 Task: Add a signature Lydia Campbell containing Best wishes for a happy National Alzheimers Disease Awareness Month, Lydia Campbell to email address softage.9@softage.net and add a folder Mergers and acquisitions
Action: Mouse moved to (1296, 97)
Screenshot: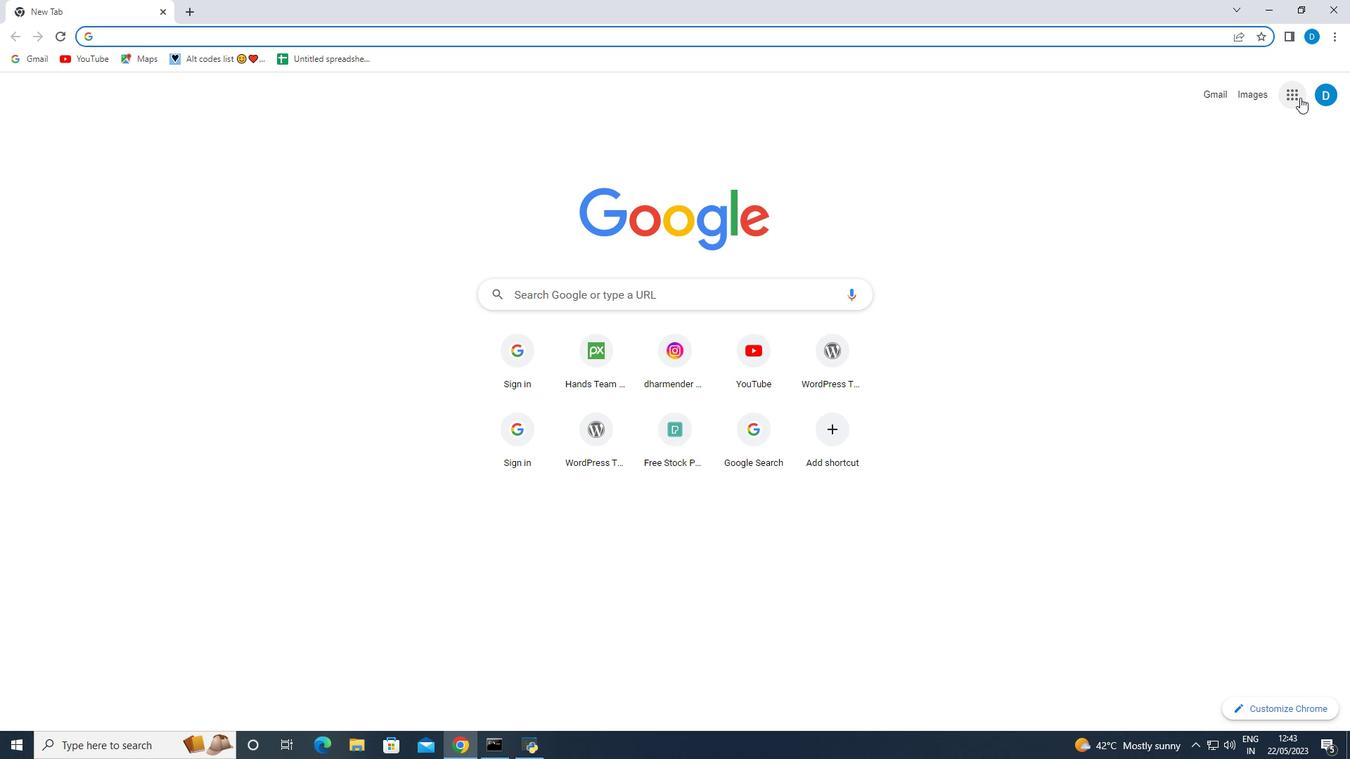
Action: Mouse pressed left at (1296, 97)
Screenshot: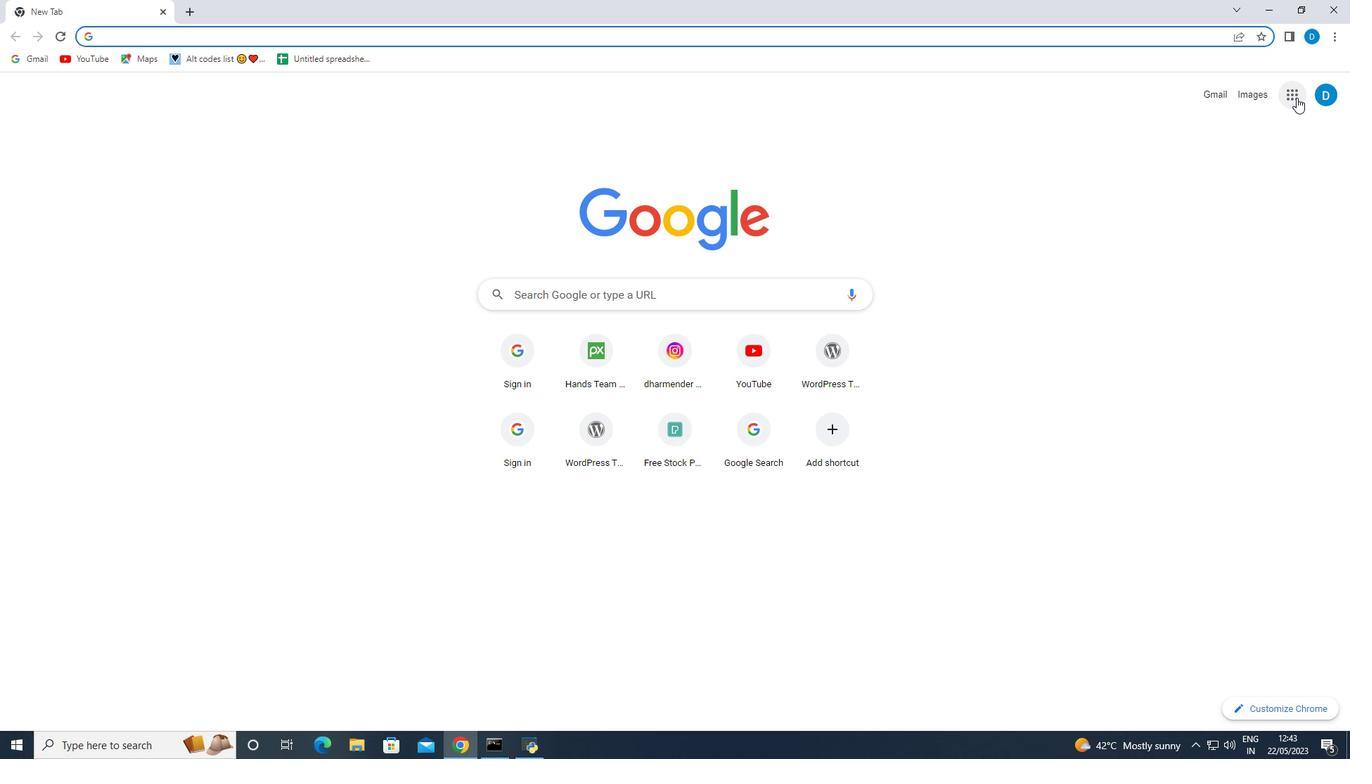 
Action: Mouse moved to (1165, 287)
Screenshot: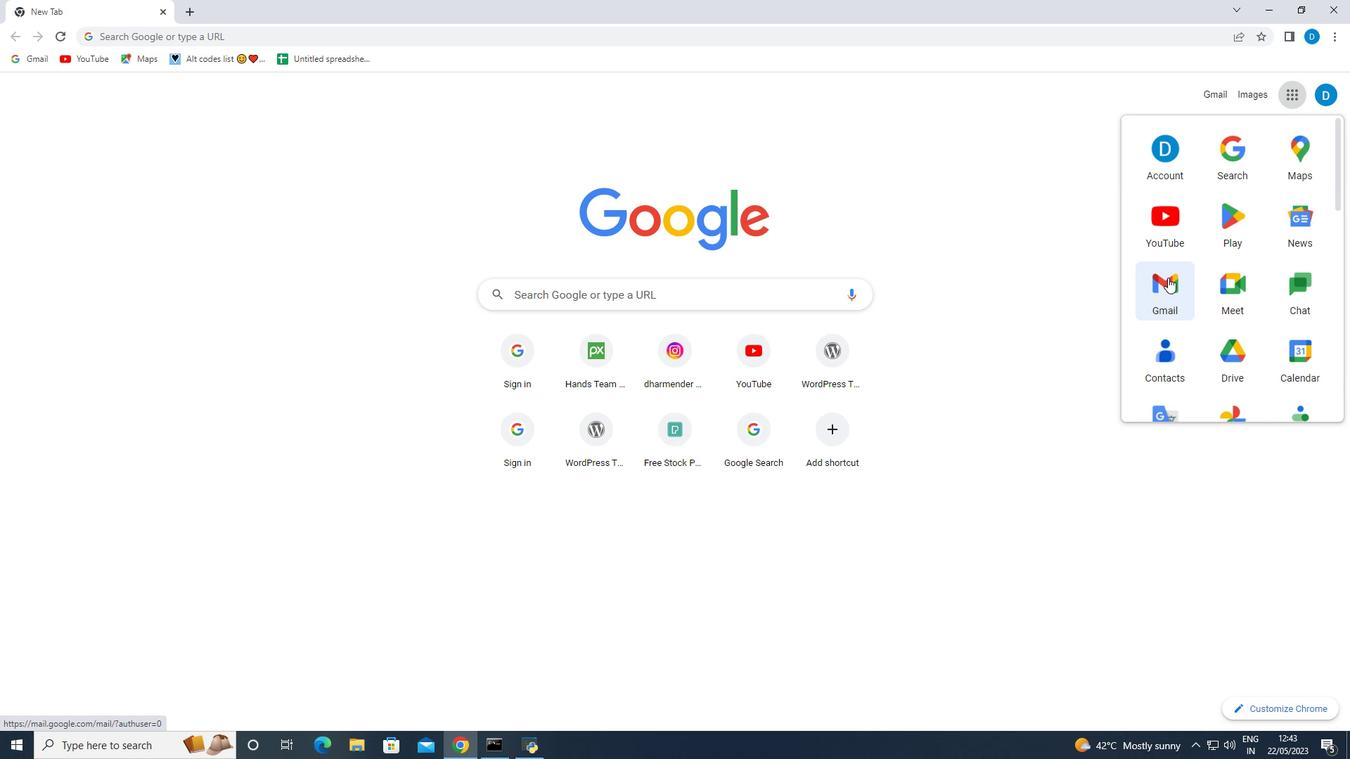 
Action: Mouse pressed left at (1165, 287)
Screenshot: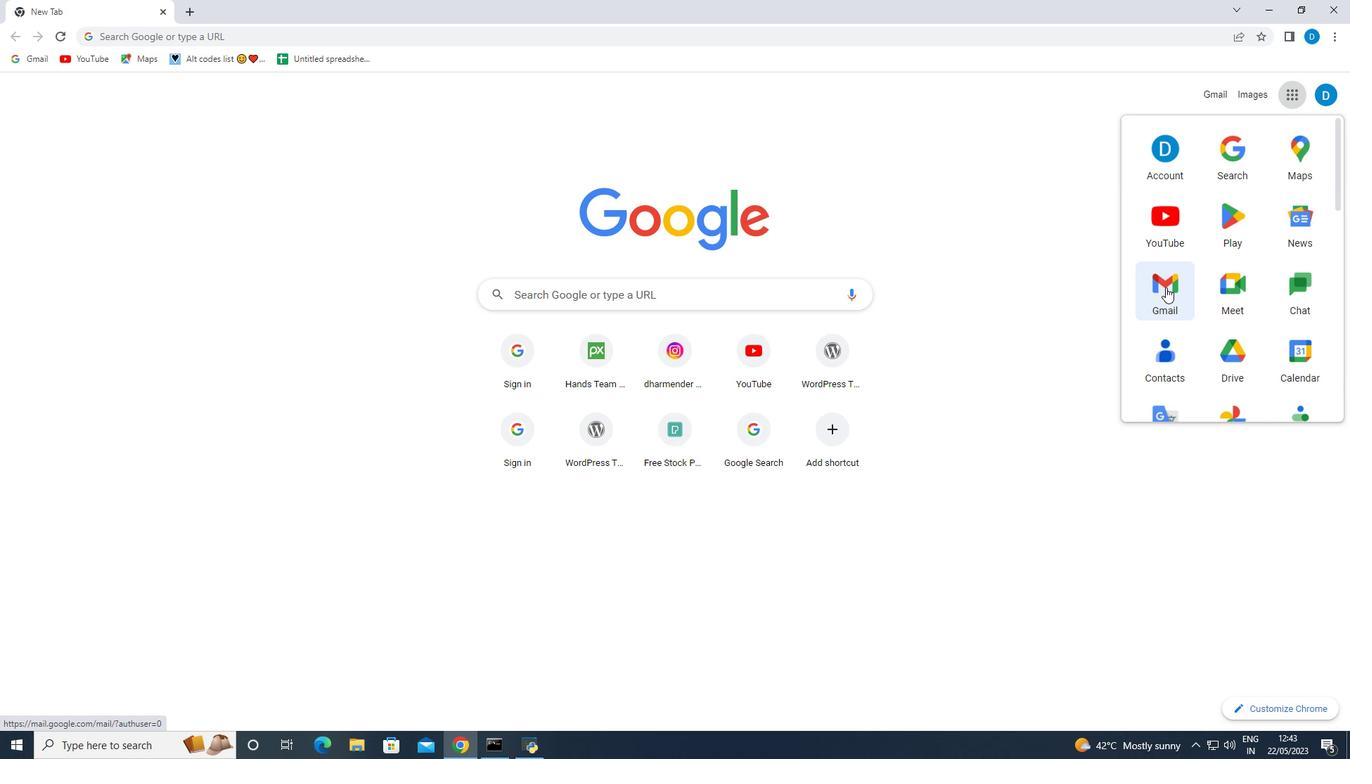 
Action: Mouse moved to (1257, 90)
Screenshot: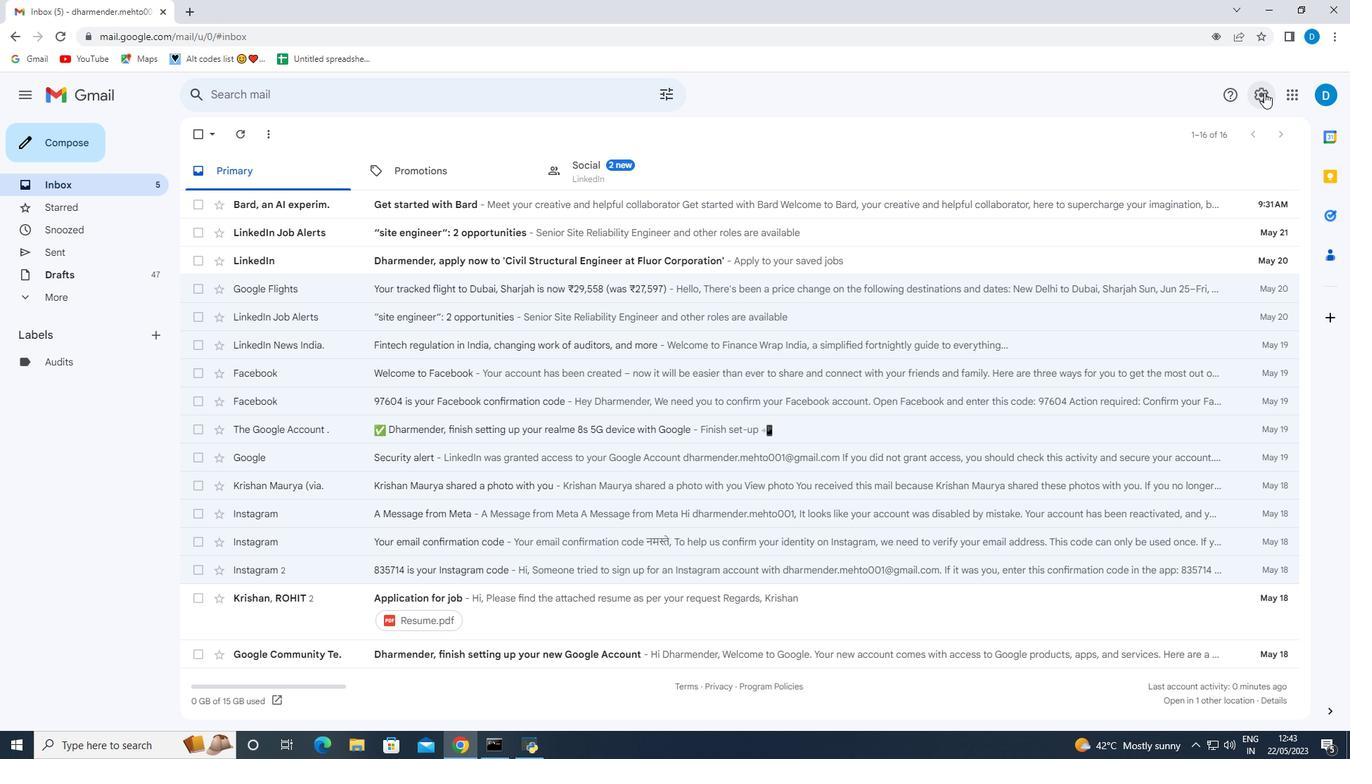 
Action: Mouse pressed left at (1257, 90)
Screenshot: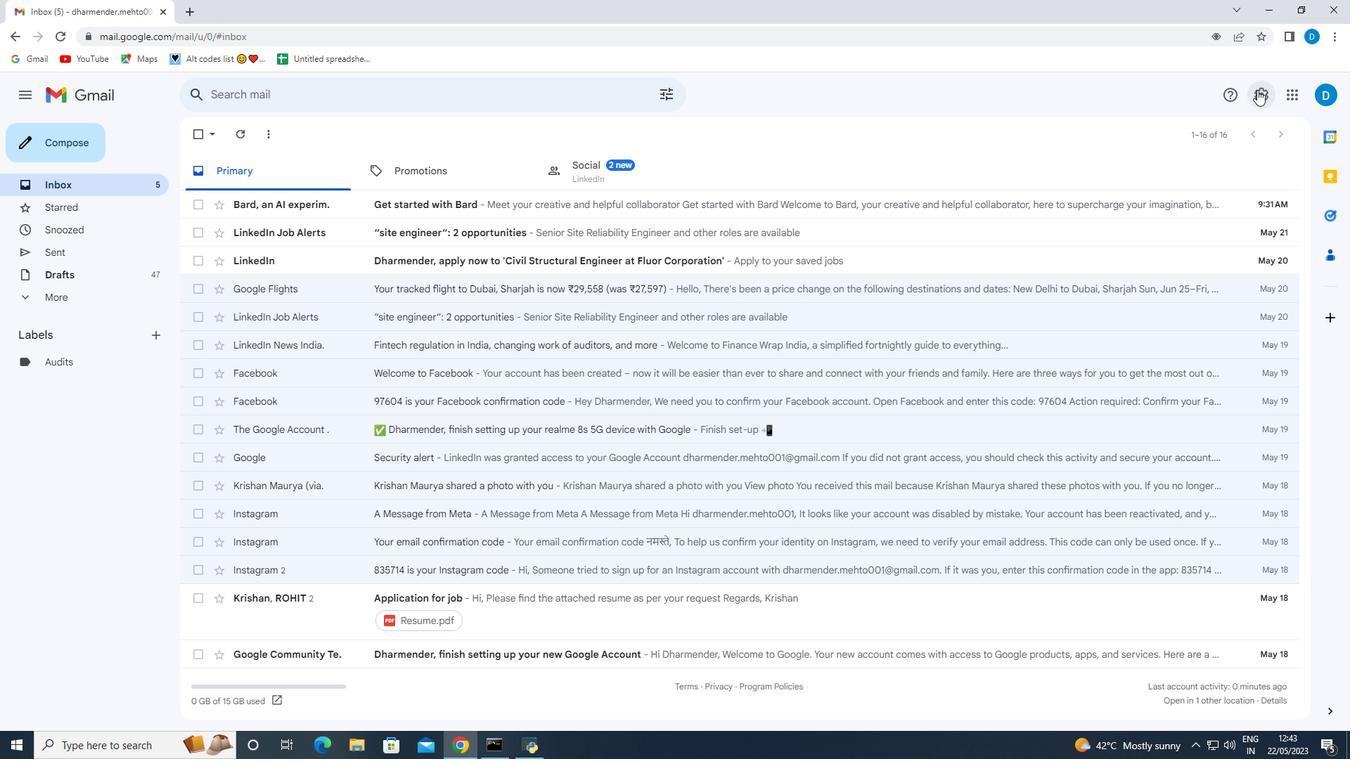 
Action: Mouse moved to (1202, 163)
Screenshot: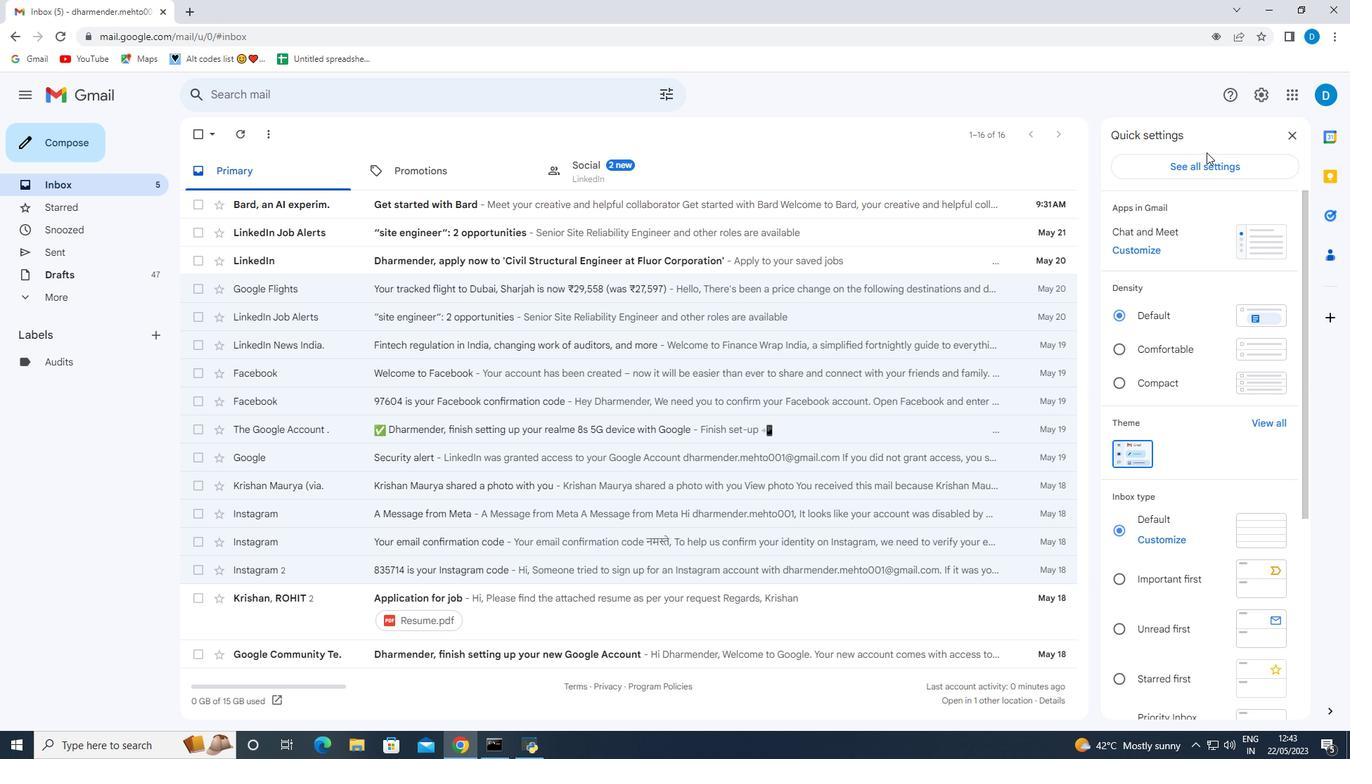 
Action: Mouse pressed left at (1202, 163)
Screenshot: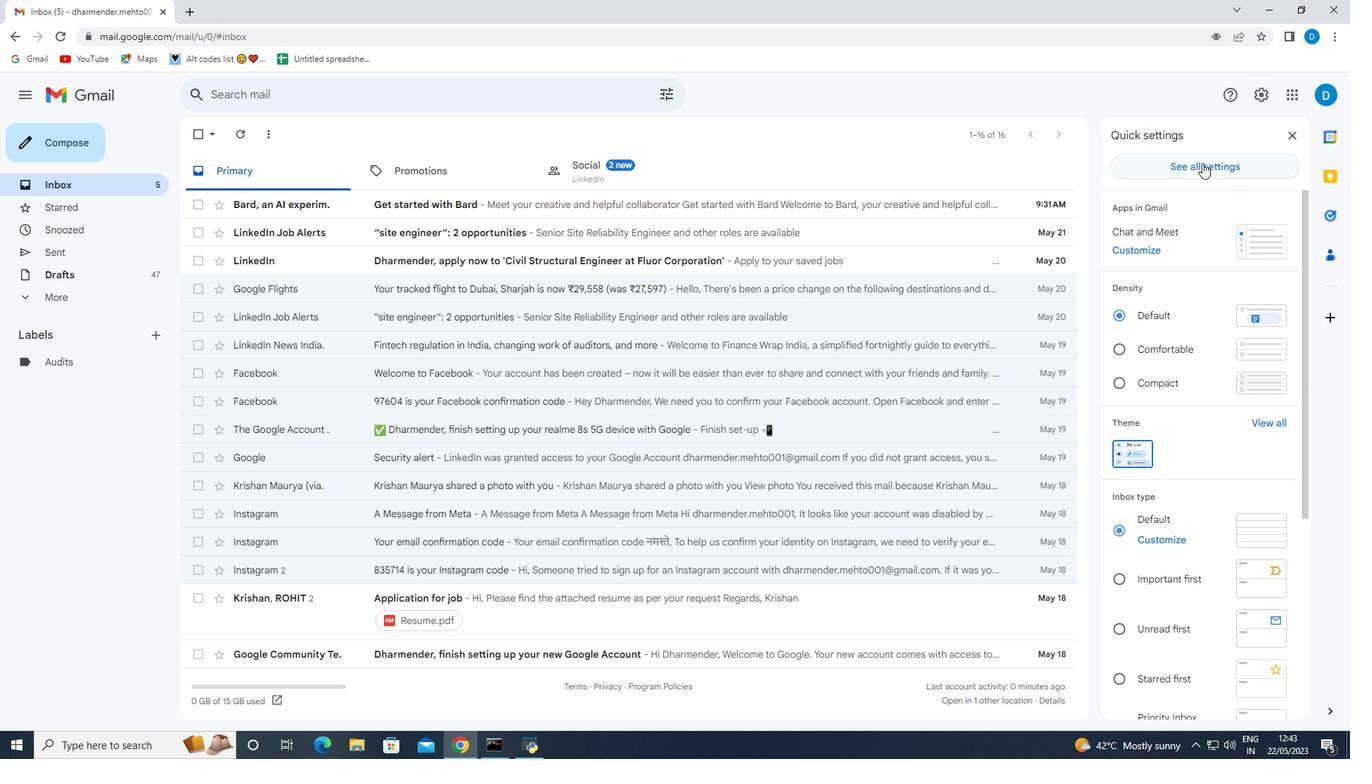 
Action: Mouse moved to (428, 345)
Screenshot: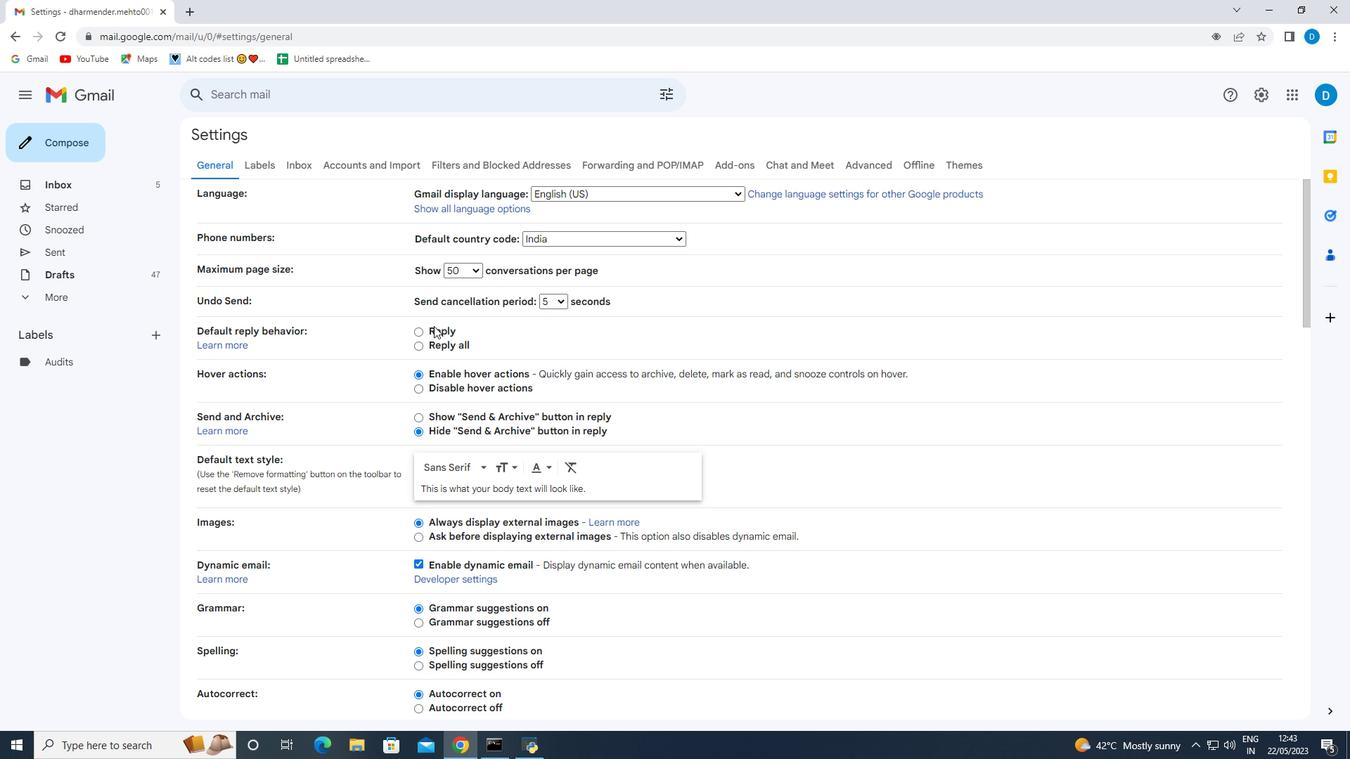 
Action: Mouse scrolled (428, 344) with delta (0, 0)
Screenshot: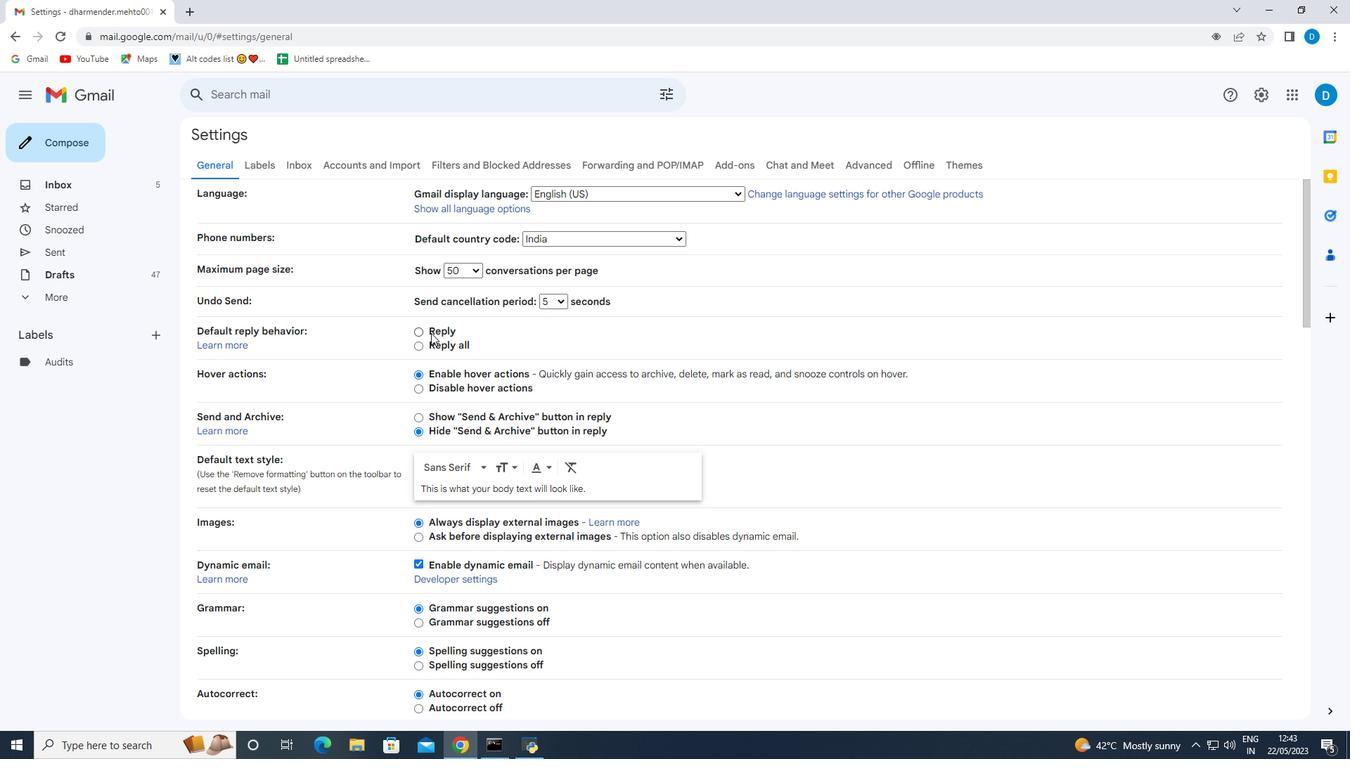 
Action: Mouse scrolled (428, 344) with delta (0, 0)
Screenshot: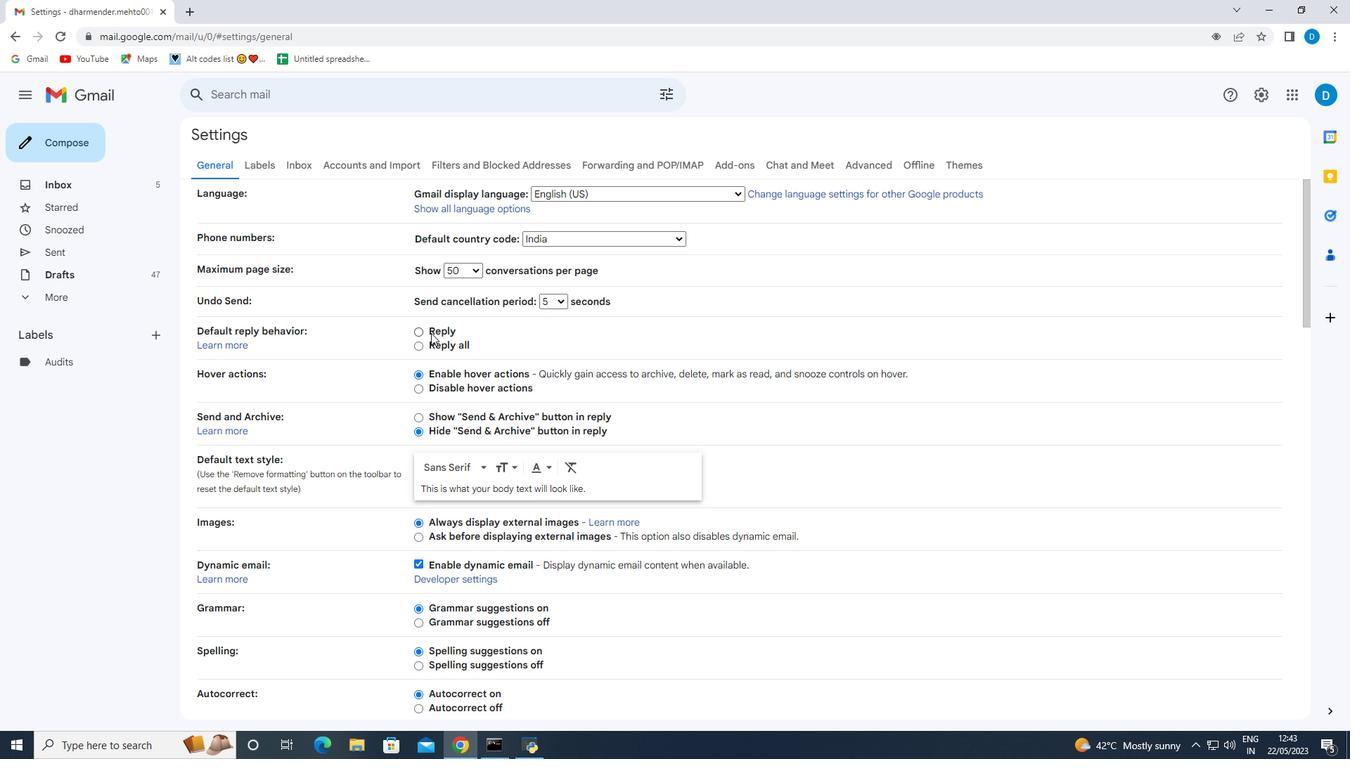 
Action: Mouse scrolled (428, 344) with delta (0, 0)
Screenshot: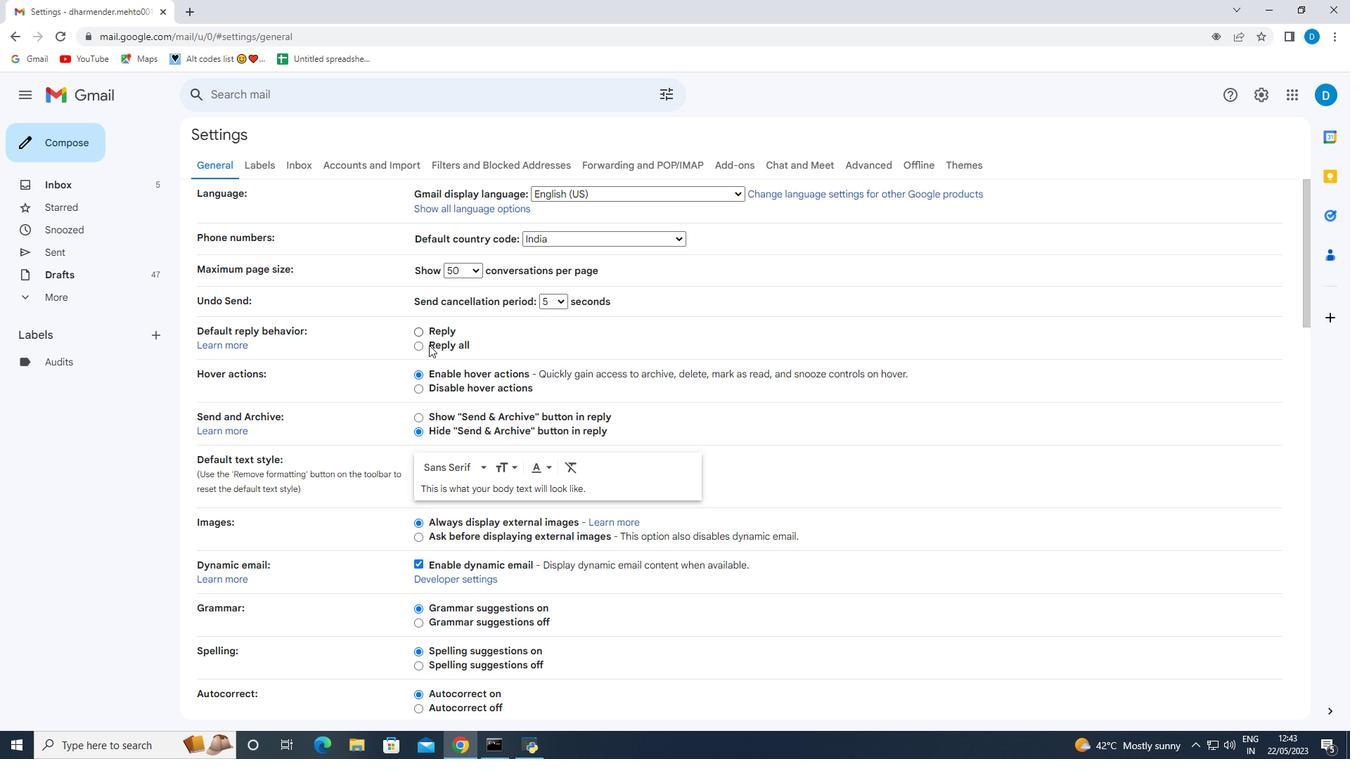 
Action: Mouse scrolled (428, 344) with delta (0, 0)
Screenshot: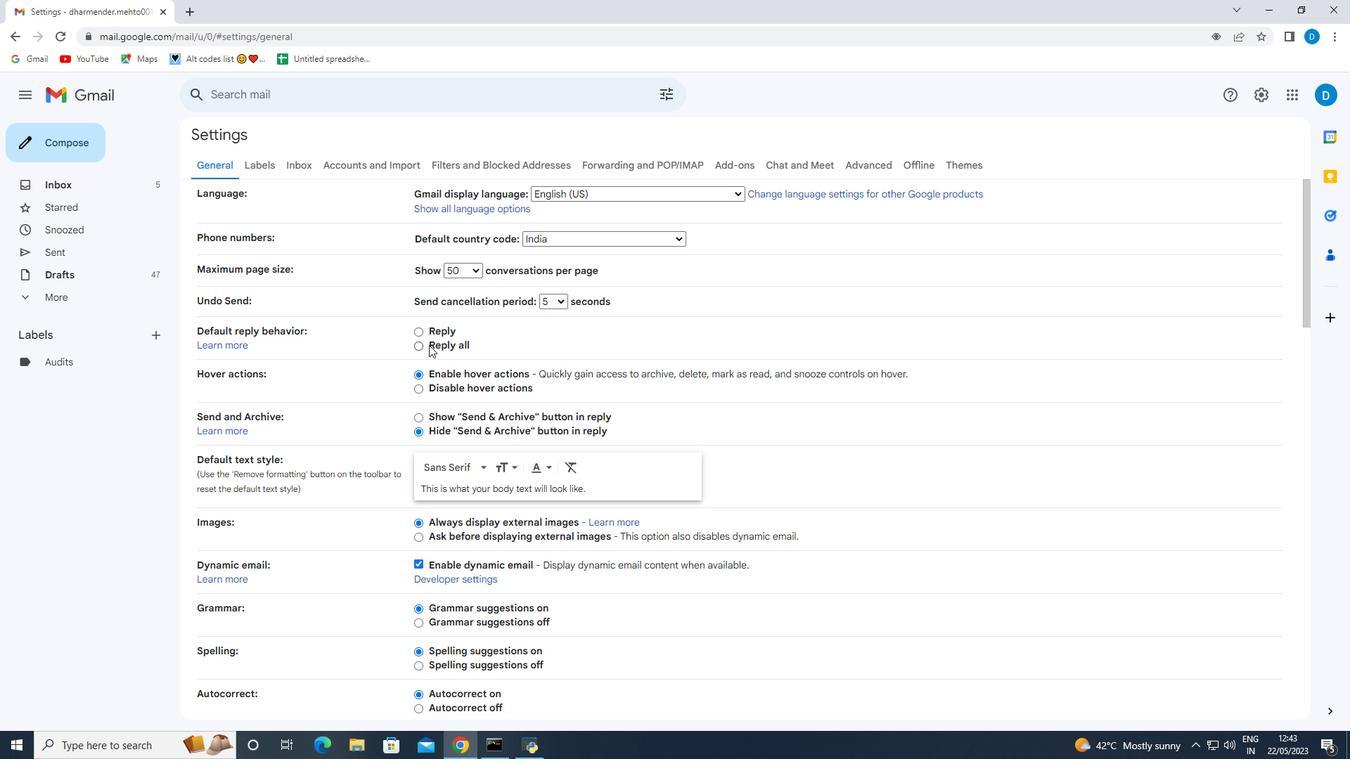 
Action: Mouse scrolled (428, 344) with delta (0, 0)
Screenshot: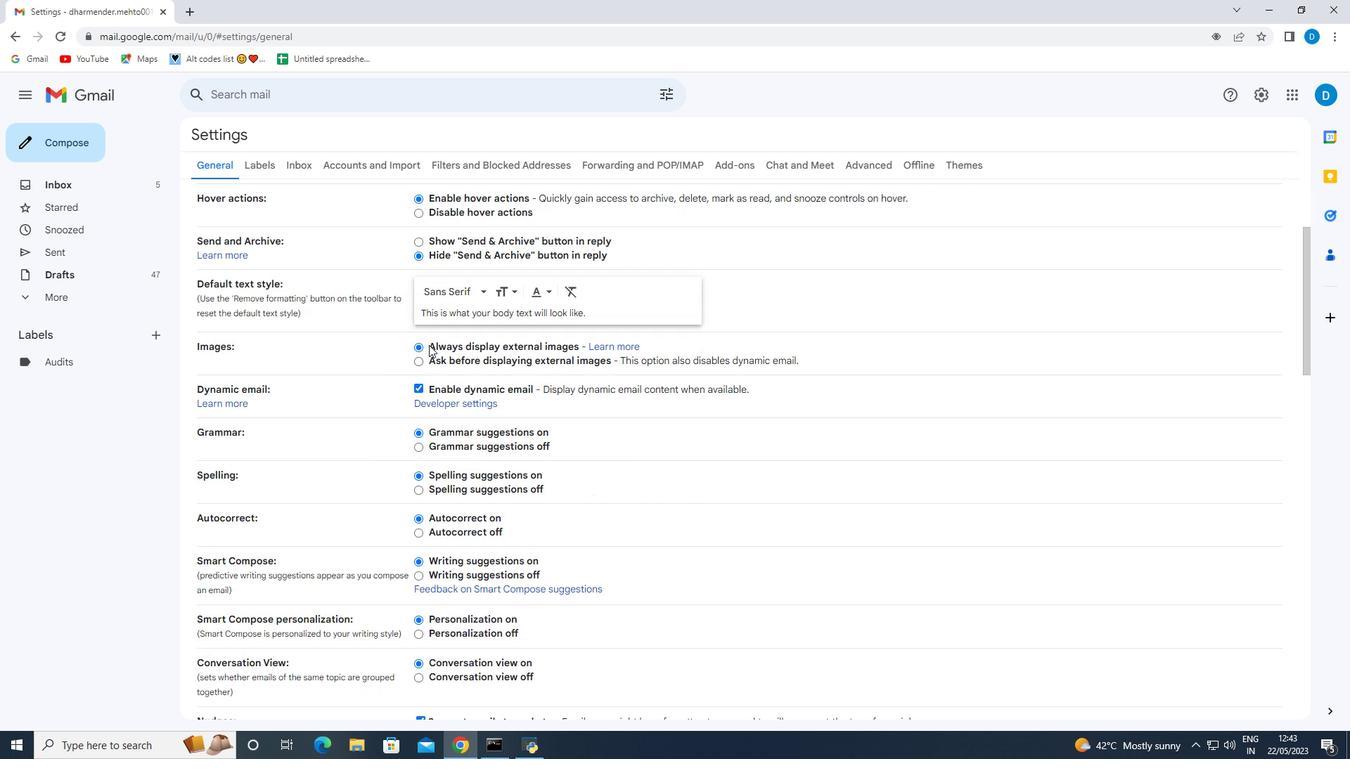 
Action: Mouse scrolled (428, 344) with delta (0, 0)
Screenshot: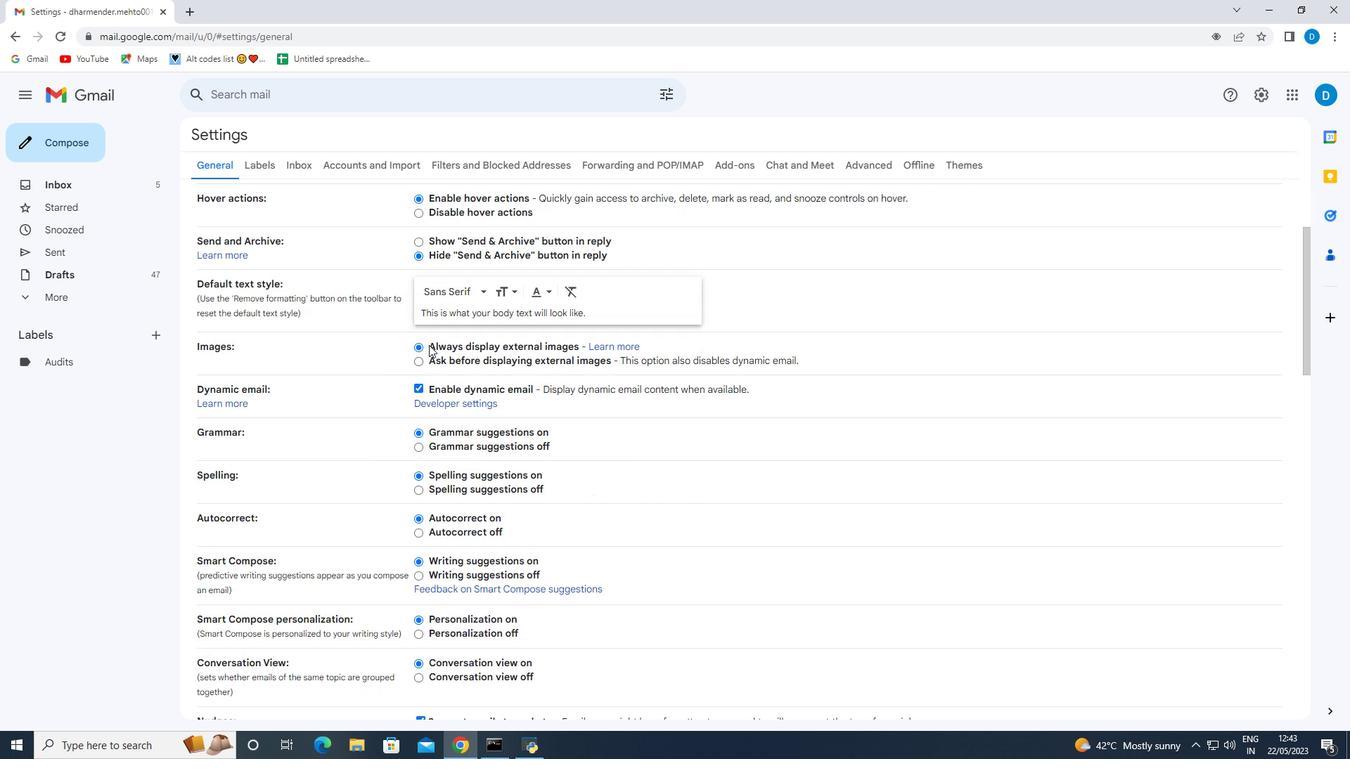 
Action: Mouse scrolled (428, 344) with delta (0, 0)
Screenshot: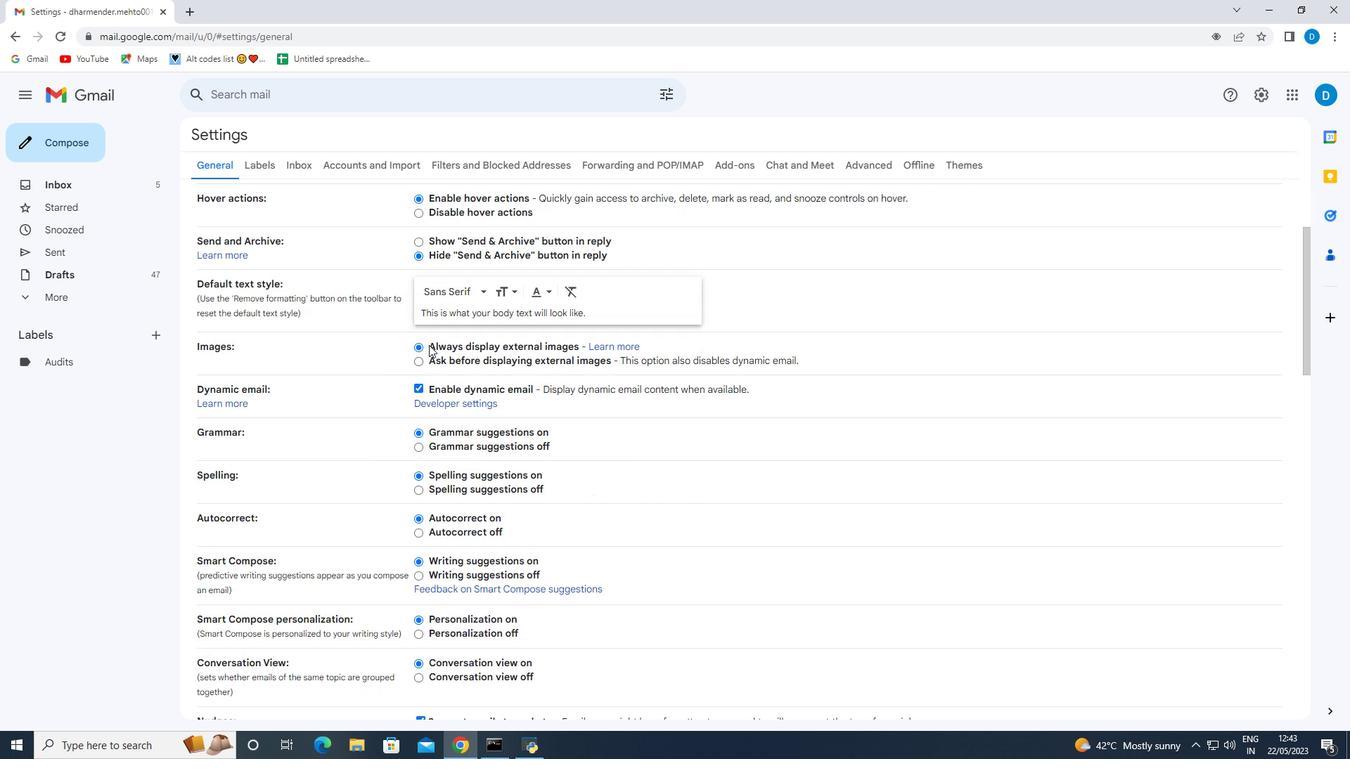 
Action: Mouse scrolled (428, 344) with delta (0, 0)
Screenshot: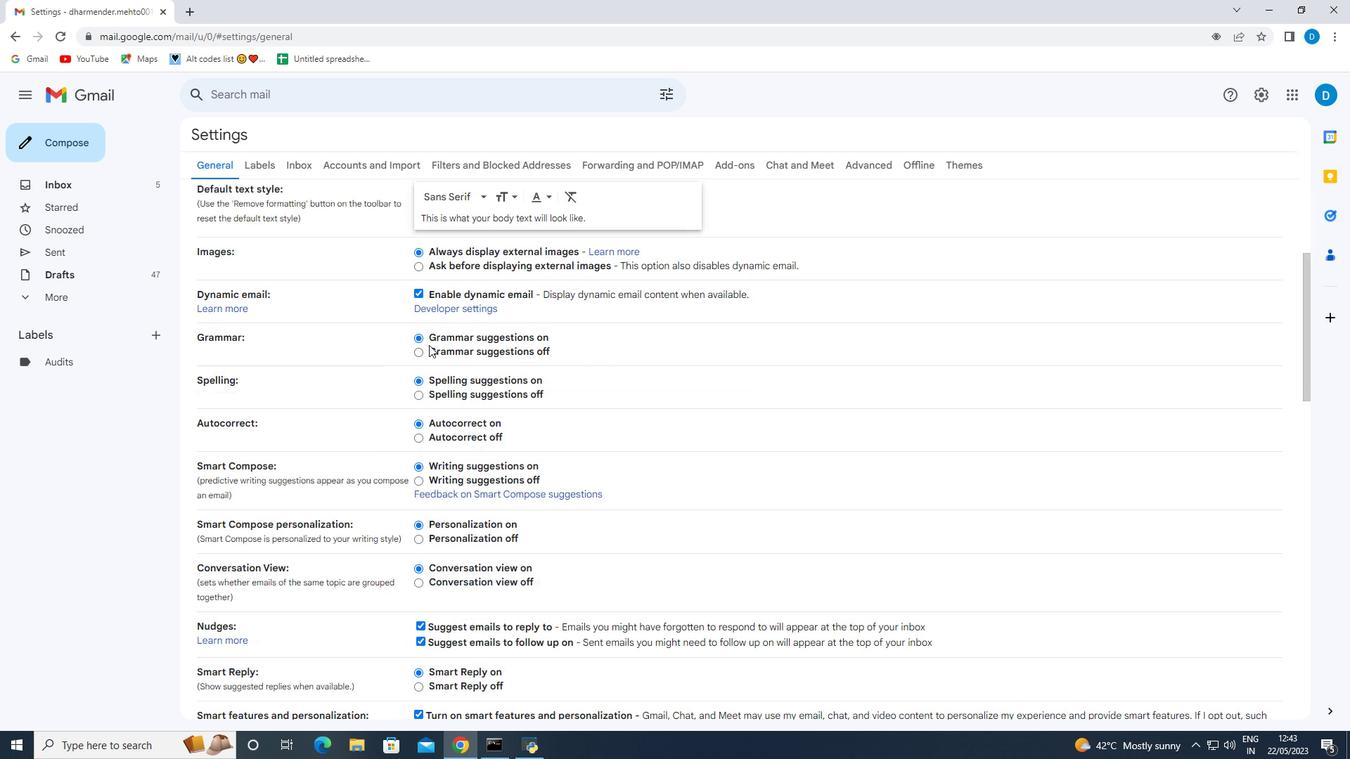 
Action: Mouse scrolled (428, 344) with delta (0, 0)
Screenshot: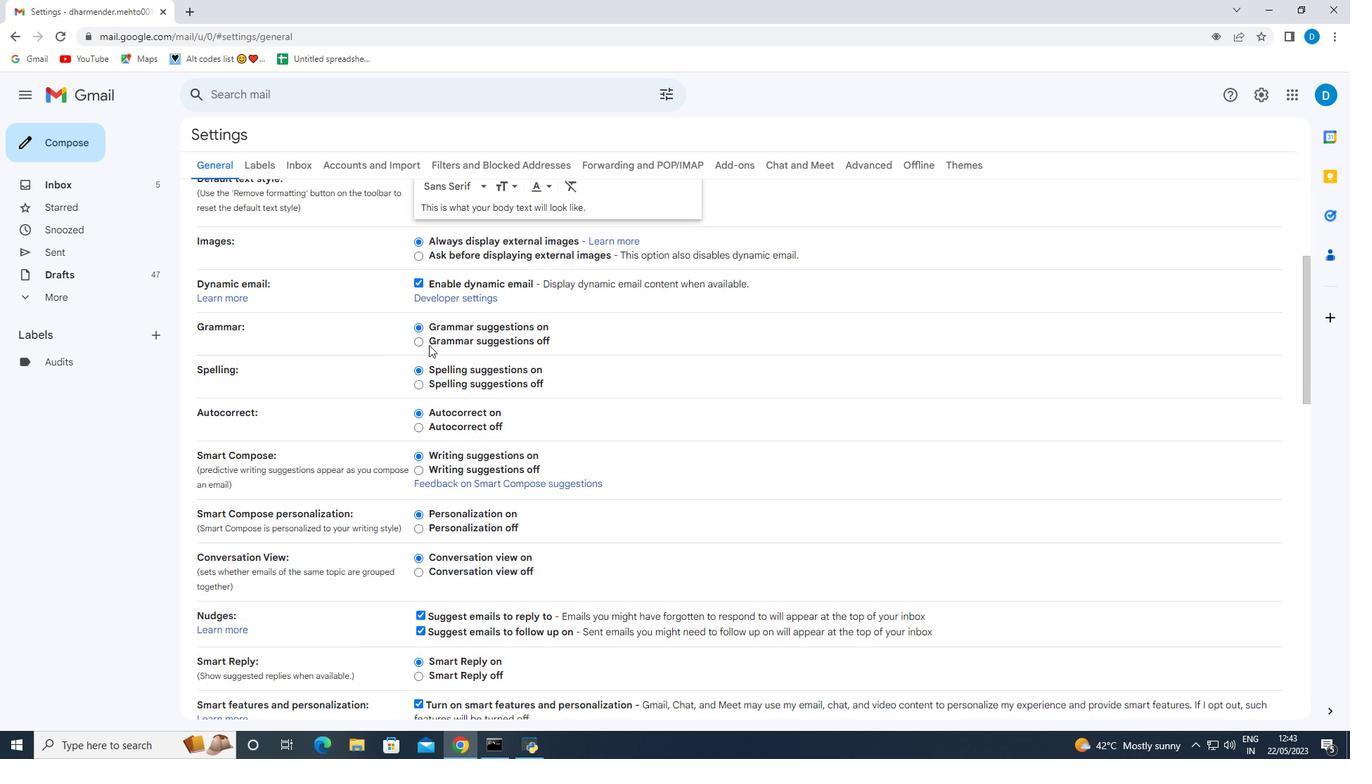 
Action: Mouse scrolled (428, 344) with delta (0, 0)
Screenshot: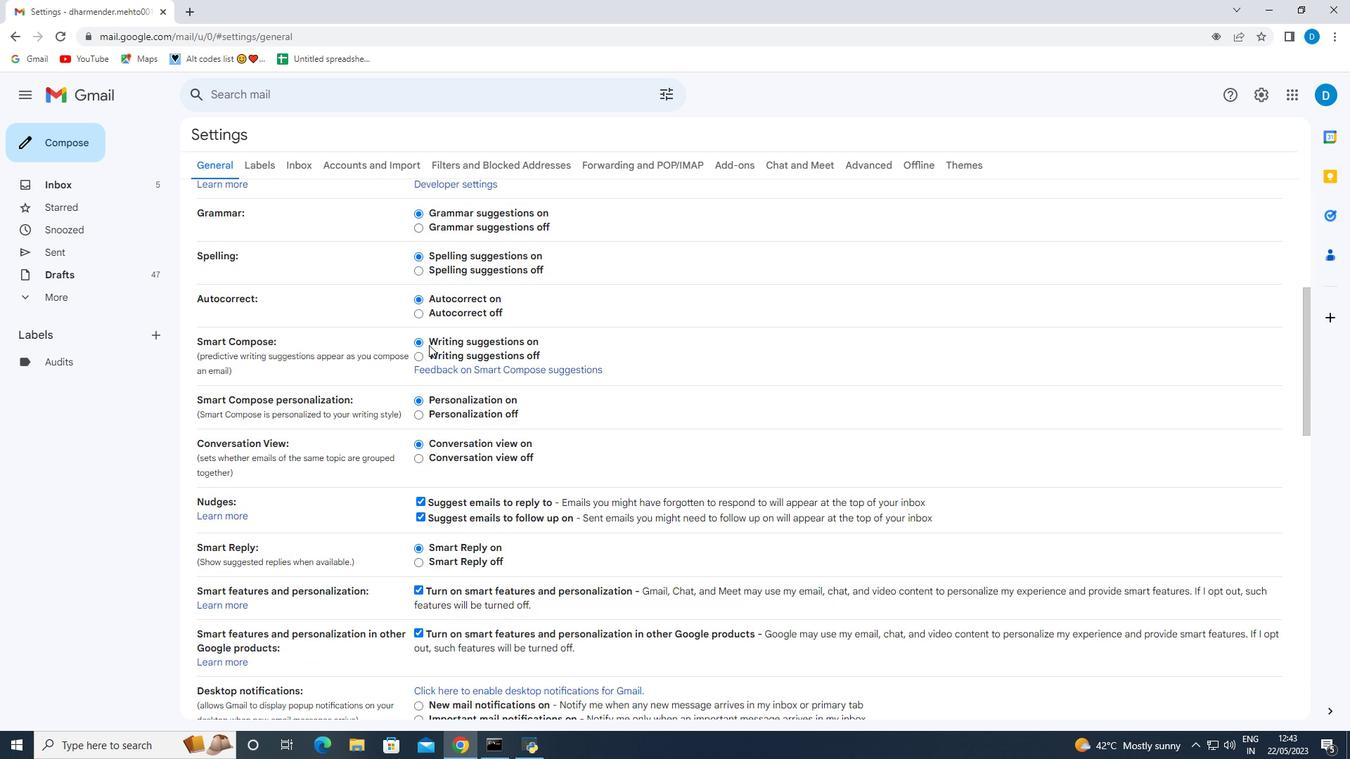 
Action: Mouse scrolled (428, 344) with delta (0, 0)
Screenshot: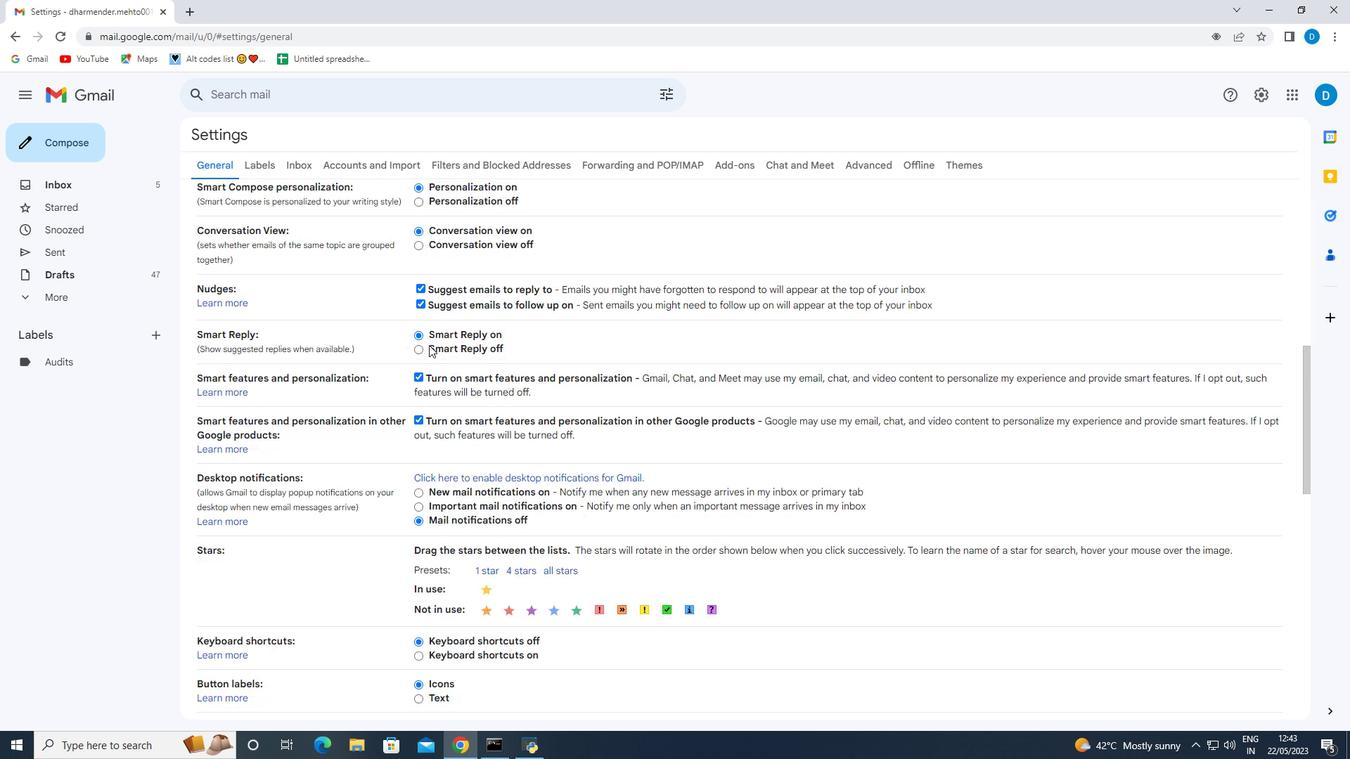 
Action: Mouse scrolled (428, 344) with delta (0, 0)
Screenshot: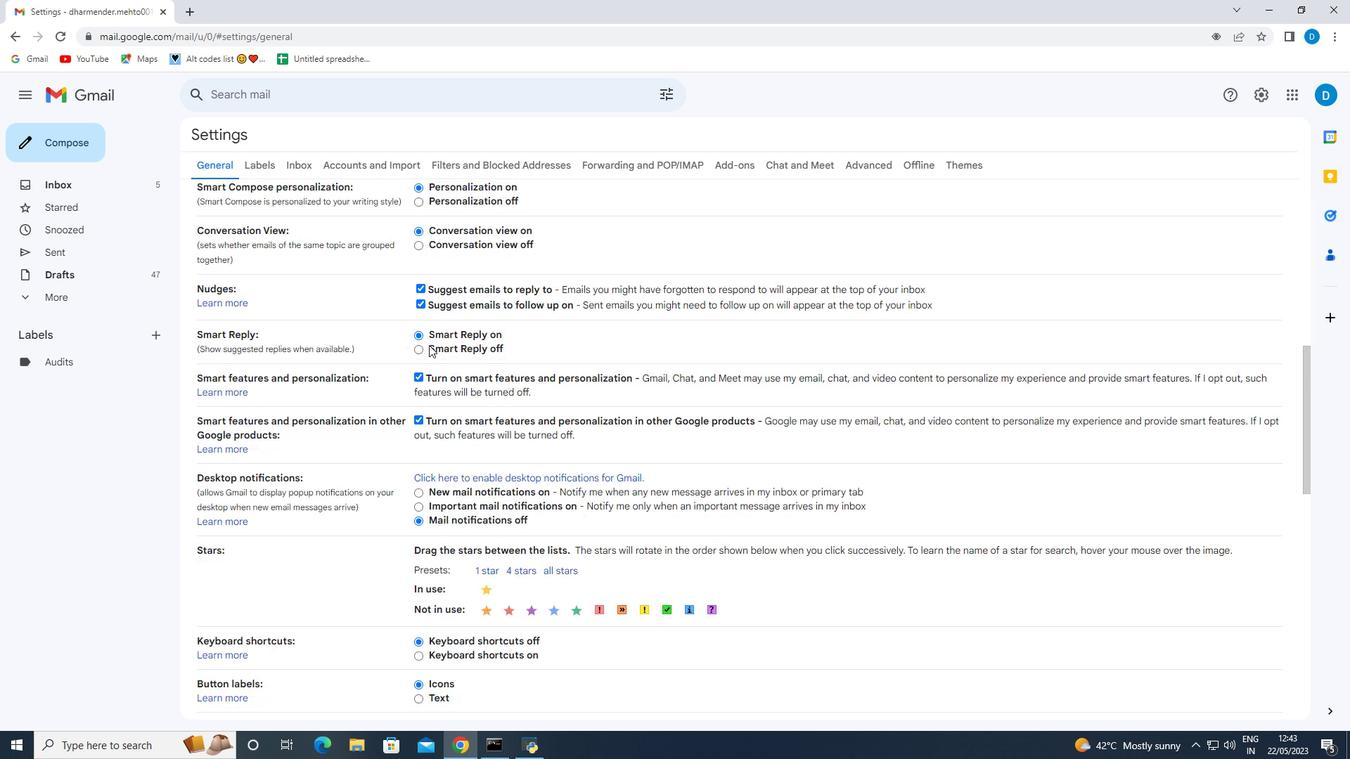 
Action: Mouse scrolled (428, 344) with delta (0, 0)
Screenshot: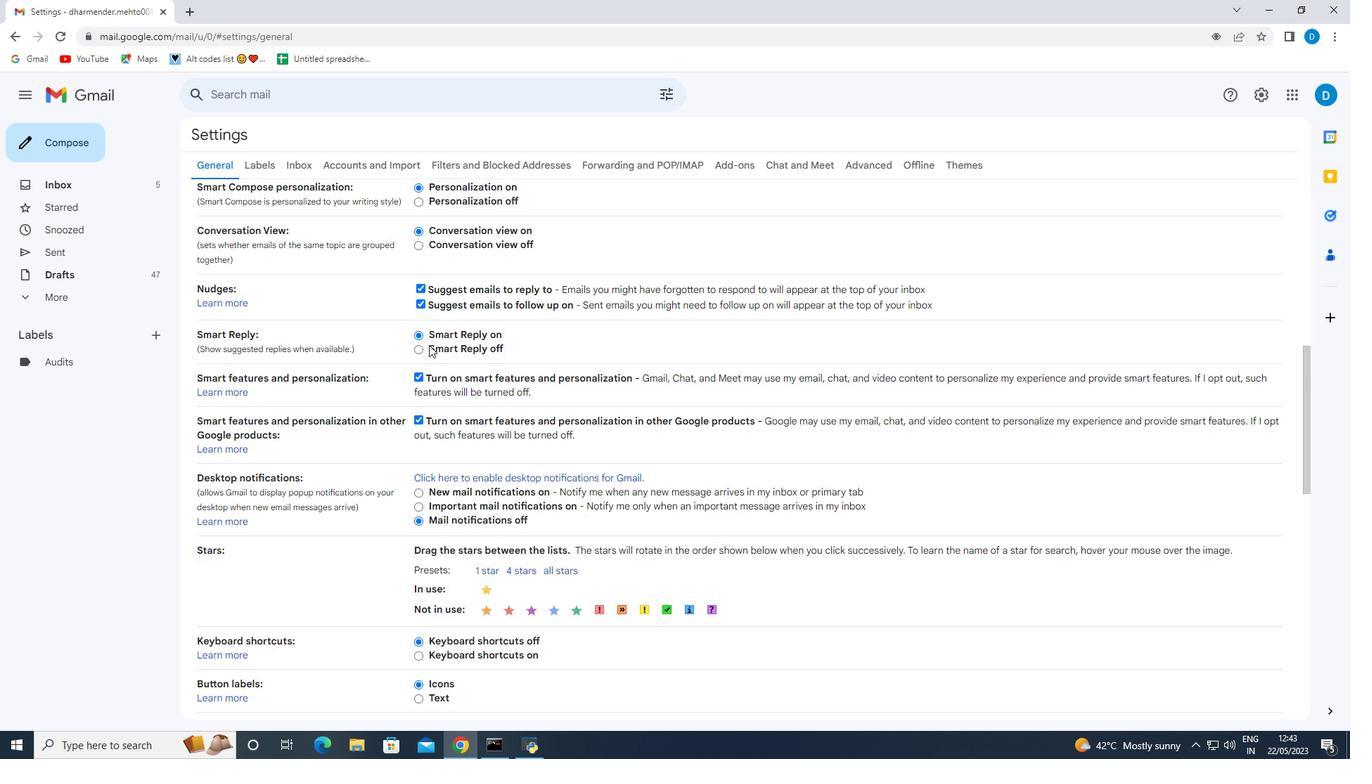 
Action: Mouse scrolled (428, 344) with delta (0, 0)
Screenshot: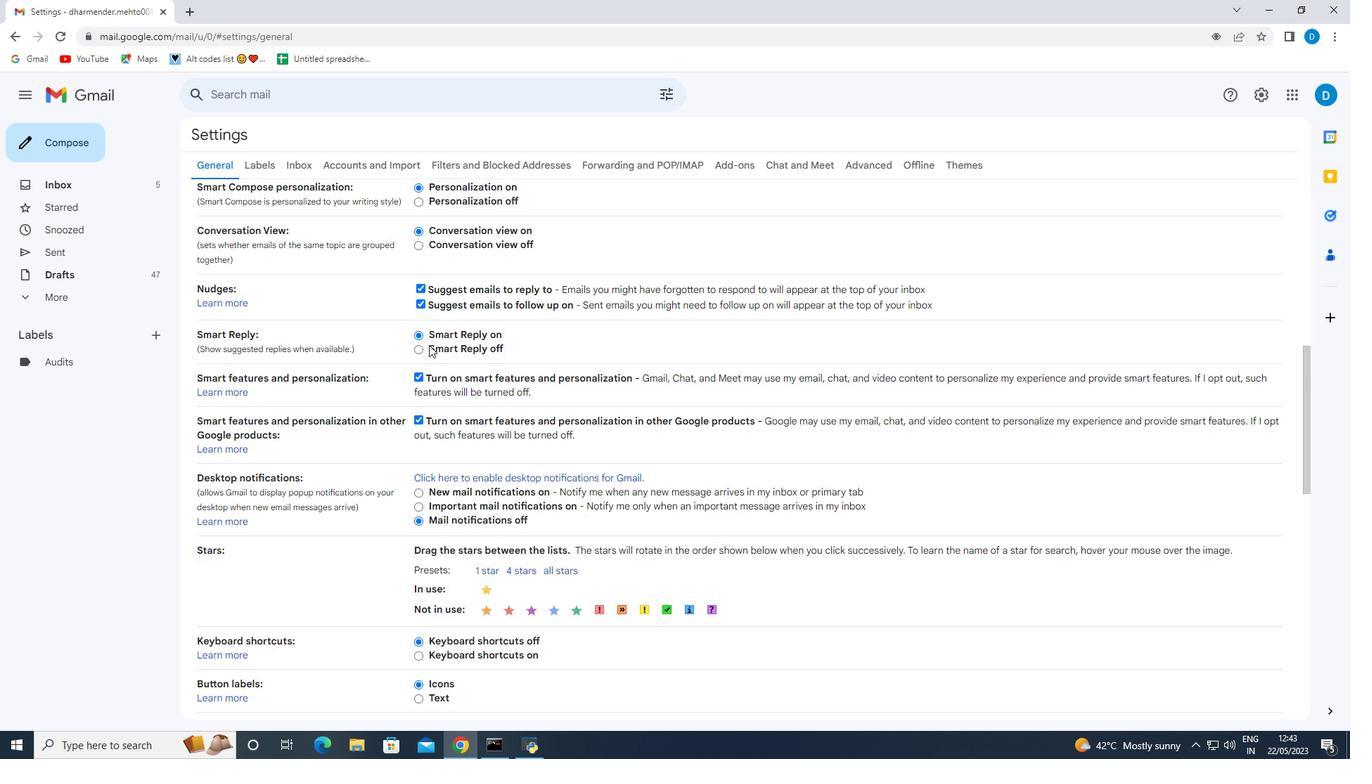 
Action: Mouse moved to (570, 495)
Screenshot: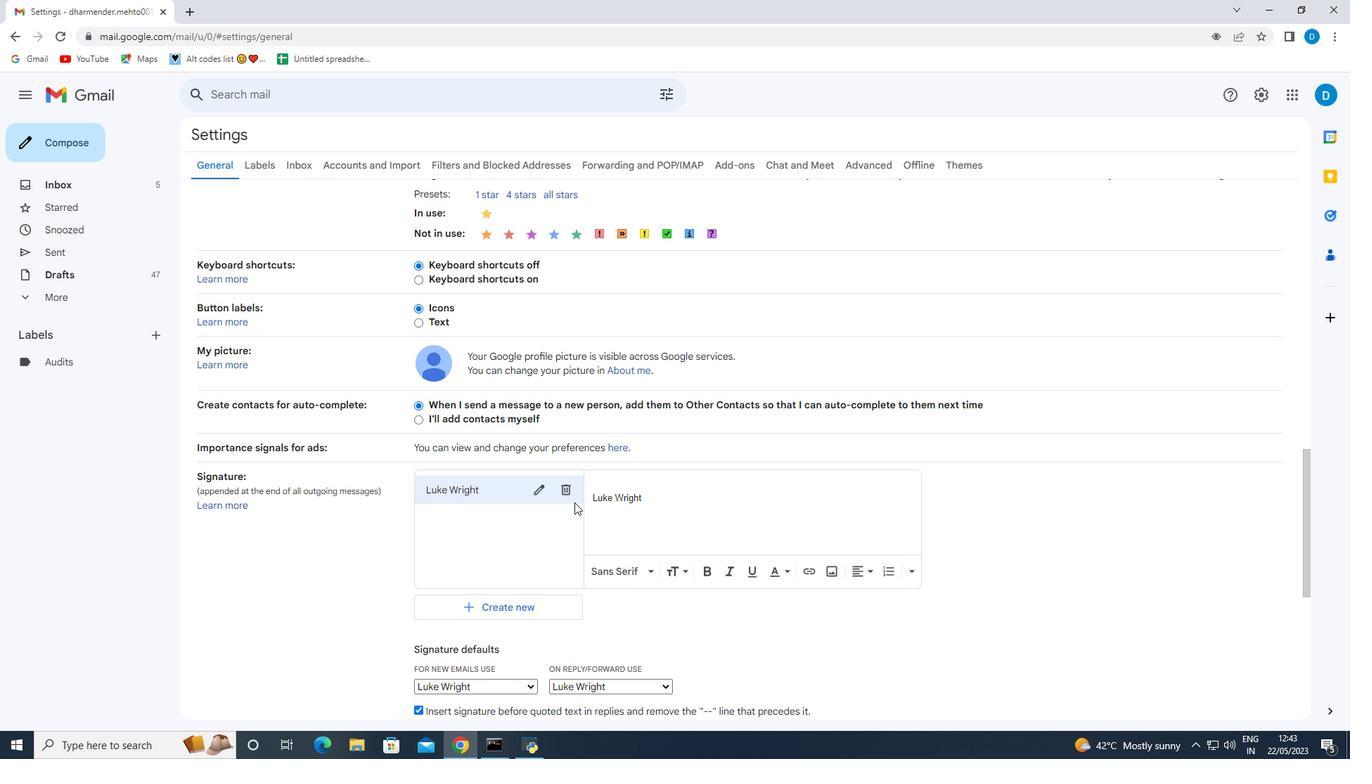 
Action: Mouse pressed left at (570, 495)
Screenshot: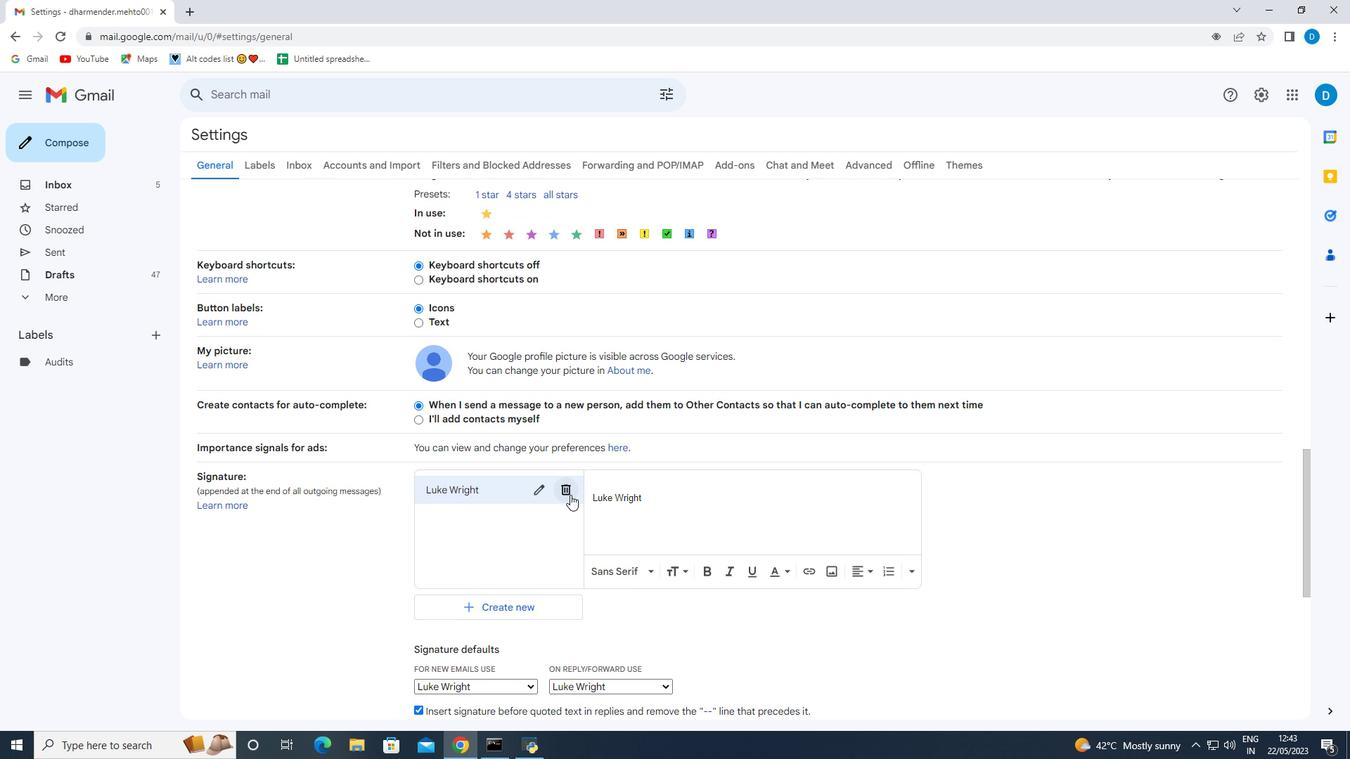 
Action: Mouse moved to (788, 427)
Screenshot: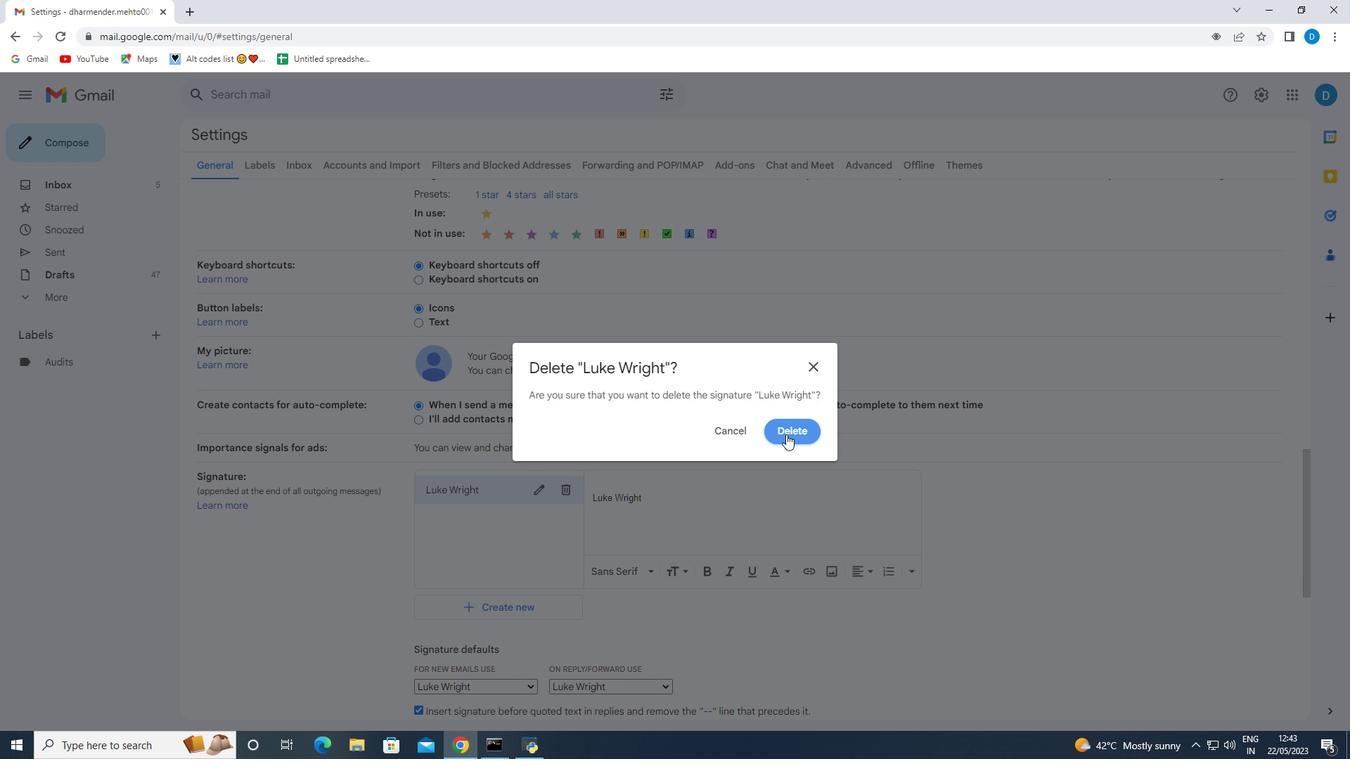 
Action: Mouse pressed left at (788, 427)
Screenshot: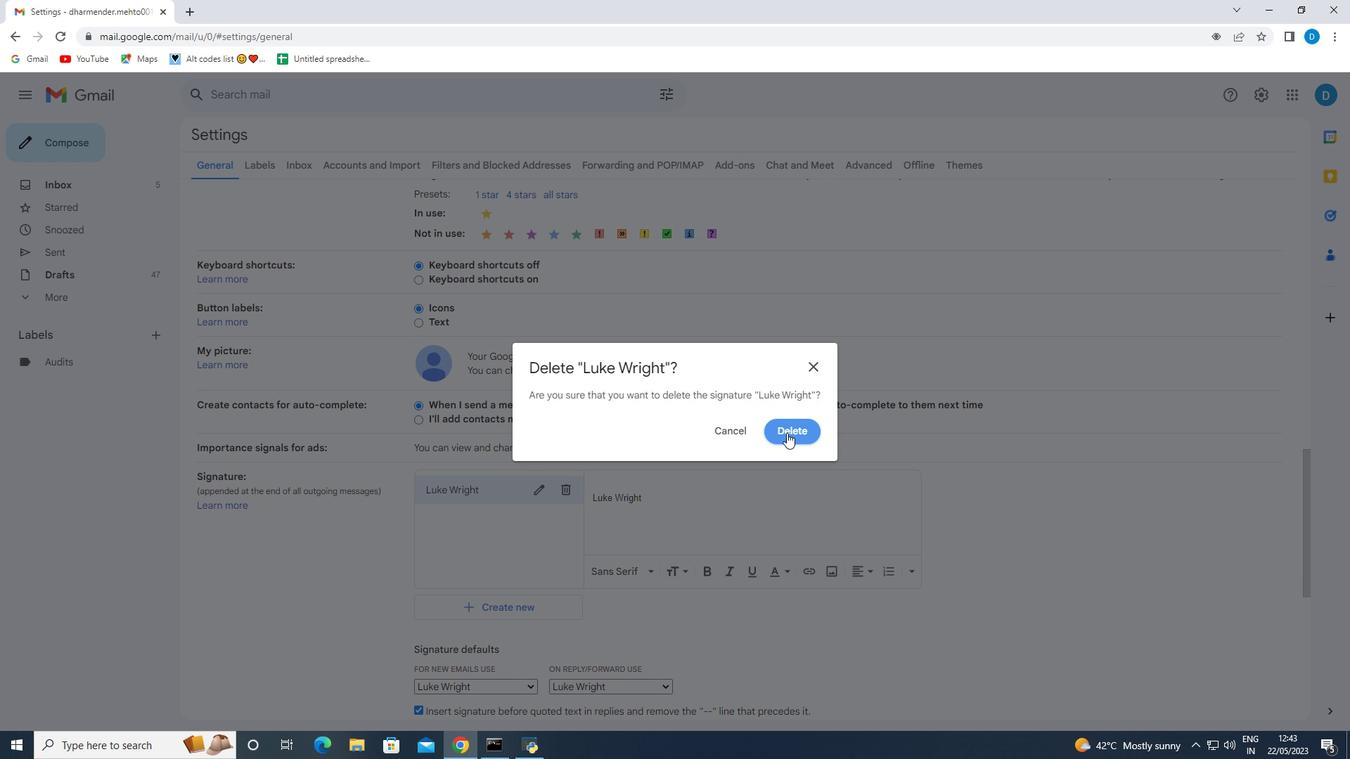 
Action: Mouse moved to (590, 474)
Screenshot: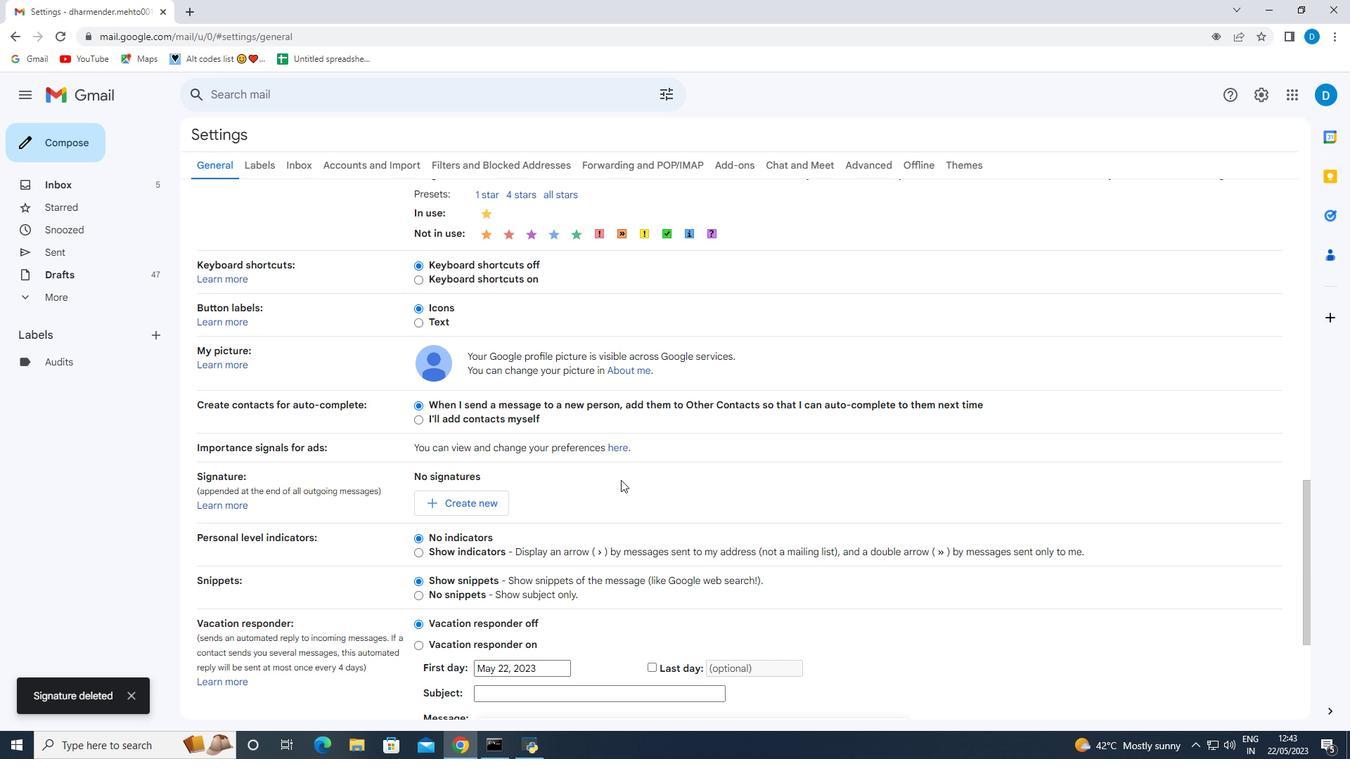 
Action: Mouse scrolled (590, 473) with delta (0, 0)
Screenshot: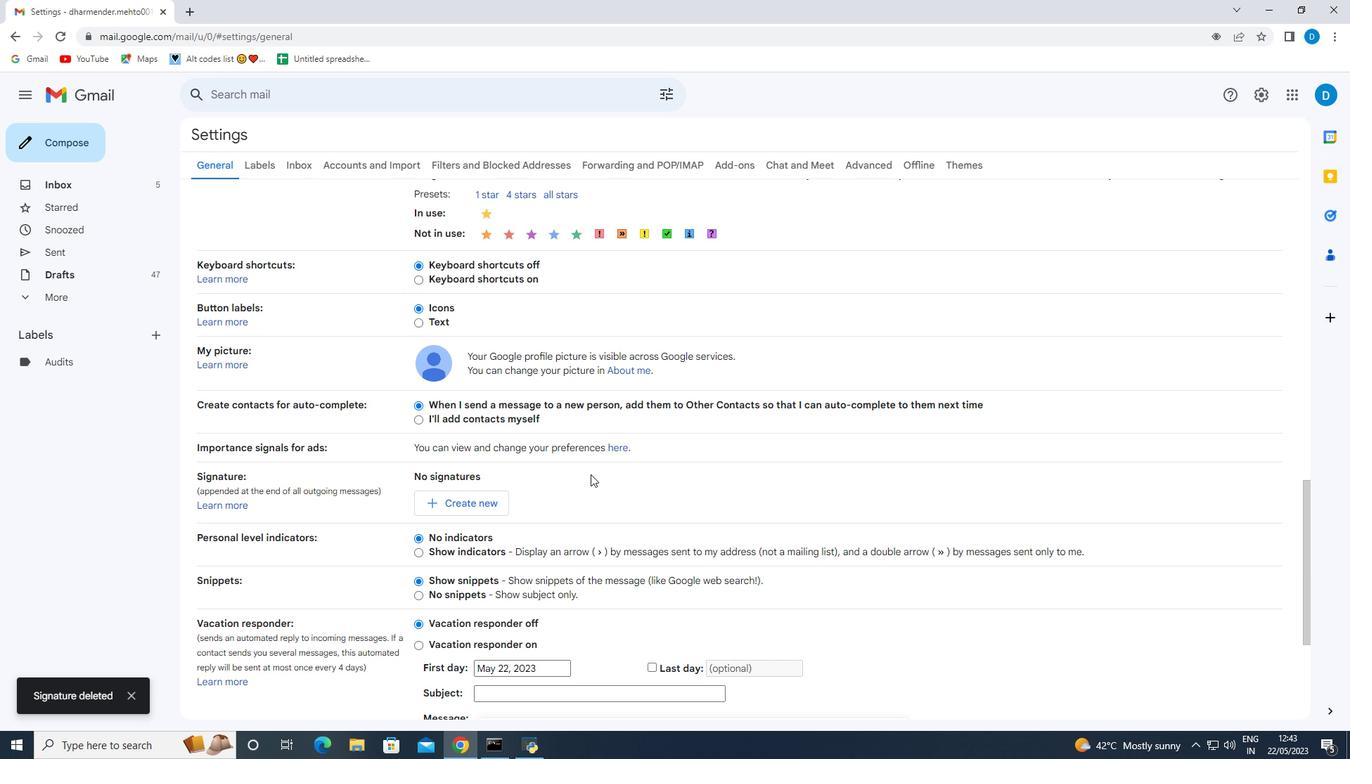 
Action: Mouse scrolled (590, 473) with delta (0, 0)
Screenshot: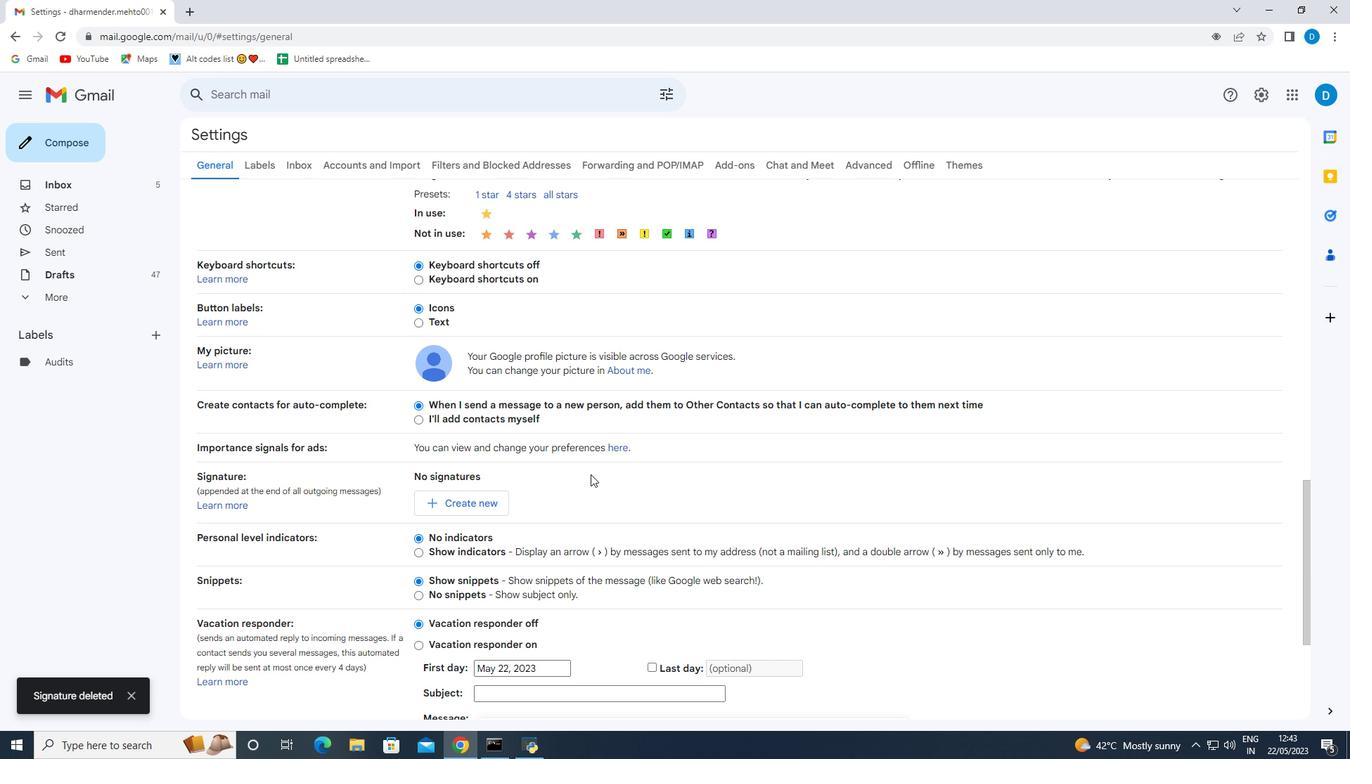 
Action: Mouse moved to (495, 364)
Screenshot: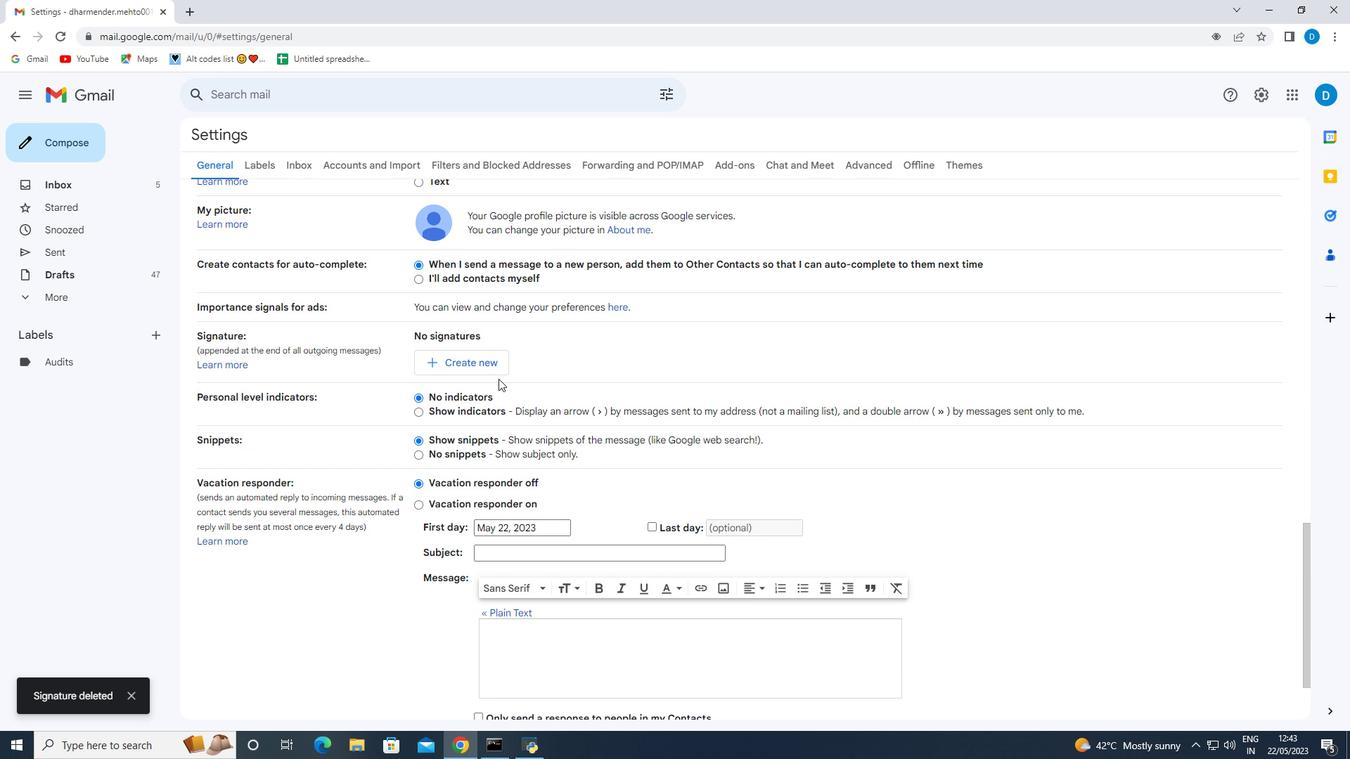 
Action: Mouse pressed left at (495, 364)
Screenshot: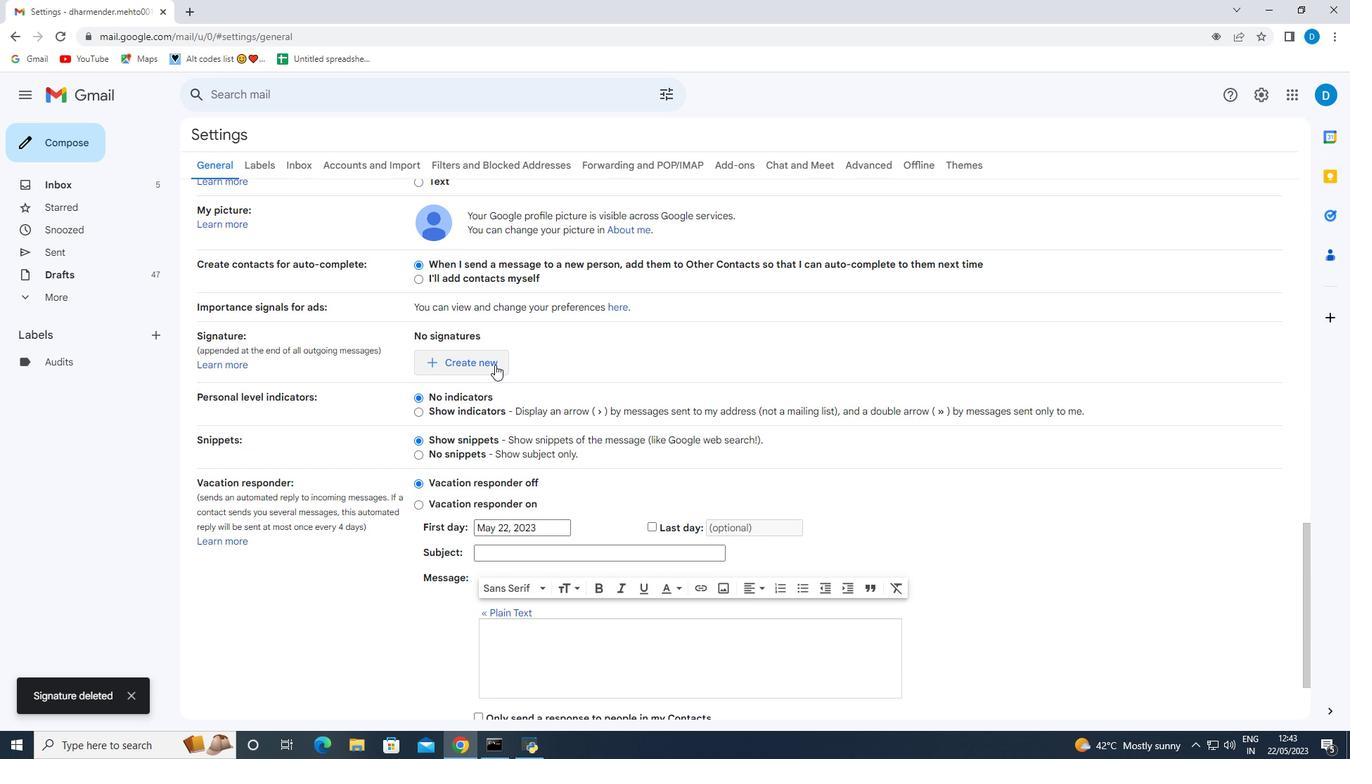 
Action: Mouse moved to (610, 387)
Screenshot: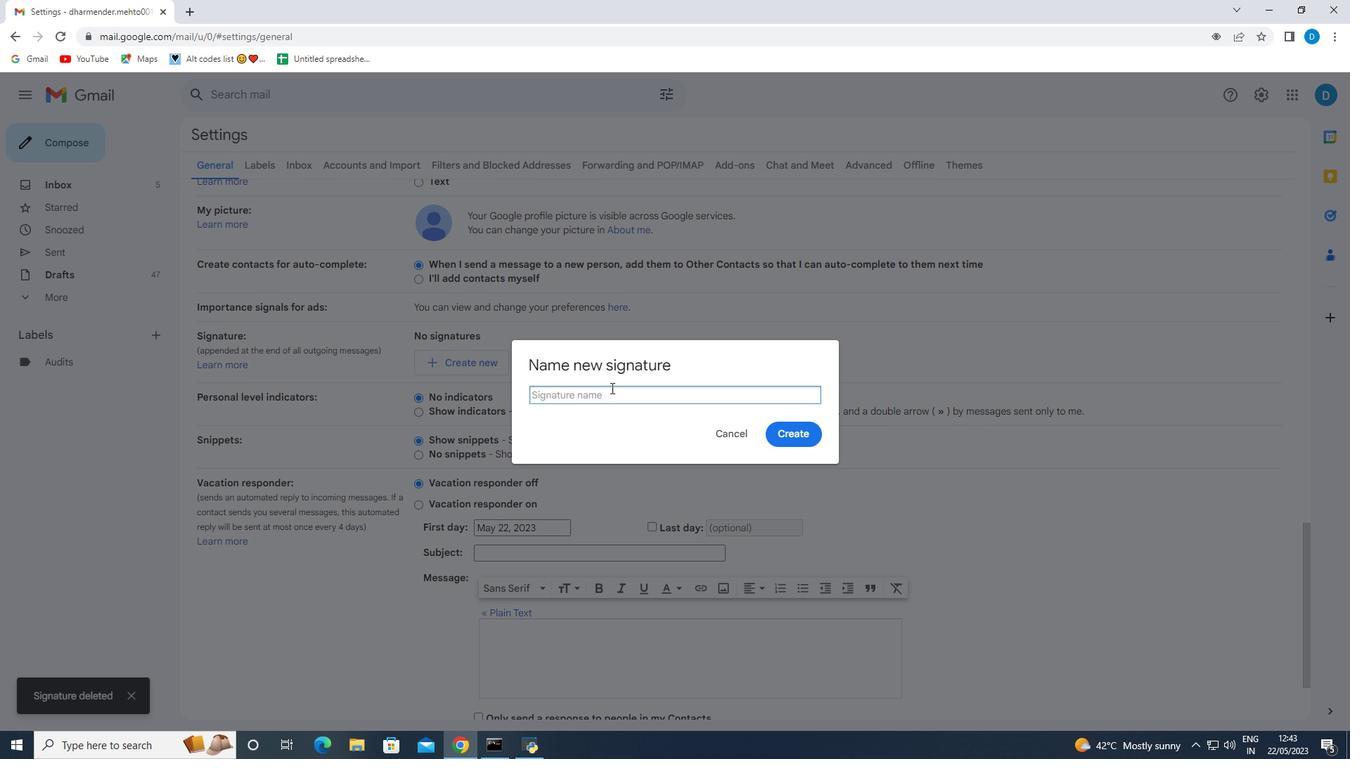 
Action: Mouse pressed left at (610, 387)
Screenshot: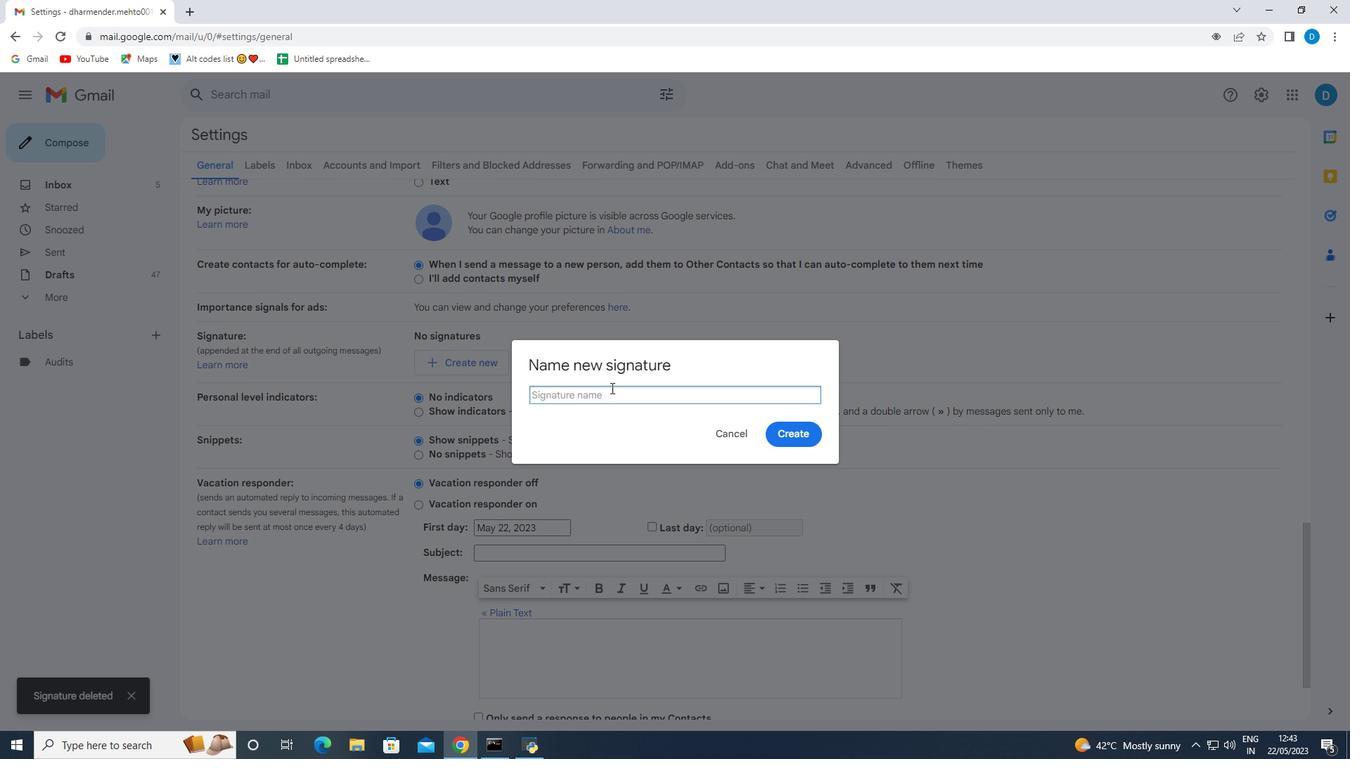 
Action: Key pressed <Key.shift>Lydia<Key.space><Key.shift>Campbell<Key.space><Key.backspace>
Screenshot: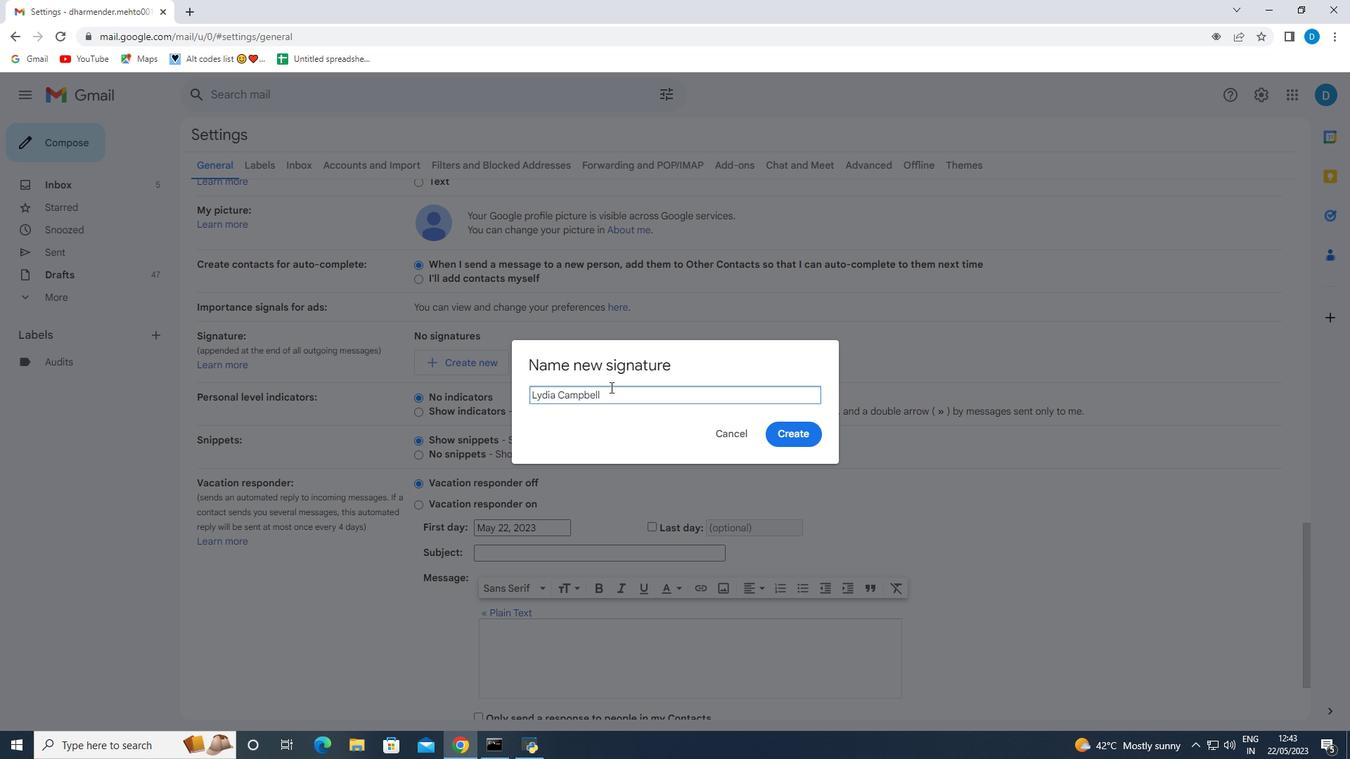 
Action: Mouse moved to (789, 428)
Screenshot: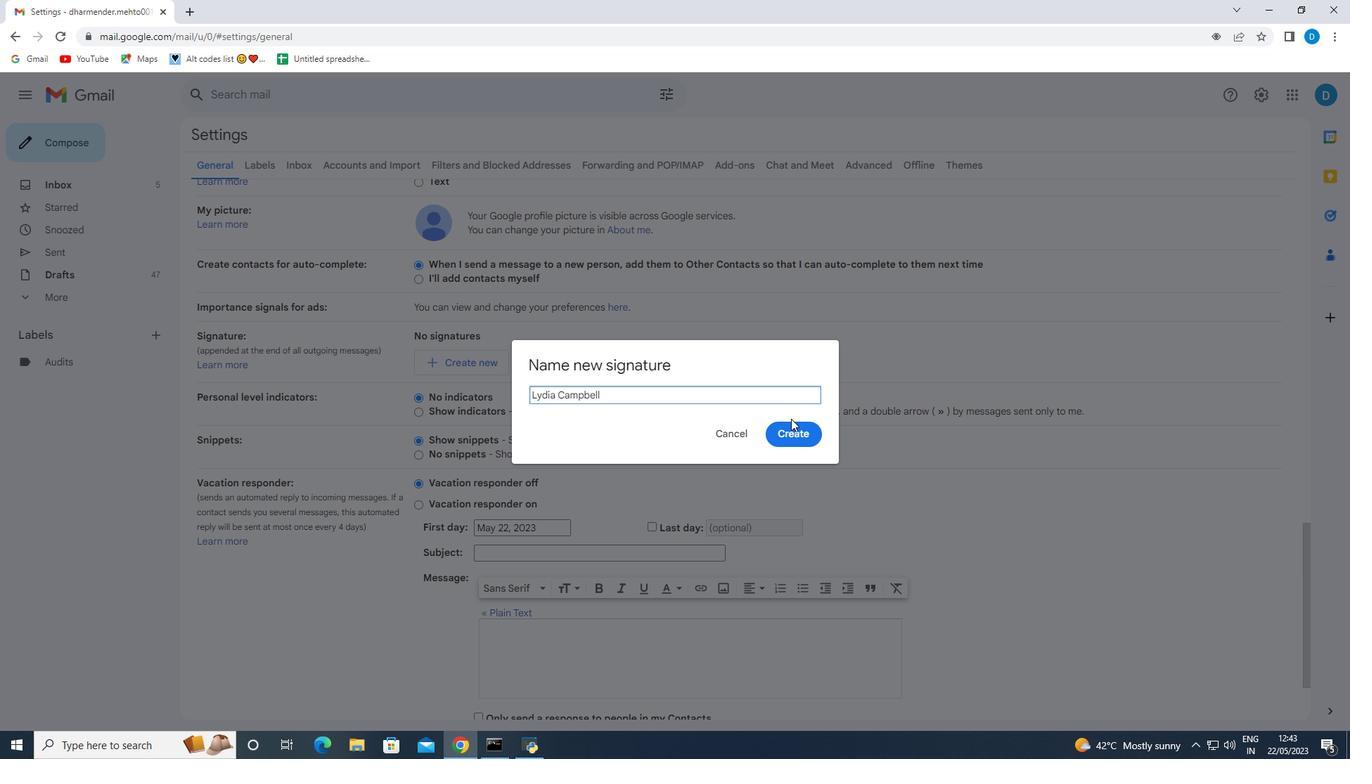 
Action: Mouse pressed left at (789, 428)
Screenshot: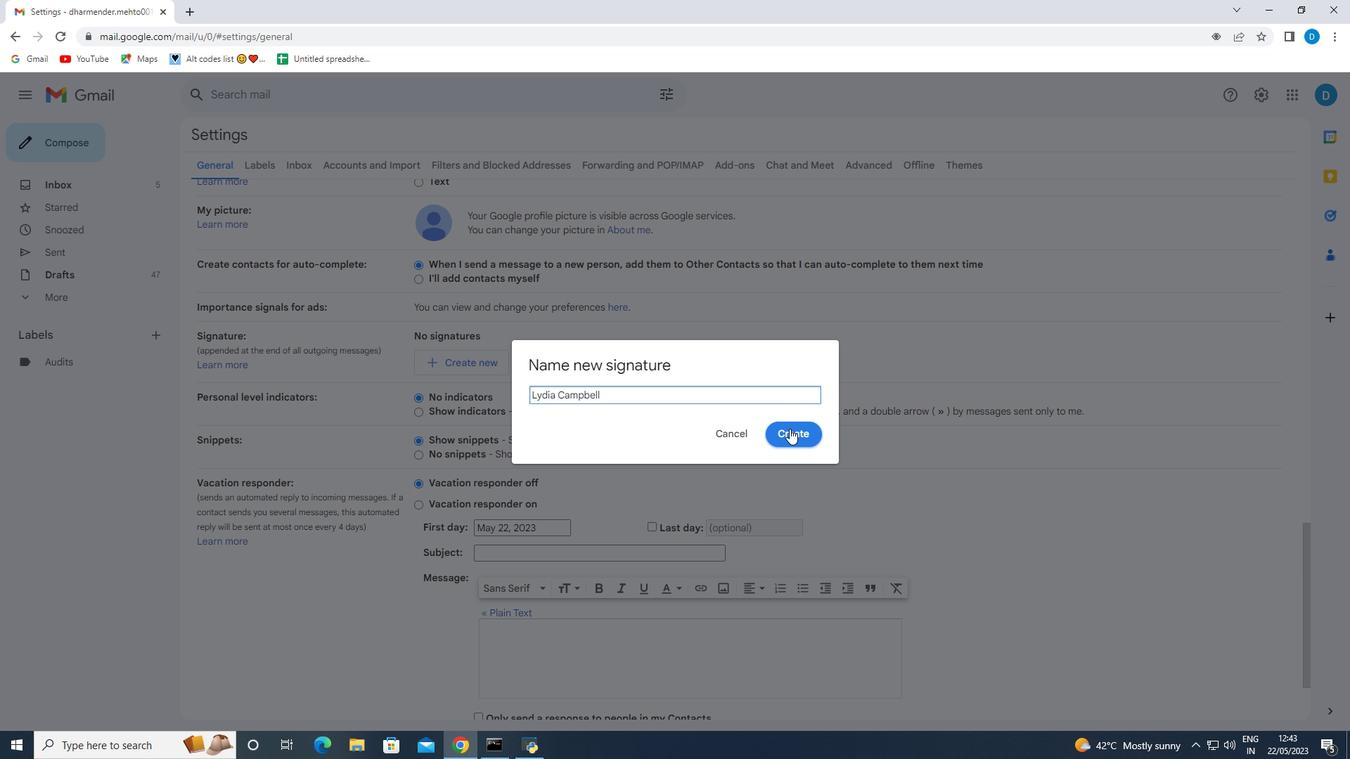 
Action: Mouse moved to (610, 376)
Screenshot: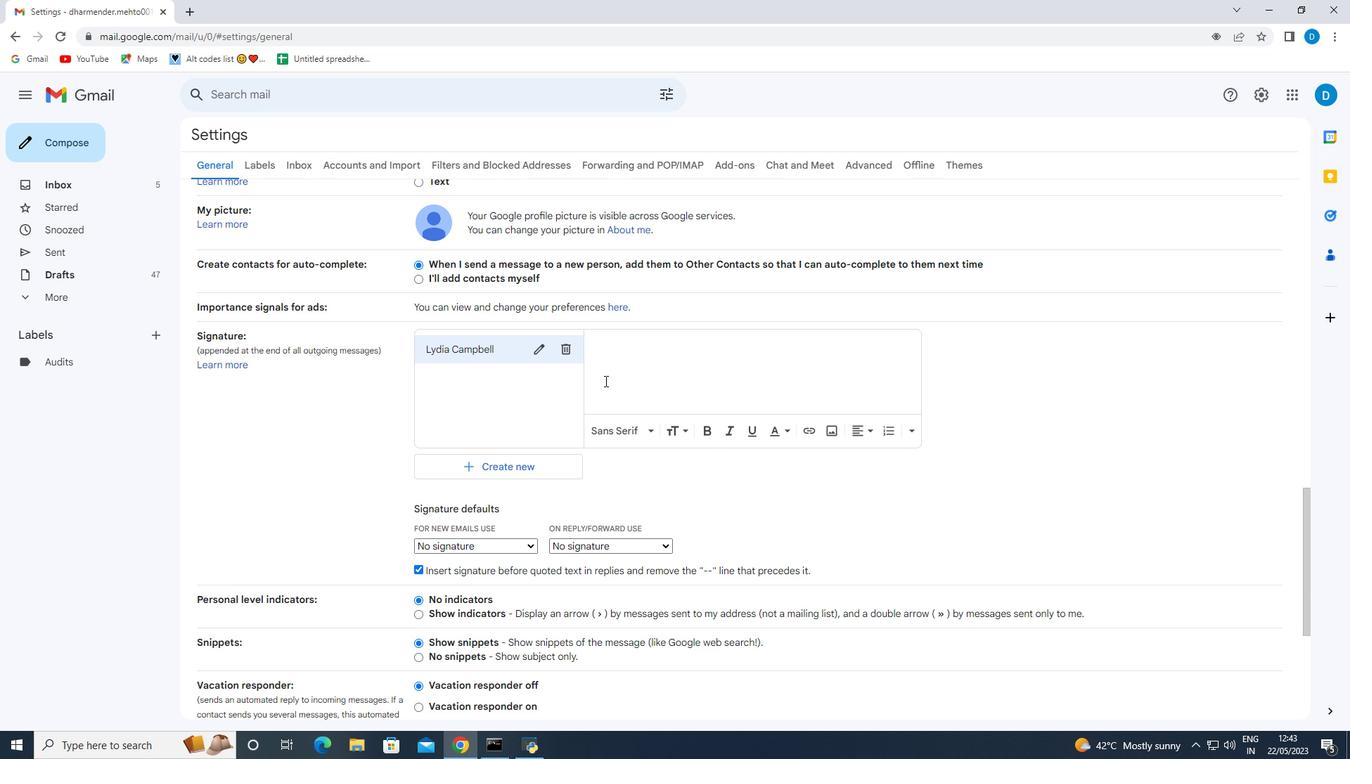 
Action: Mouse pressed left at (610, 376)
Screenshot: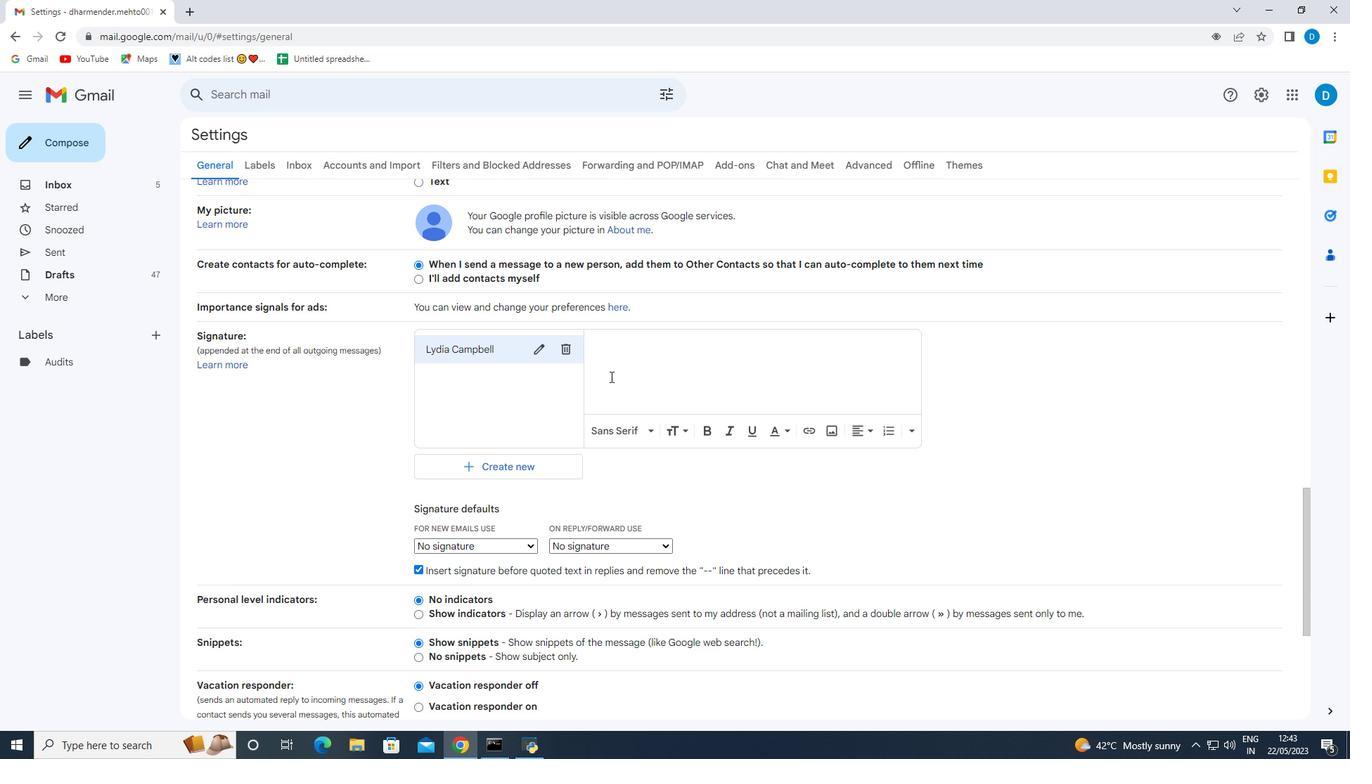 
Action: Key pressed <Key.shift><Key.shift><Key.shift><Key.shift><Key.shift><Key.shift>Lydia<Key.space><Key.shift>Campbell
Screenshot: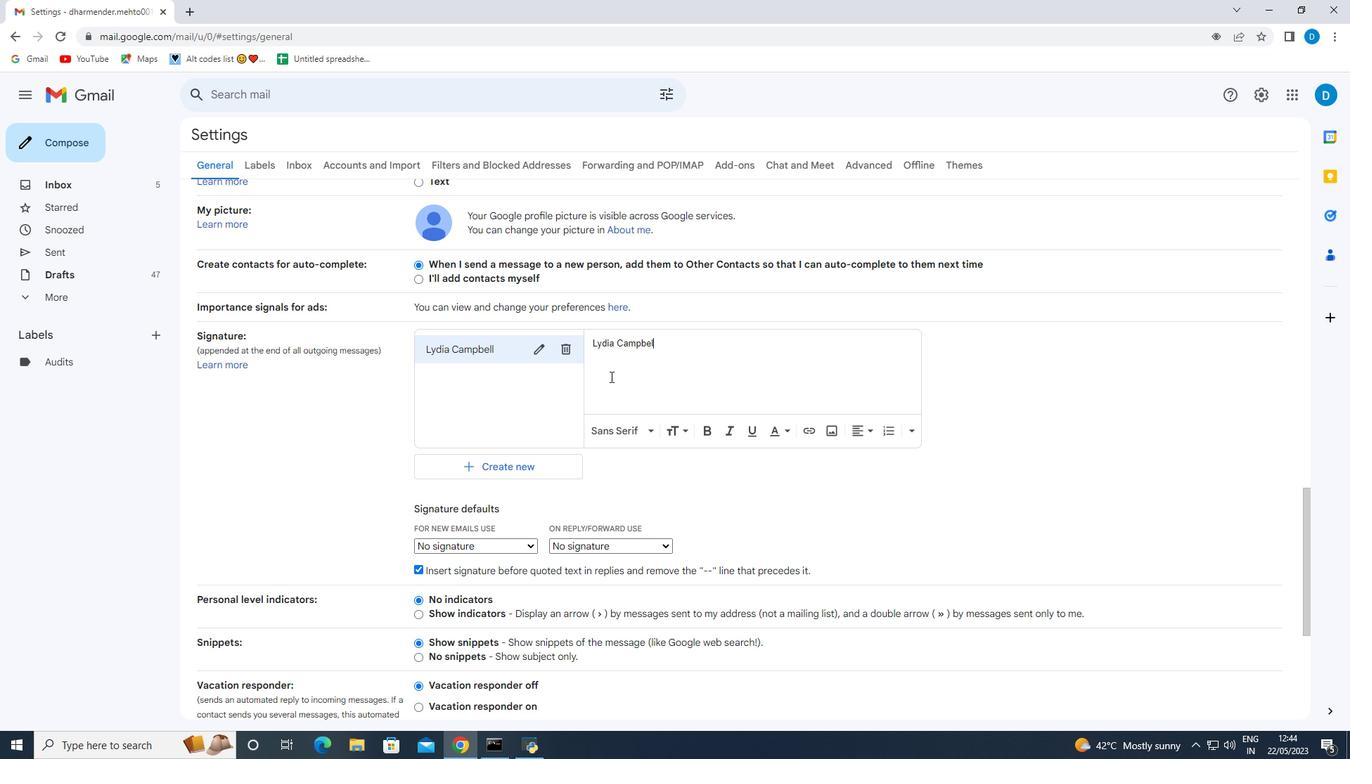 
Action: Mouse moved to (587, 496)
Screenshot: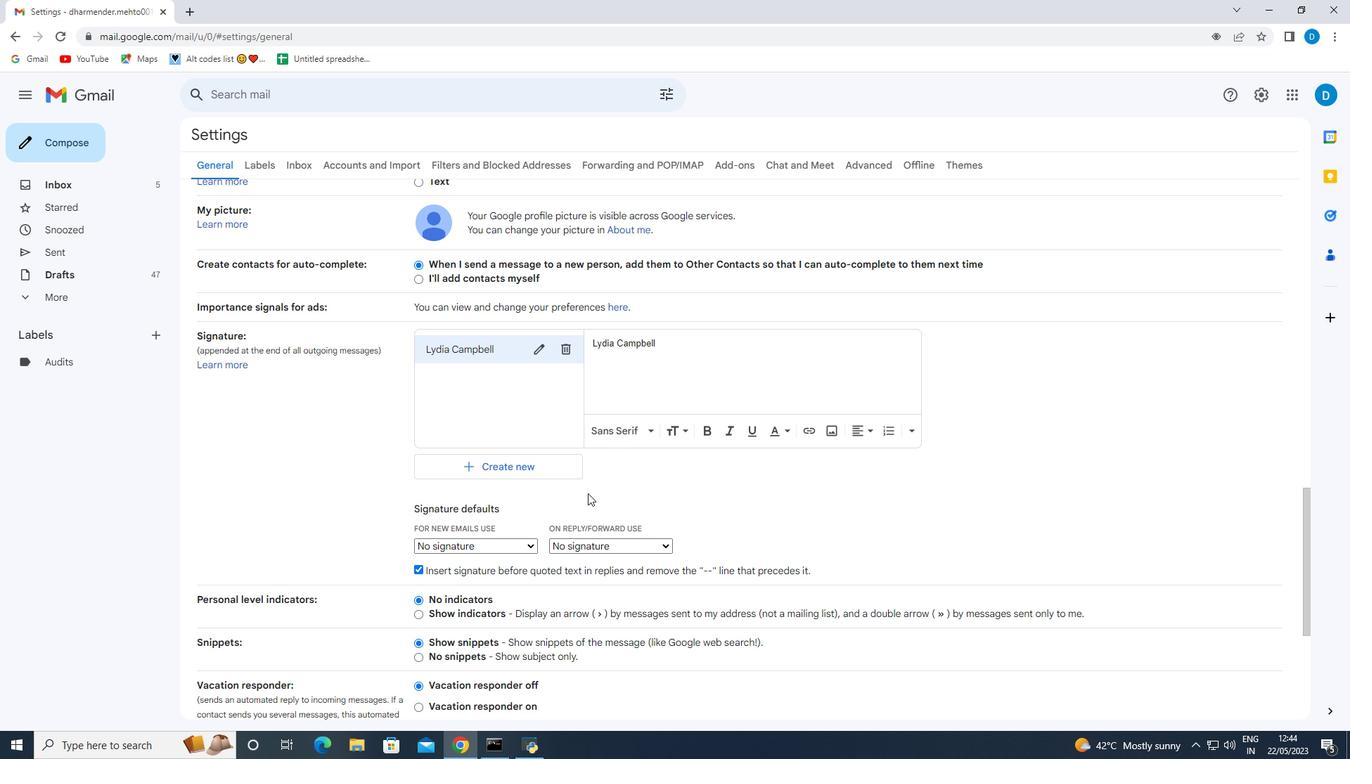 
Action: Mouse scrolled (587, 495) with delta (0, 0)
Screenshot: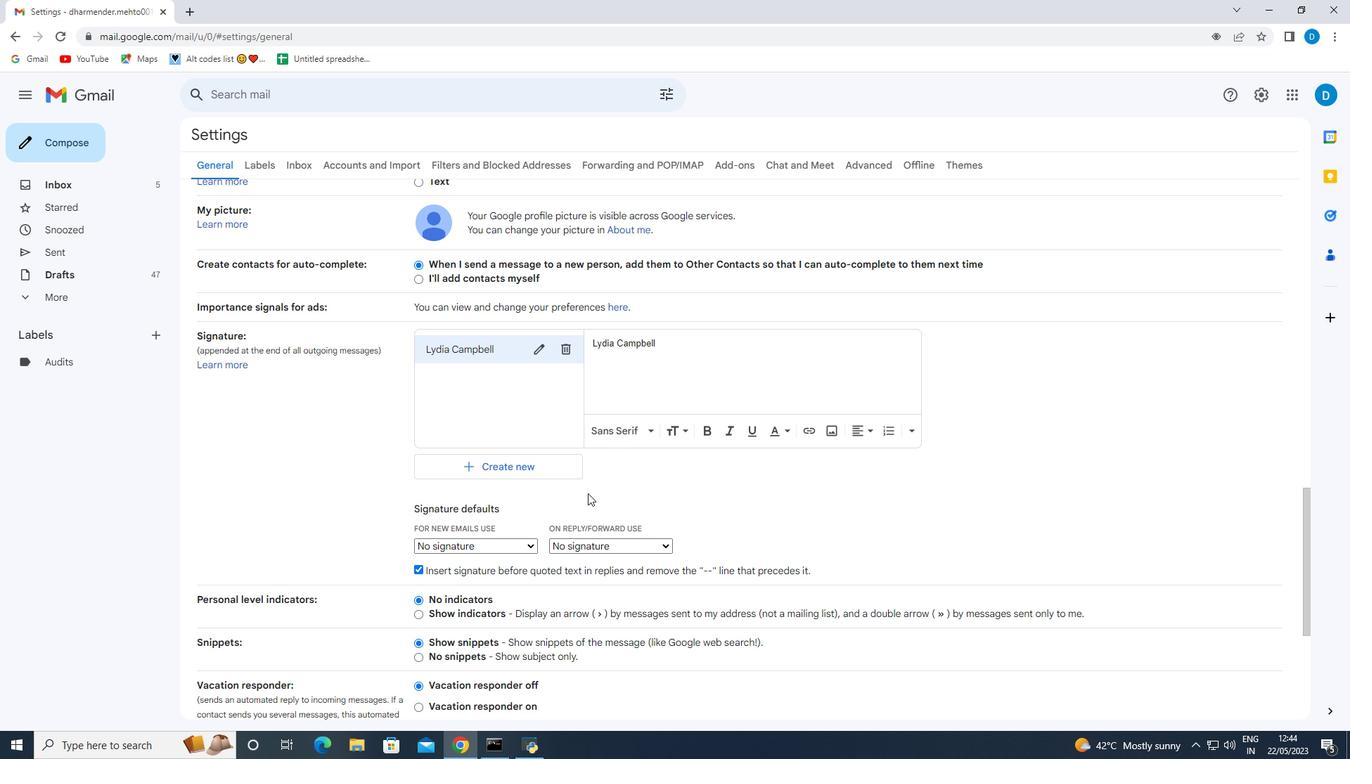 
Action: Mouse moved to (473, 472)
Screenshot: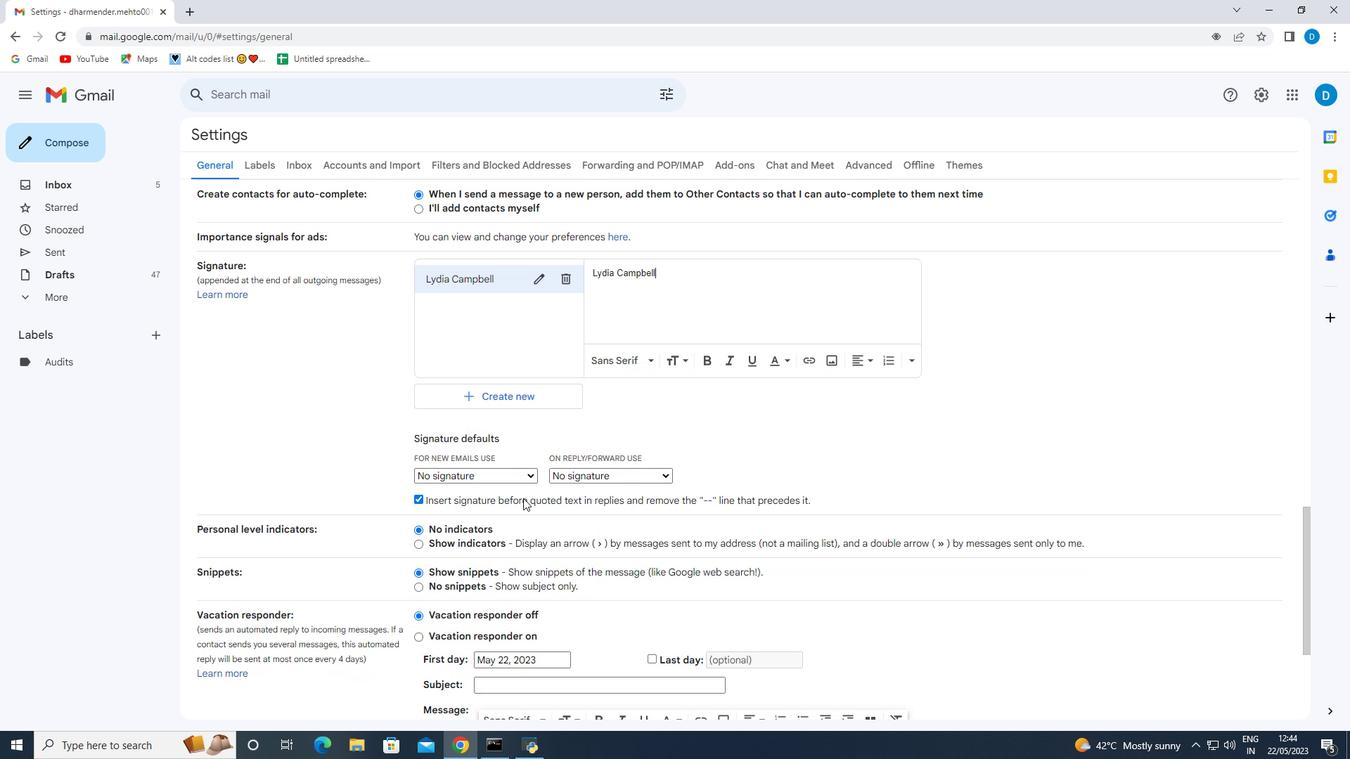
Action: Mouse pressed left at (473, 472)
Screenshot: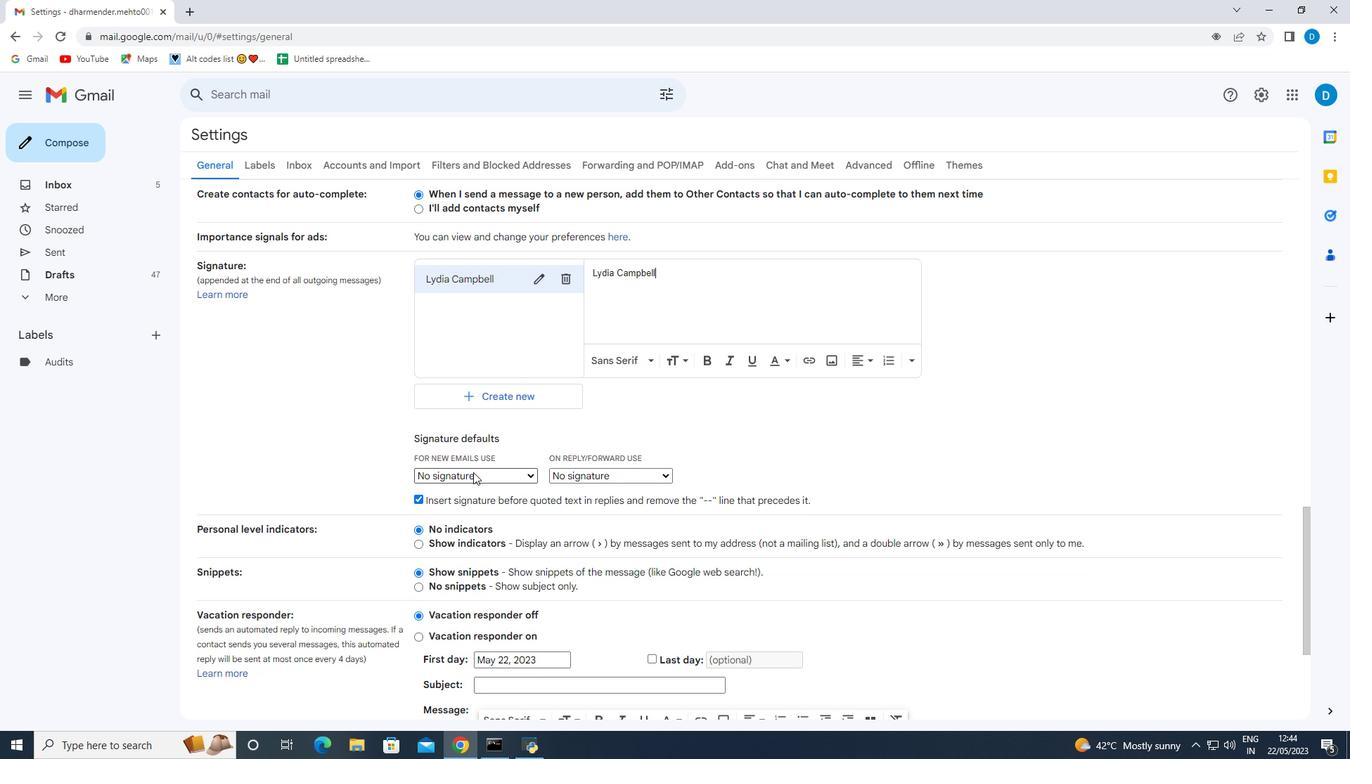 
Action: Mouse moved to (481, 492)
Screenshot: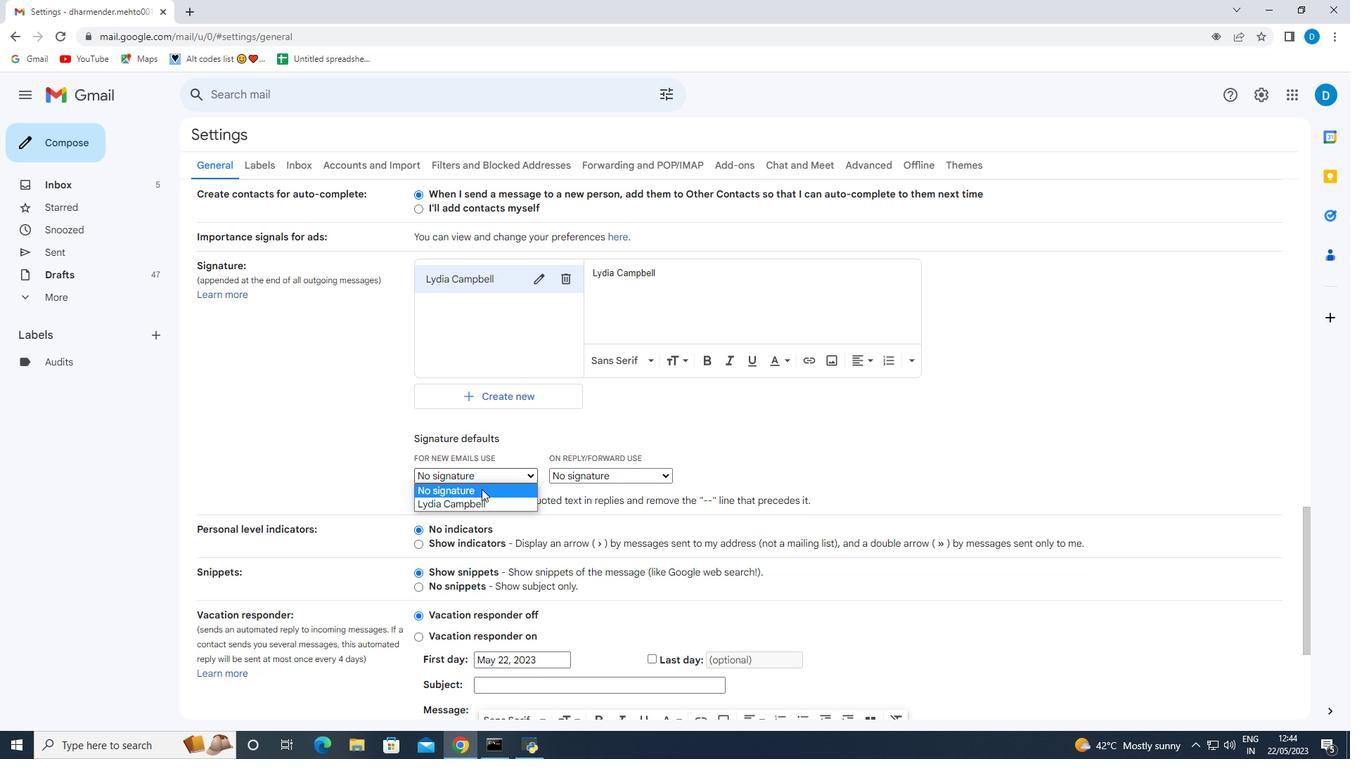
Action: Mouse pressed left at (481, 492)
Screenshot: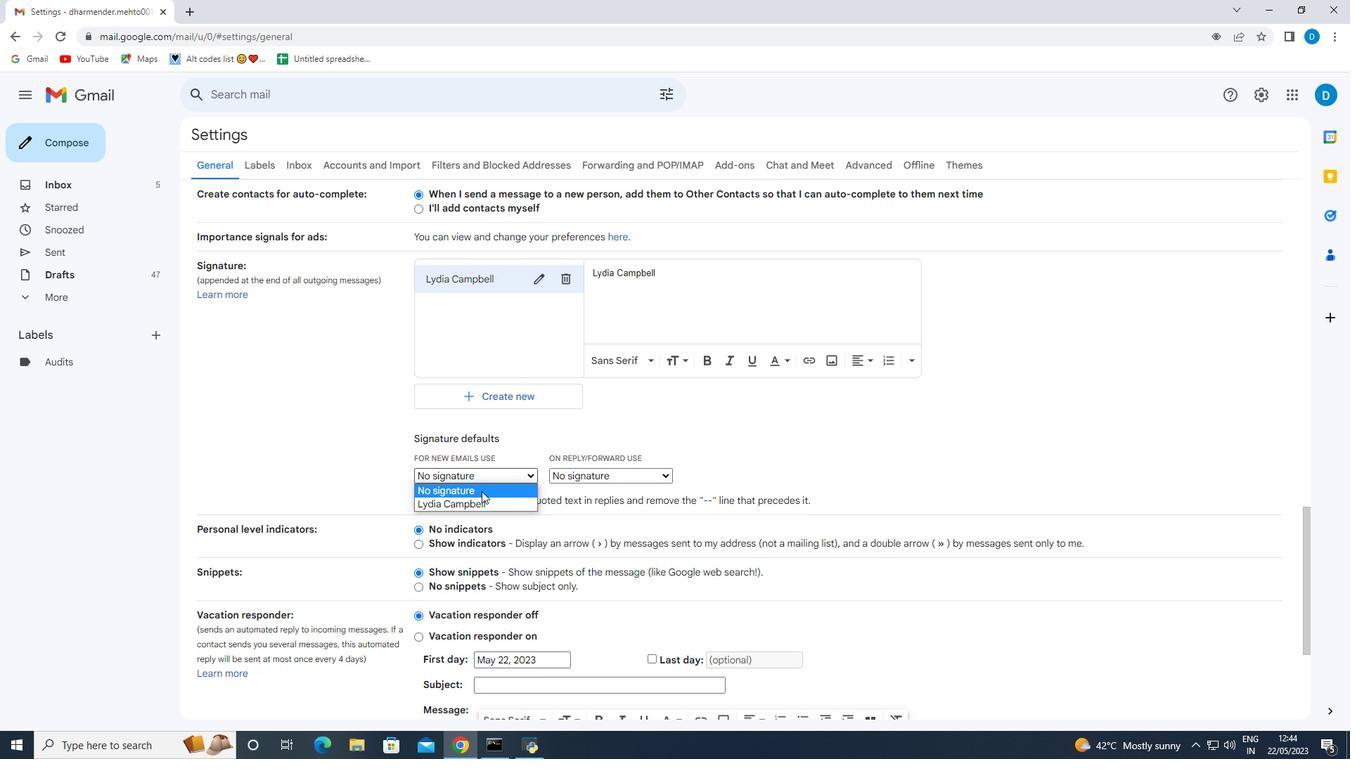 
Action: Mouse moved to (485, 472)
Screenshot: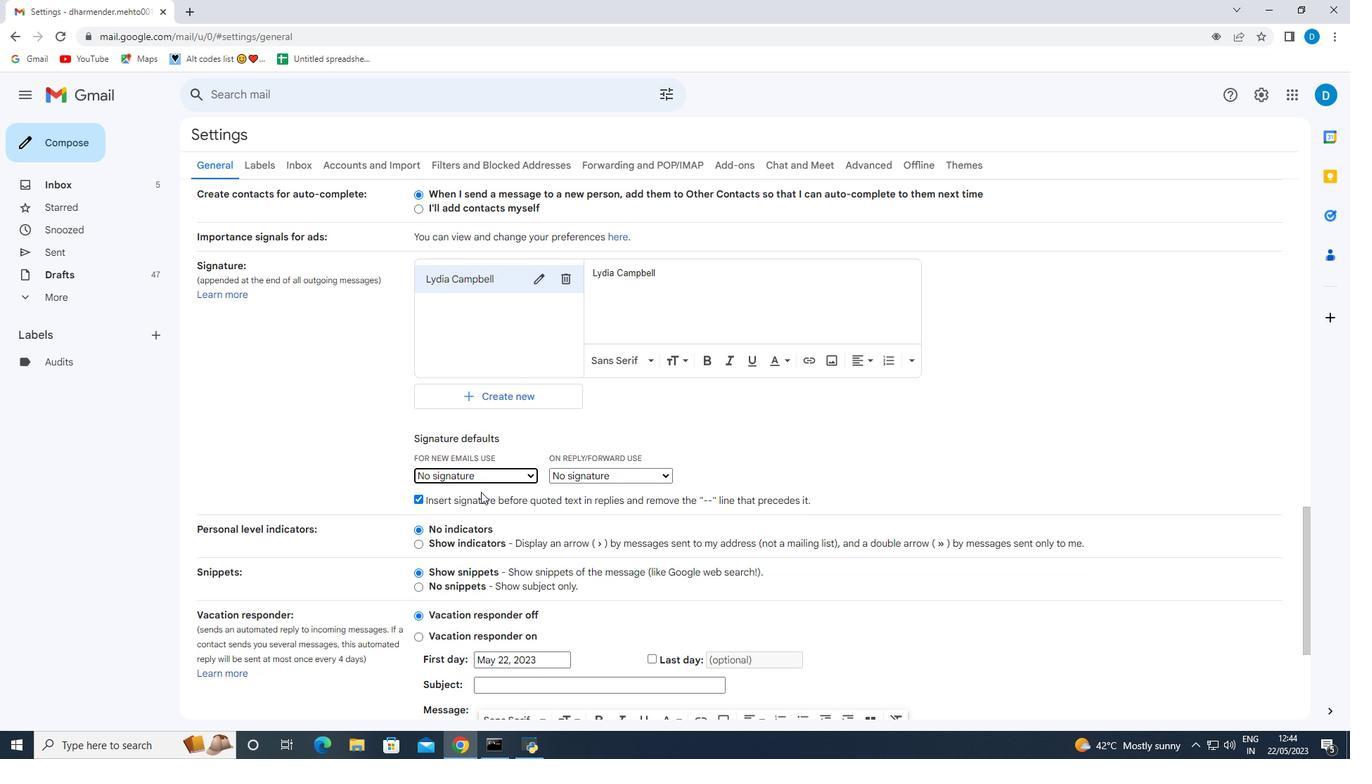 
Action: Mouse pressed left at (485, 472)
Screenshot: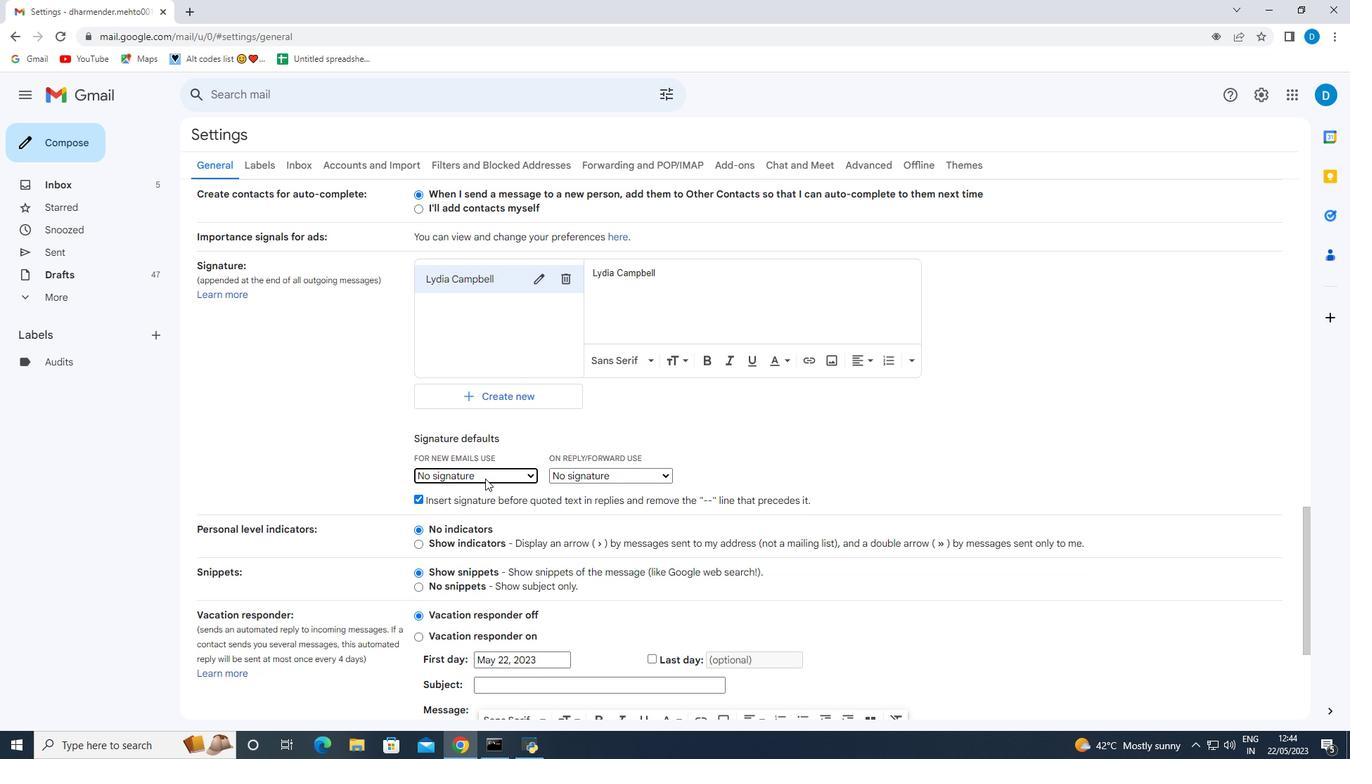 
Action: Mouse moved to (485, 500)
Screenshot: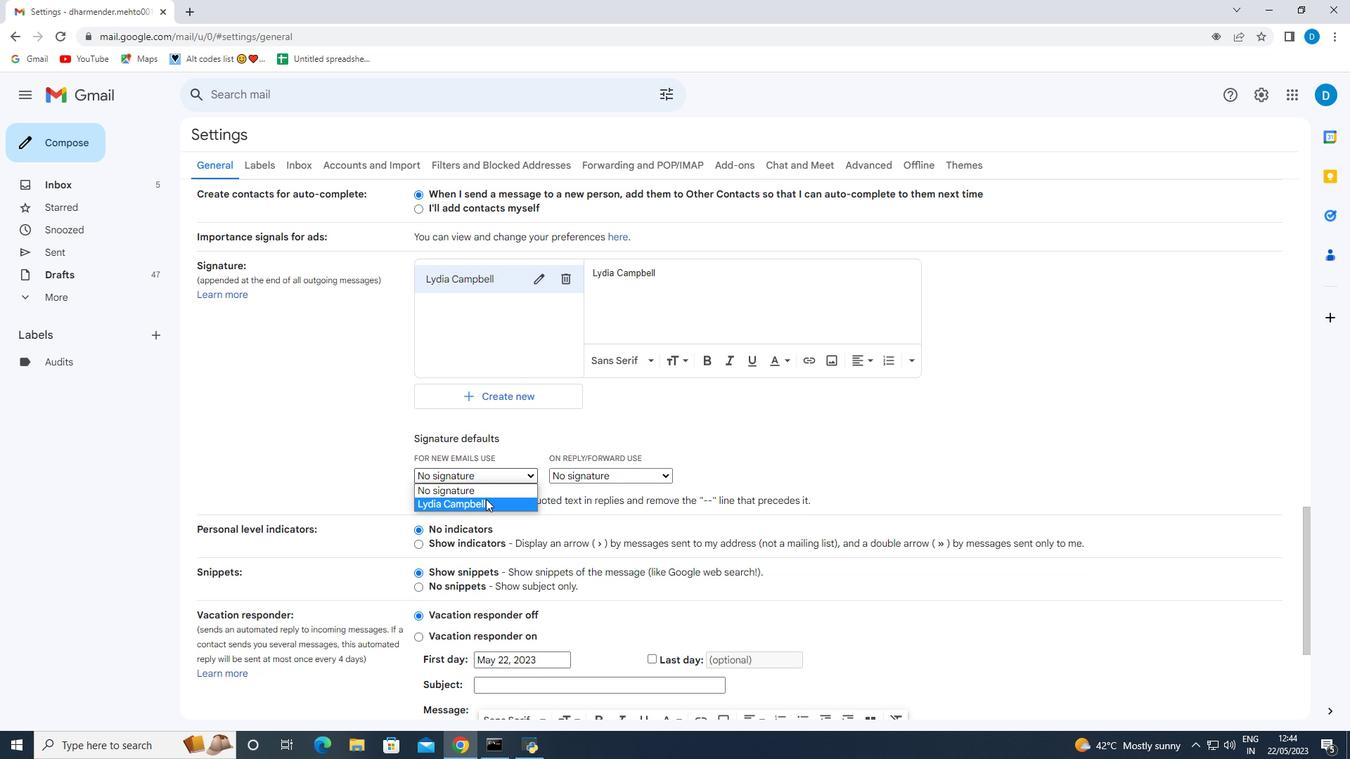 
Action: Mouse pressed left at (485, 500)
Screenshot: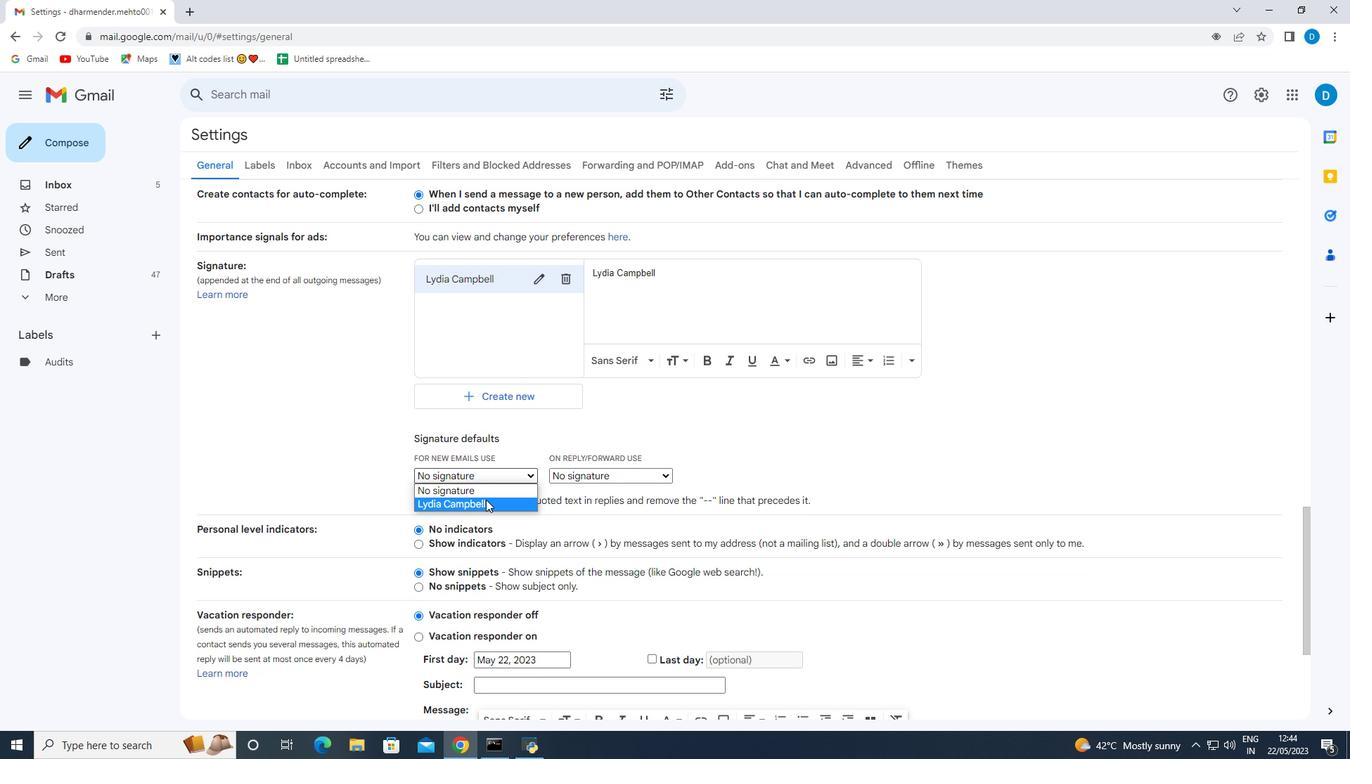 
Action: Mouse moved to (582, 479)
Screenshot: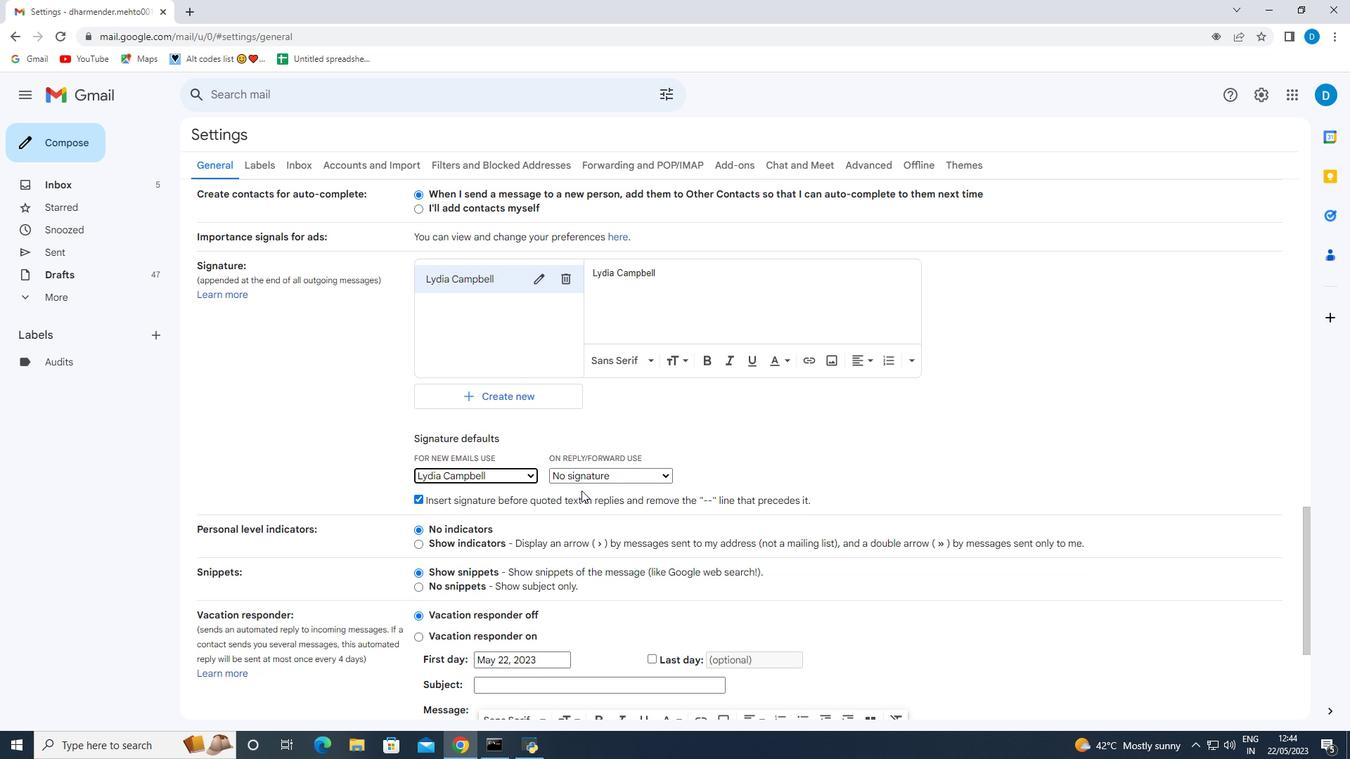 
Action: Mouse pressed left at (582, 479)
Screenshot: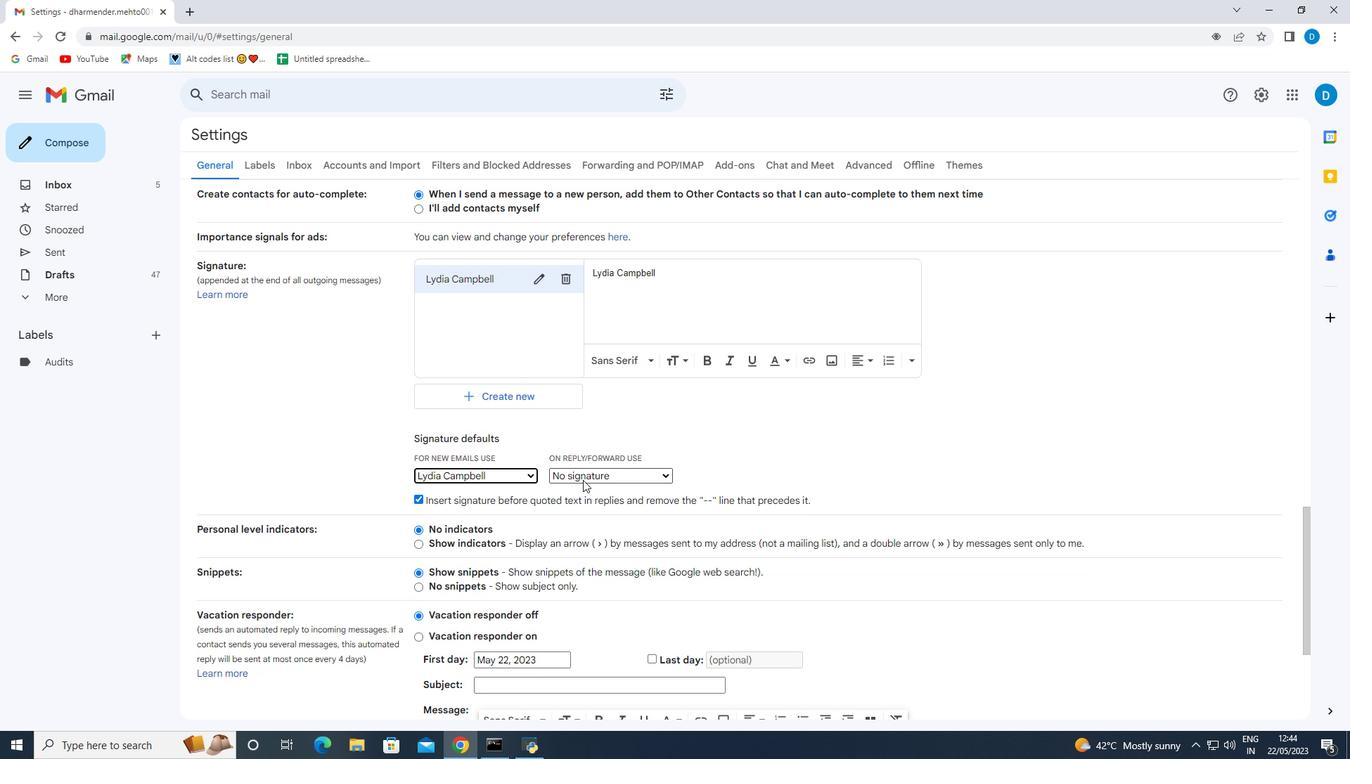 
Action: Mouse moved to (580, 507)
Screenshot: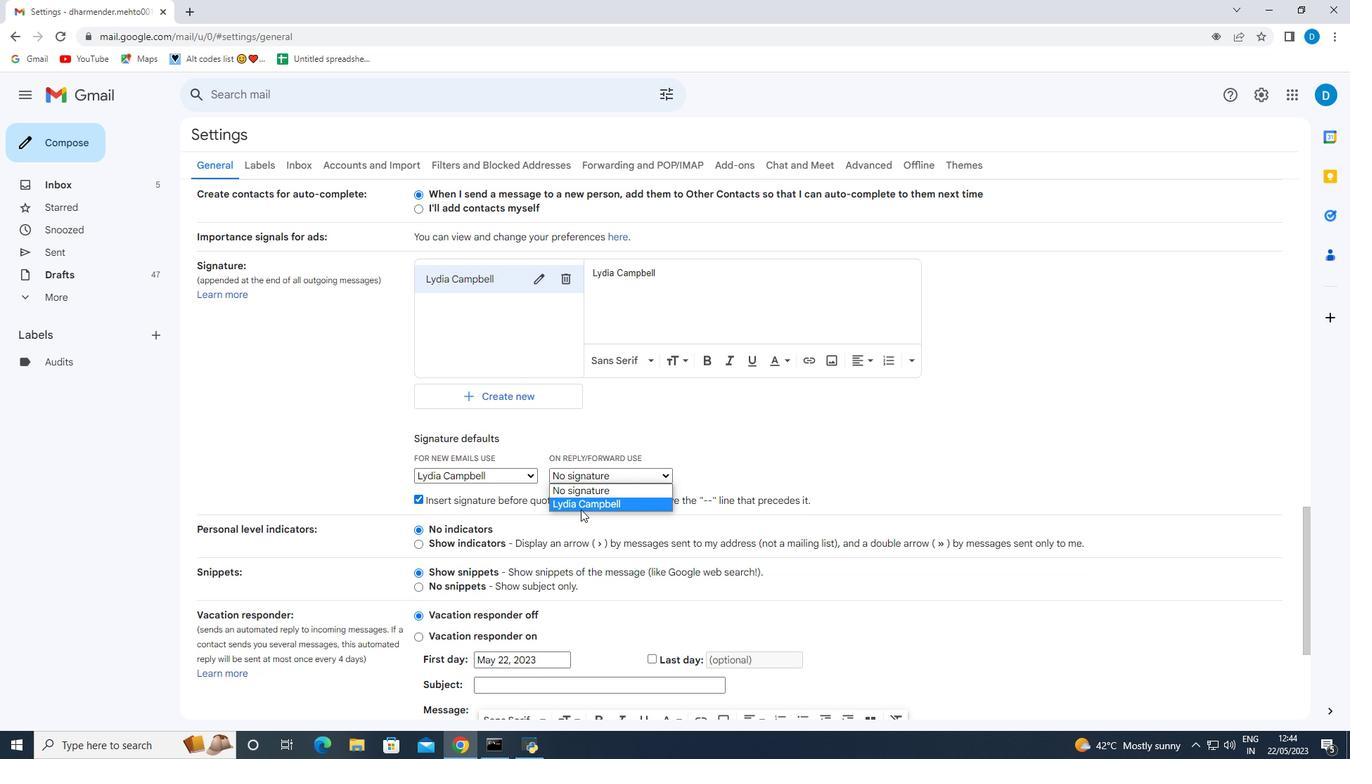
Action: Mouse pressed left at (580, 507)
Screenshot: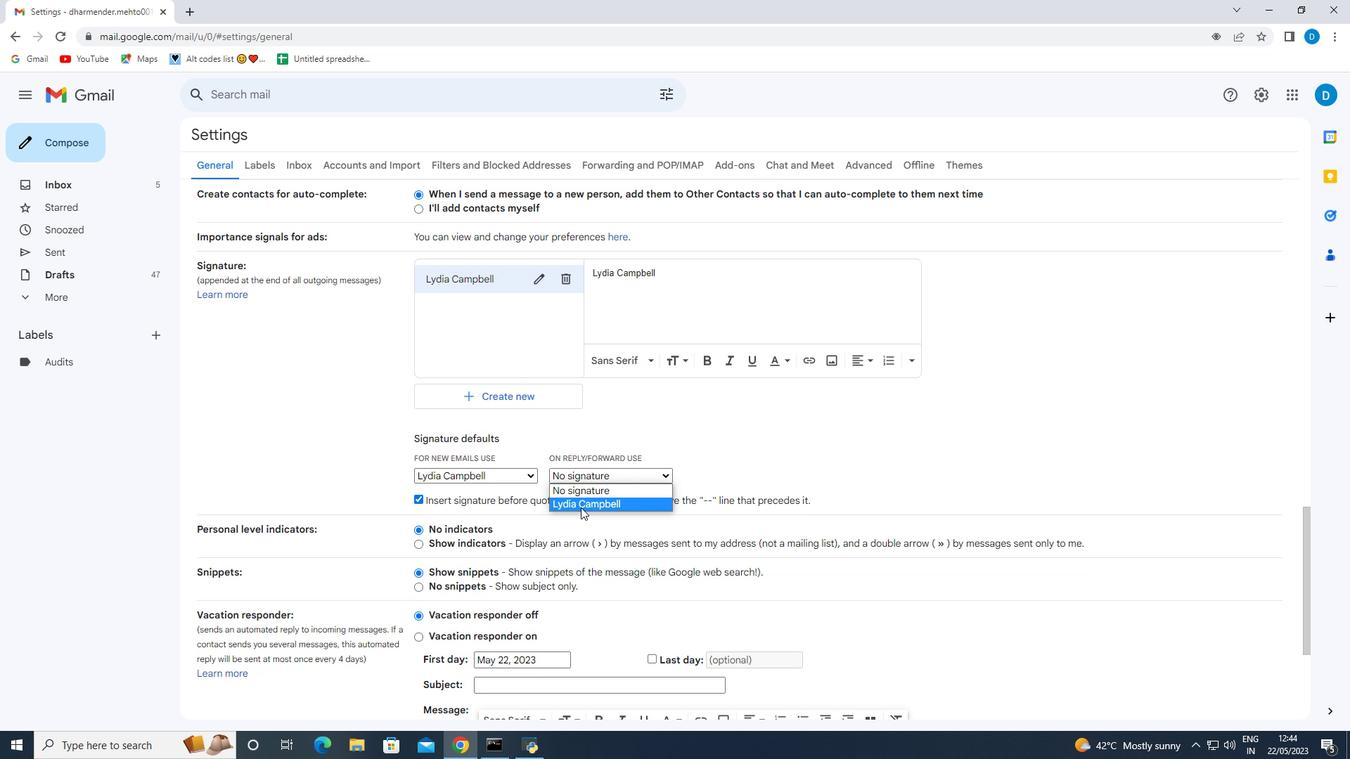 
Action: Mouse moved to (585, 503)
Screenshot: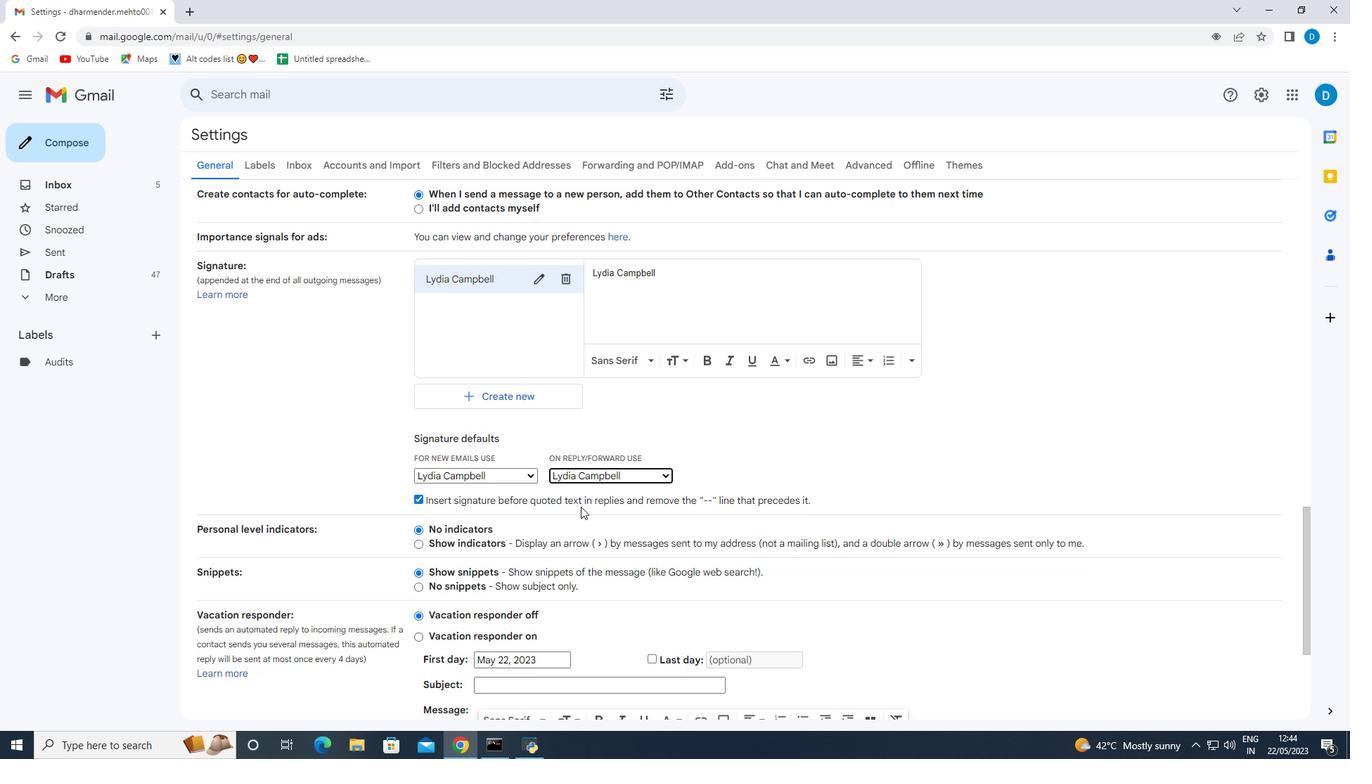 
Action: Mouse scrolled (585, 502) with delta (0, 0)
Screenshot: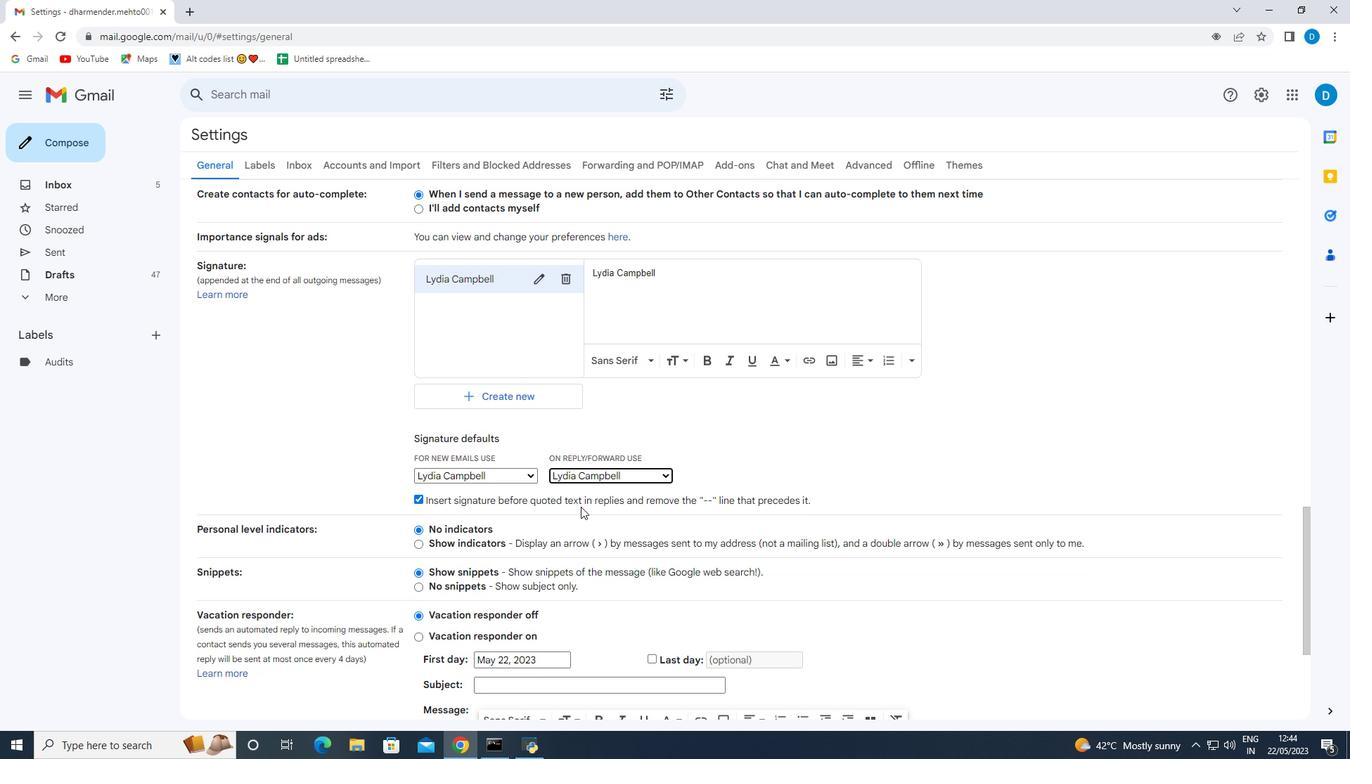 
Action: Mouse scrolled (585, 502) with delta (0, 0)
Screenshot: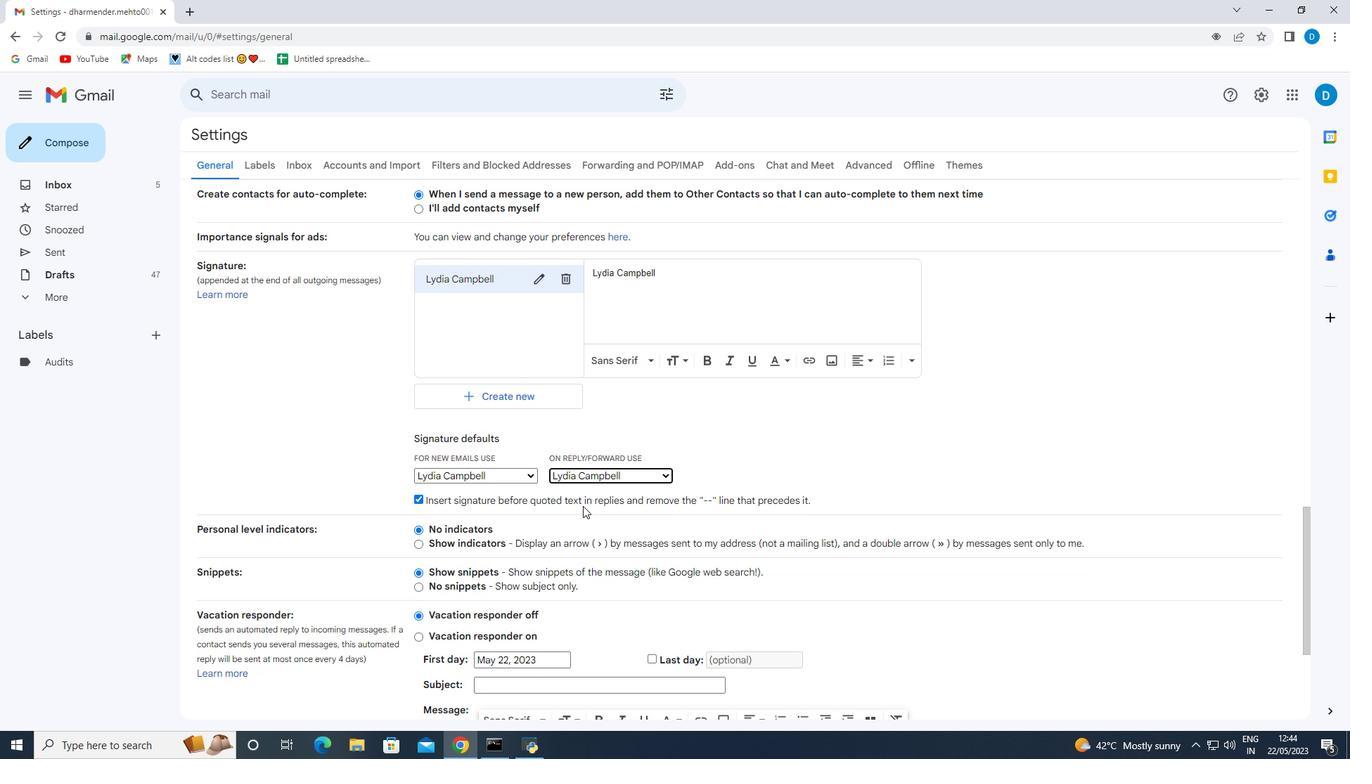 
Action: Mouse scrolled (585, 502) with delta (0, 0)
Screenshot: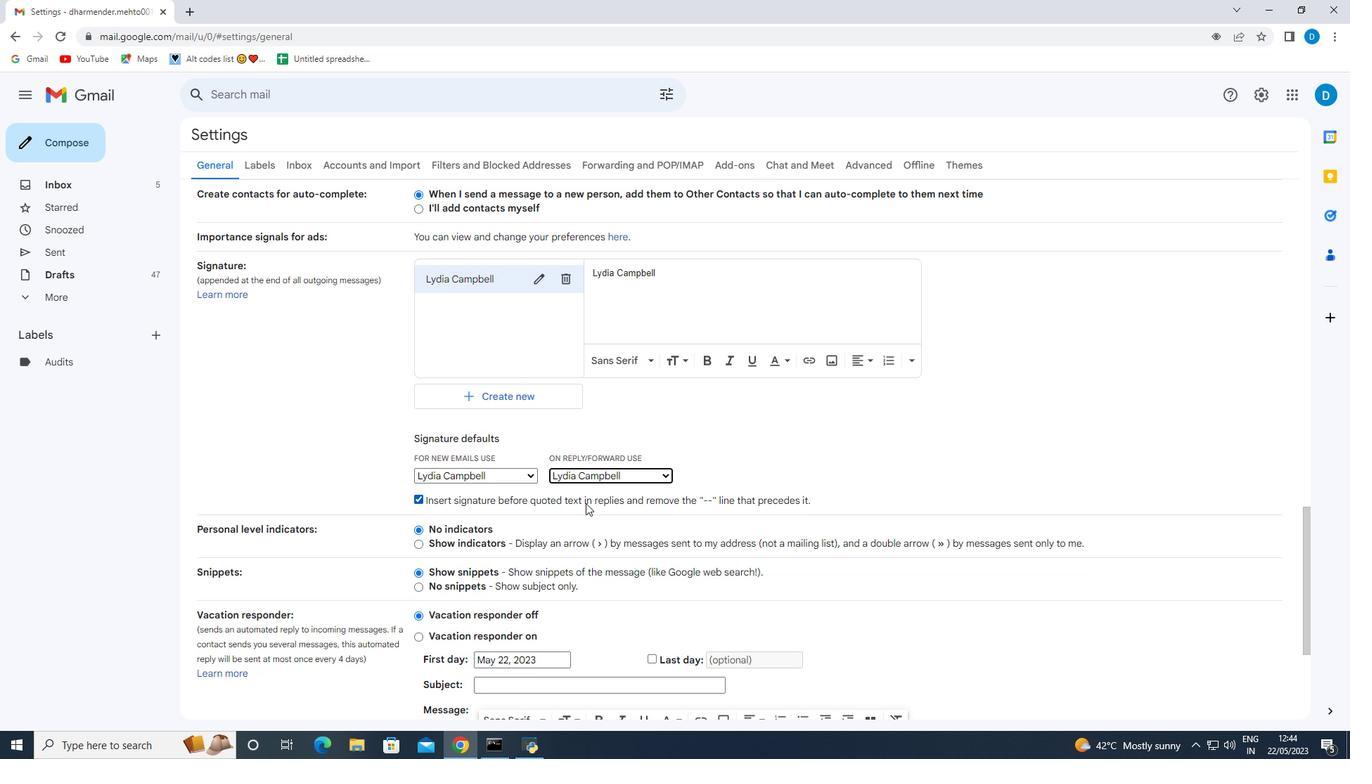 
Action: Mouse scrolled (585, 502) with delta (0, 0)
Screenshot: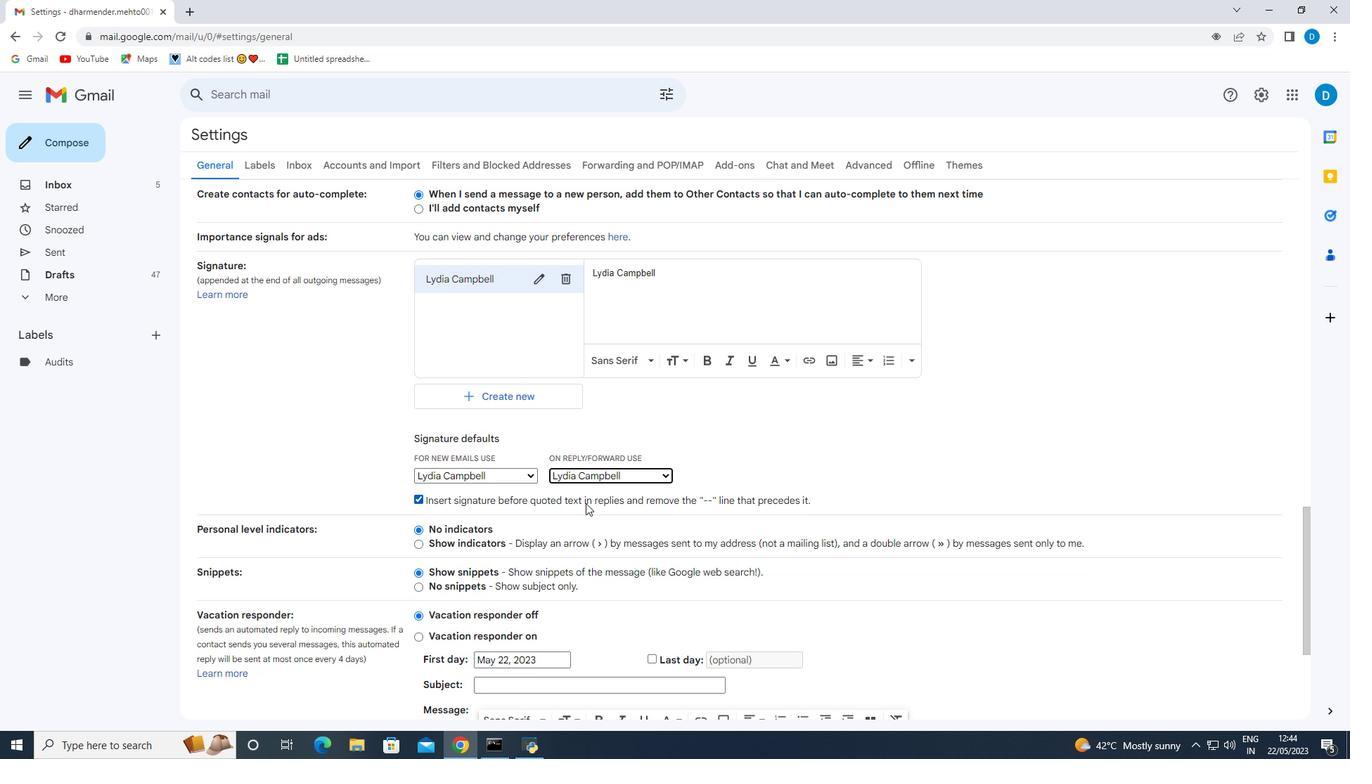 
Action: Mouse scrolled (585, 502) with delta (0, 0)
Screenshot: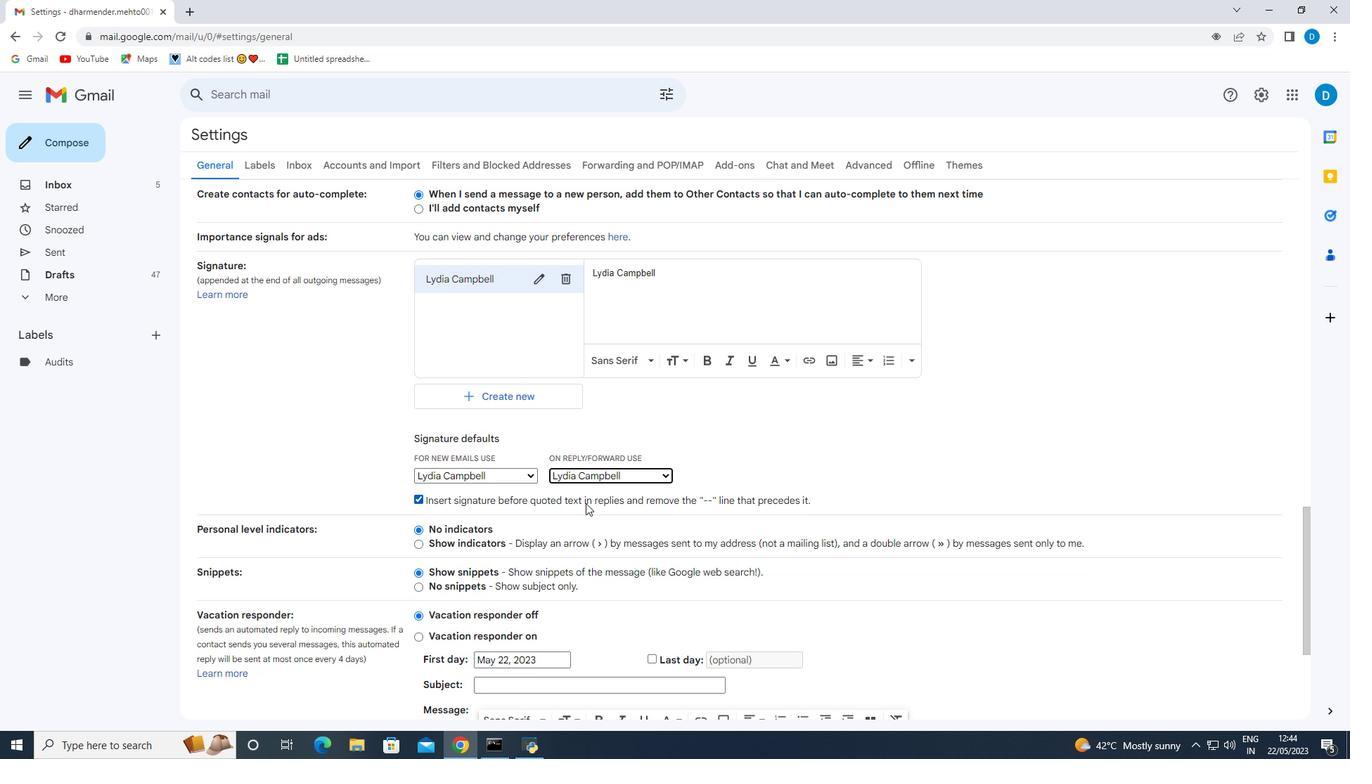 
Action: Mouse scrolled (585, 502) with delta (0, 0)
Screenshot: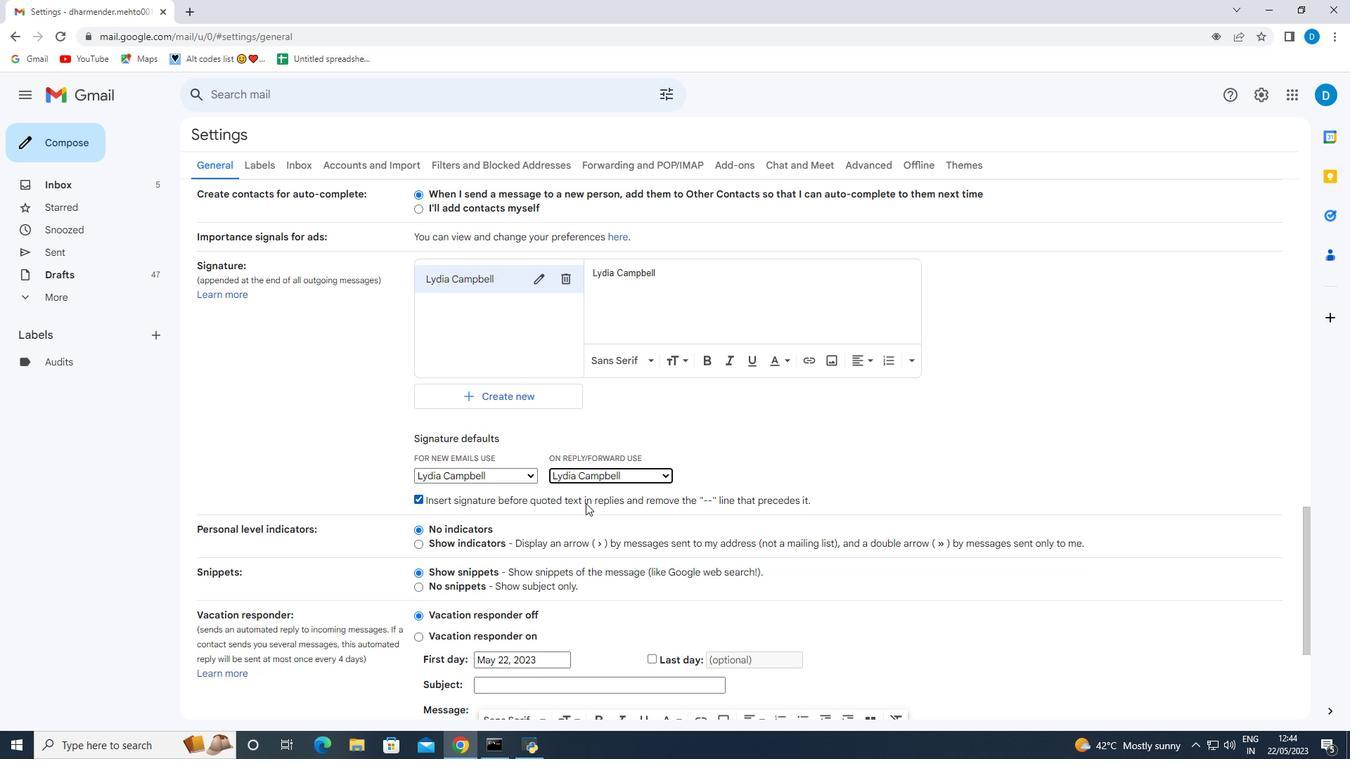 
Action: Mouse scrolled (585, 502) with delta (0, 0)
Screenshot: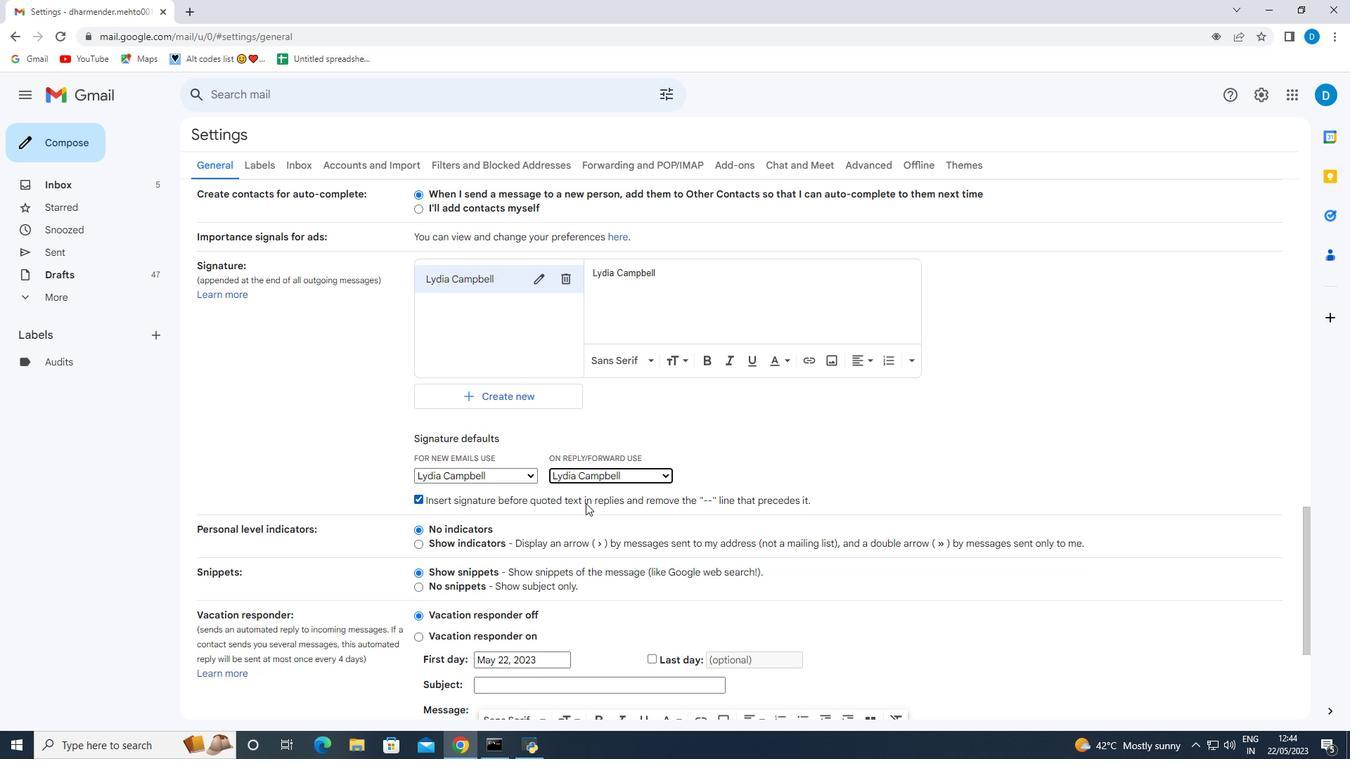 
Action: Mouse moved to (608, 514)
Screenshot: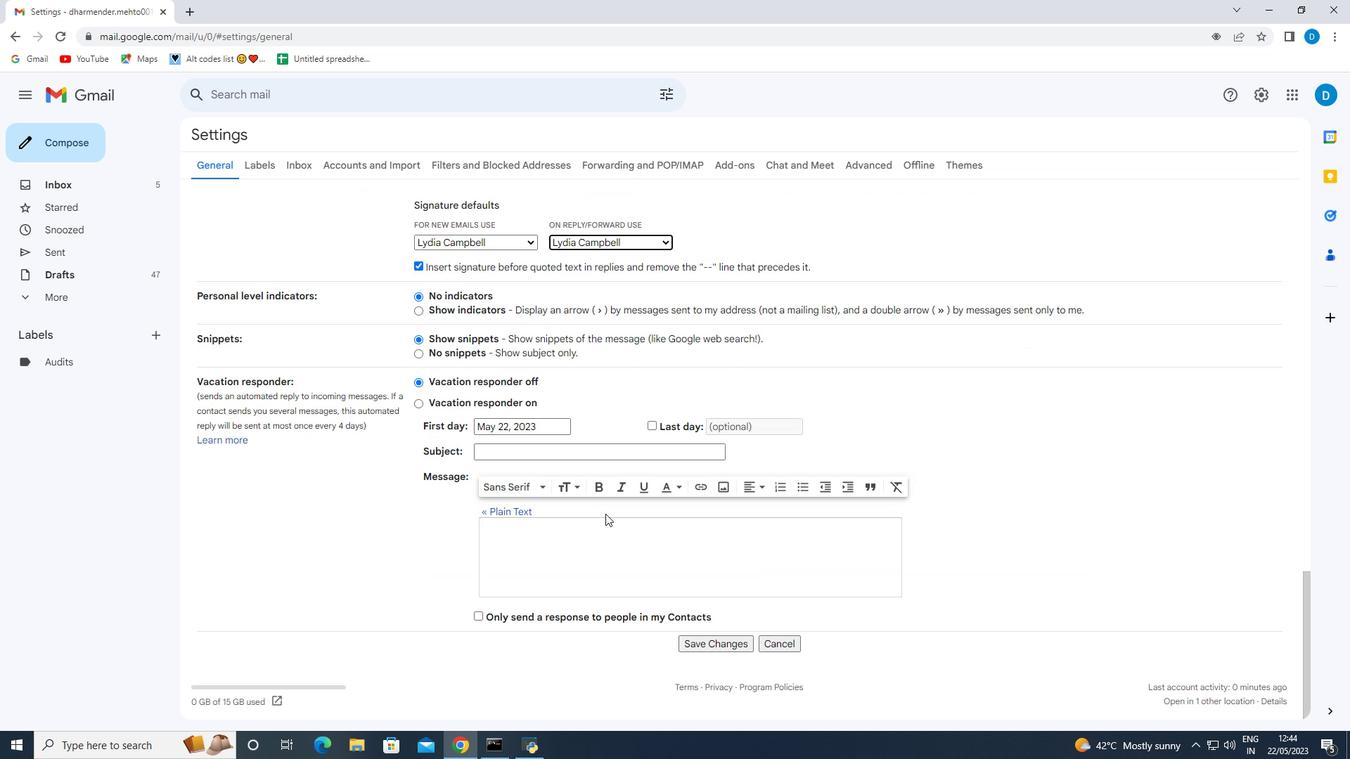 
Action: Mouse scrolled (608, 514) with delta (0, 0)
Screenshot: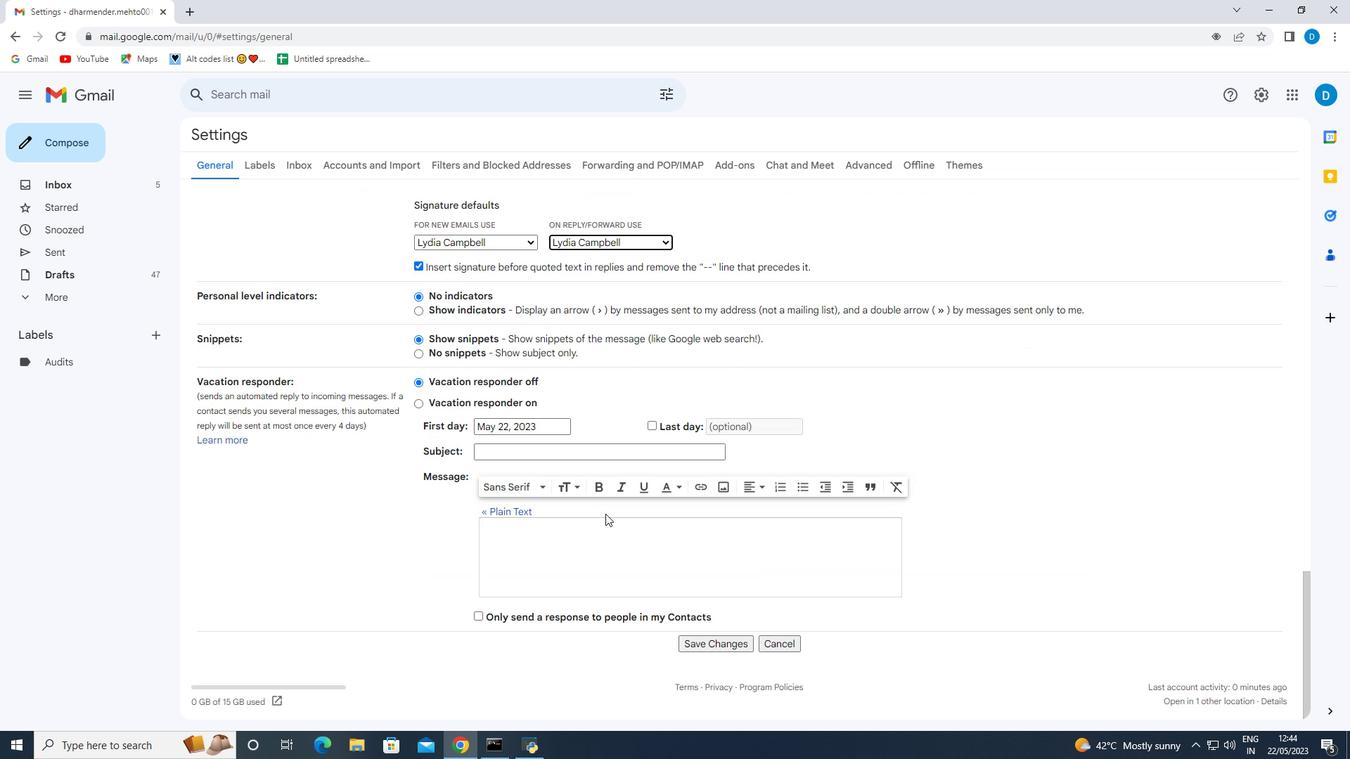 
Action: Mouse moved to (608, 519)
Screenshot: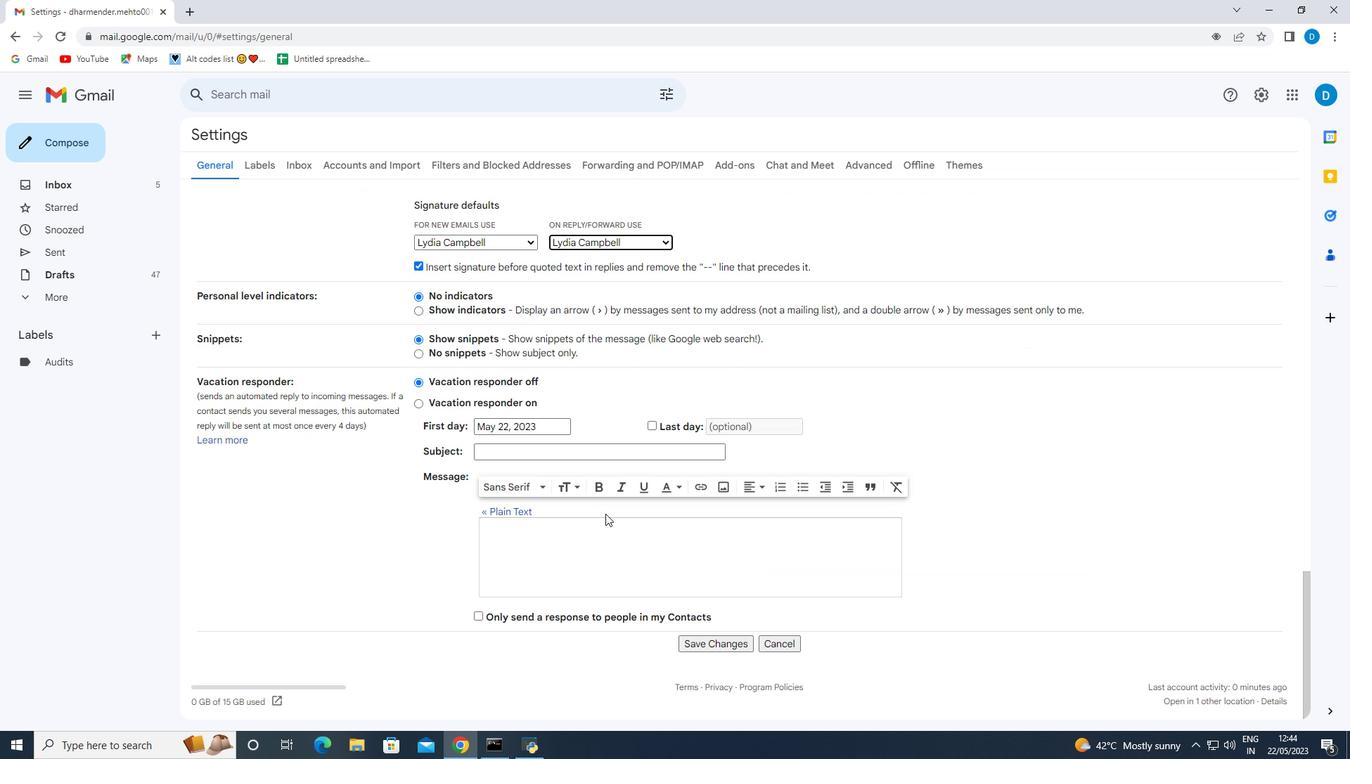 
Action: Mouse scrolled (608, 518) with delta (0, 0)
Screenshot: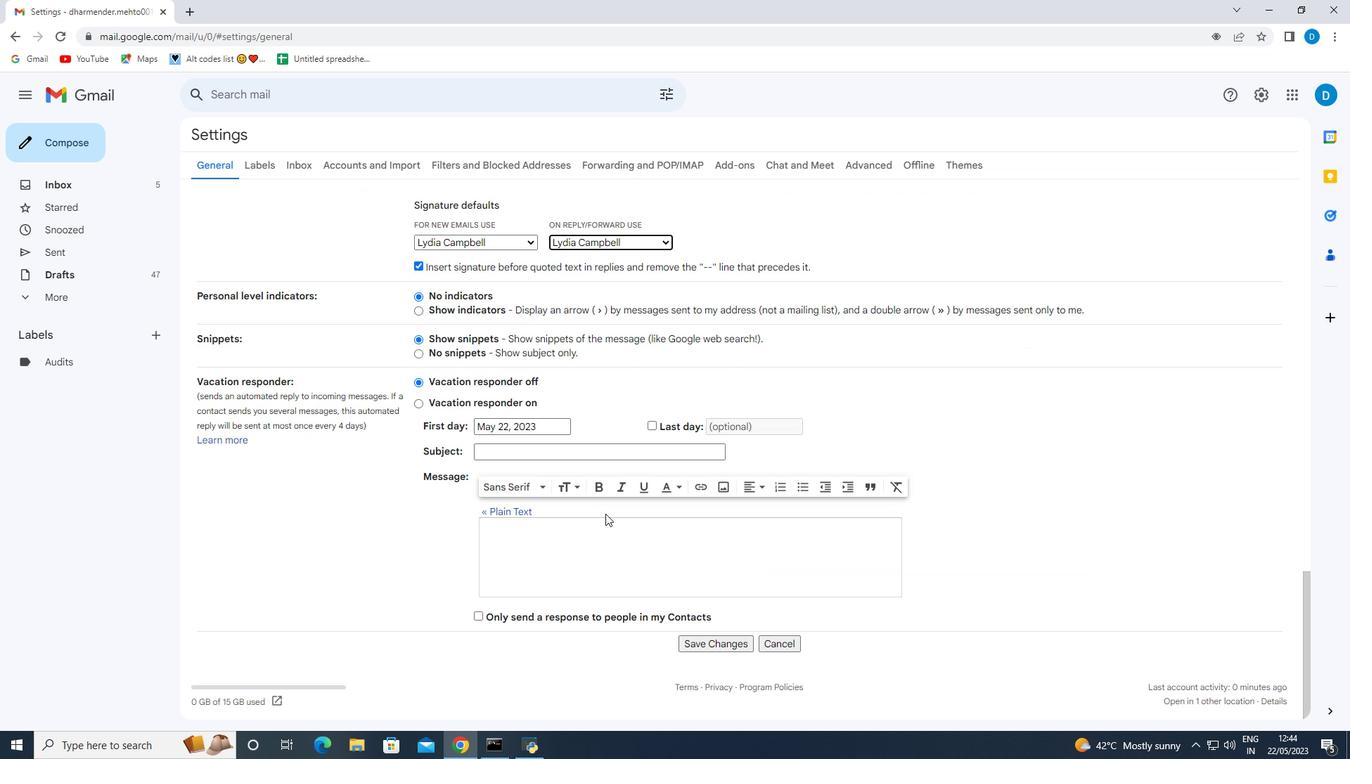 
Action: Mouse moved to (609, 533)
Screenshot: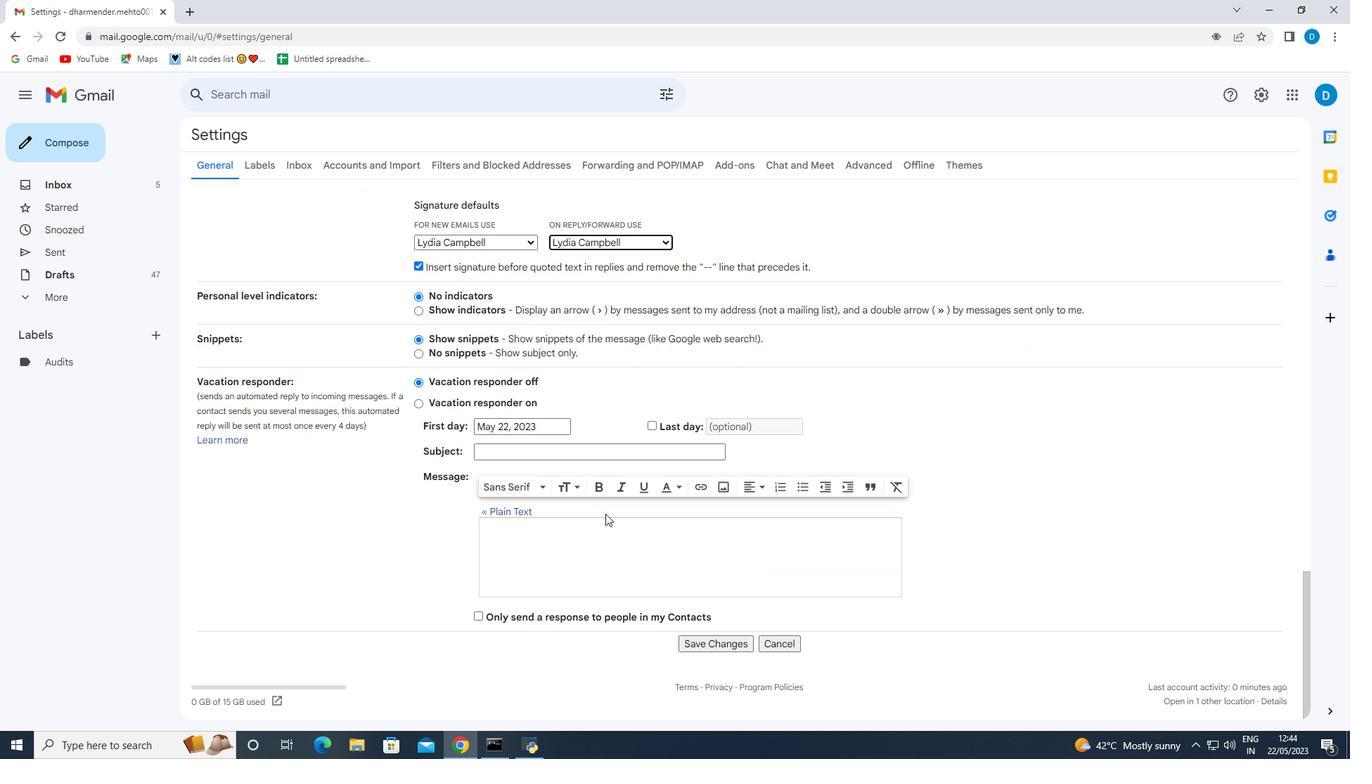 
Action: Mouse scrolled (609, 532) with delta (0, 0)
Screenshot: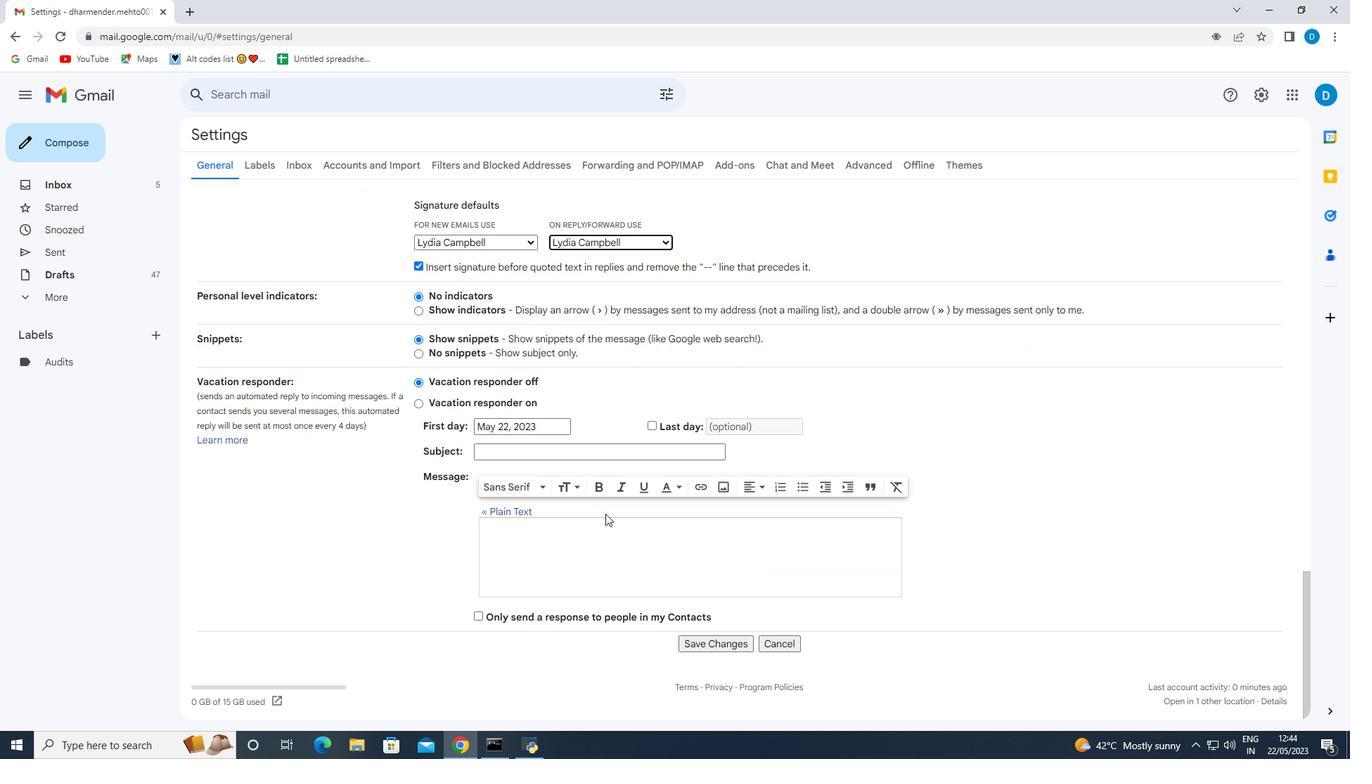 
Action: Mouse moved to (620, 556)
Screenshot: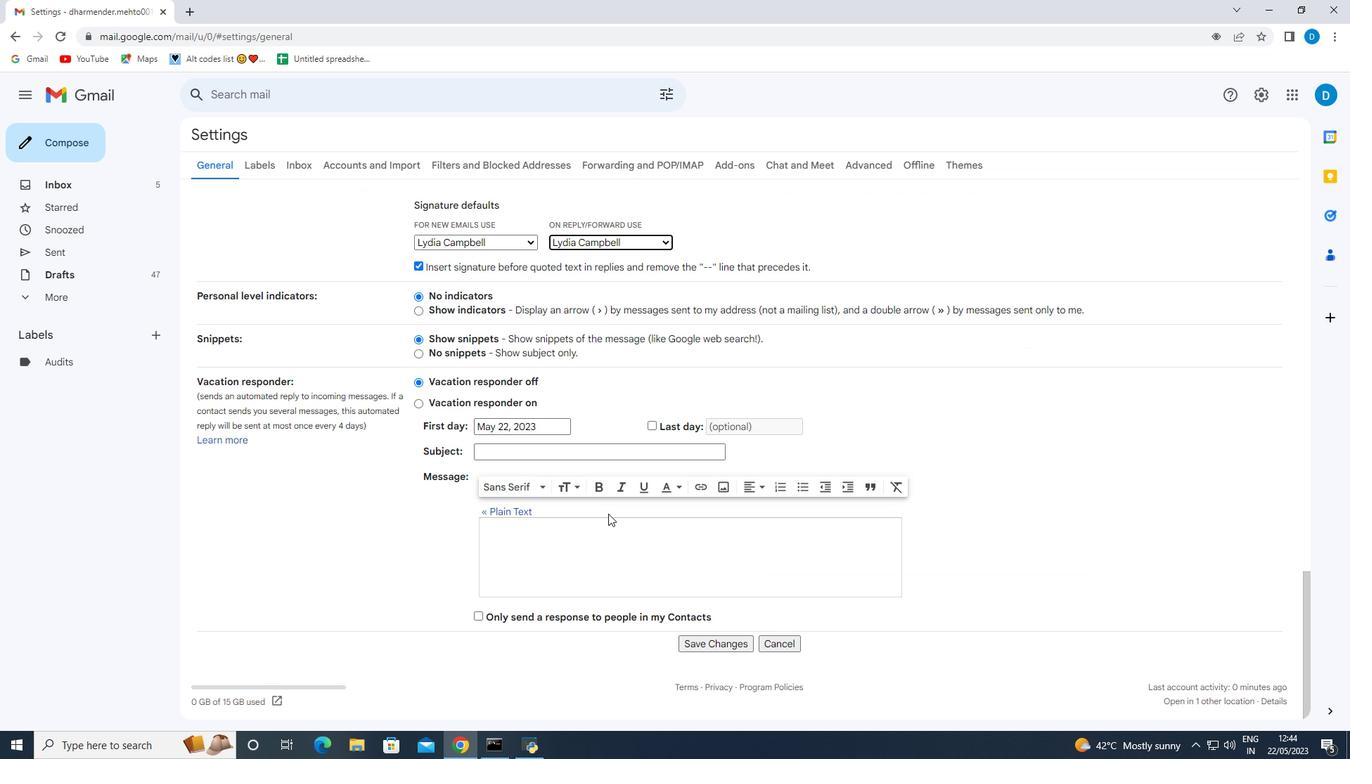 
Action: Mouse scrolled (620, 555) with delta (0, 0)
Screenshot: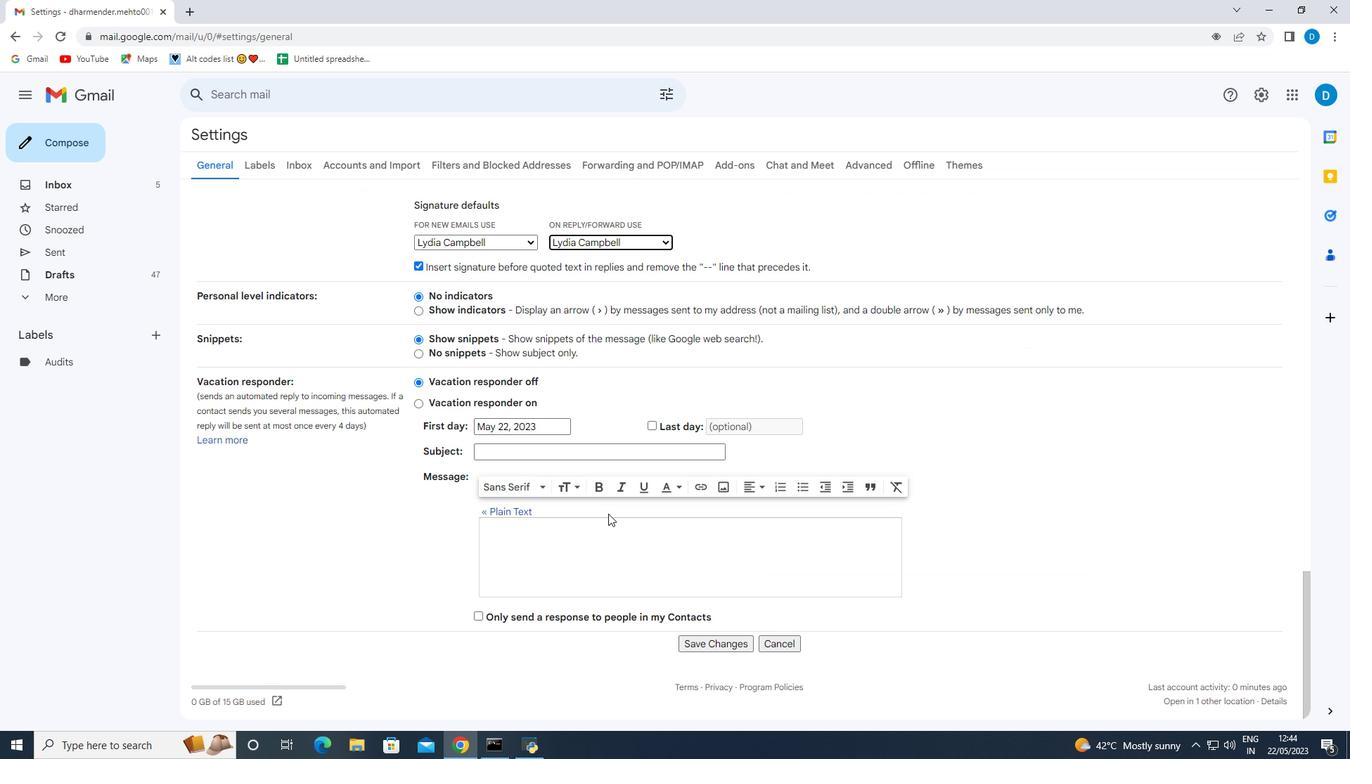 
Action: Mouse moved to (639, 575)
Screenshot: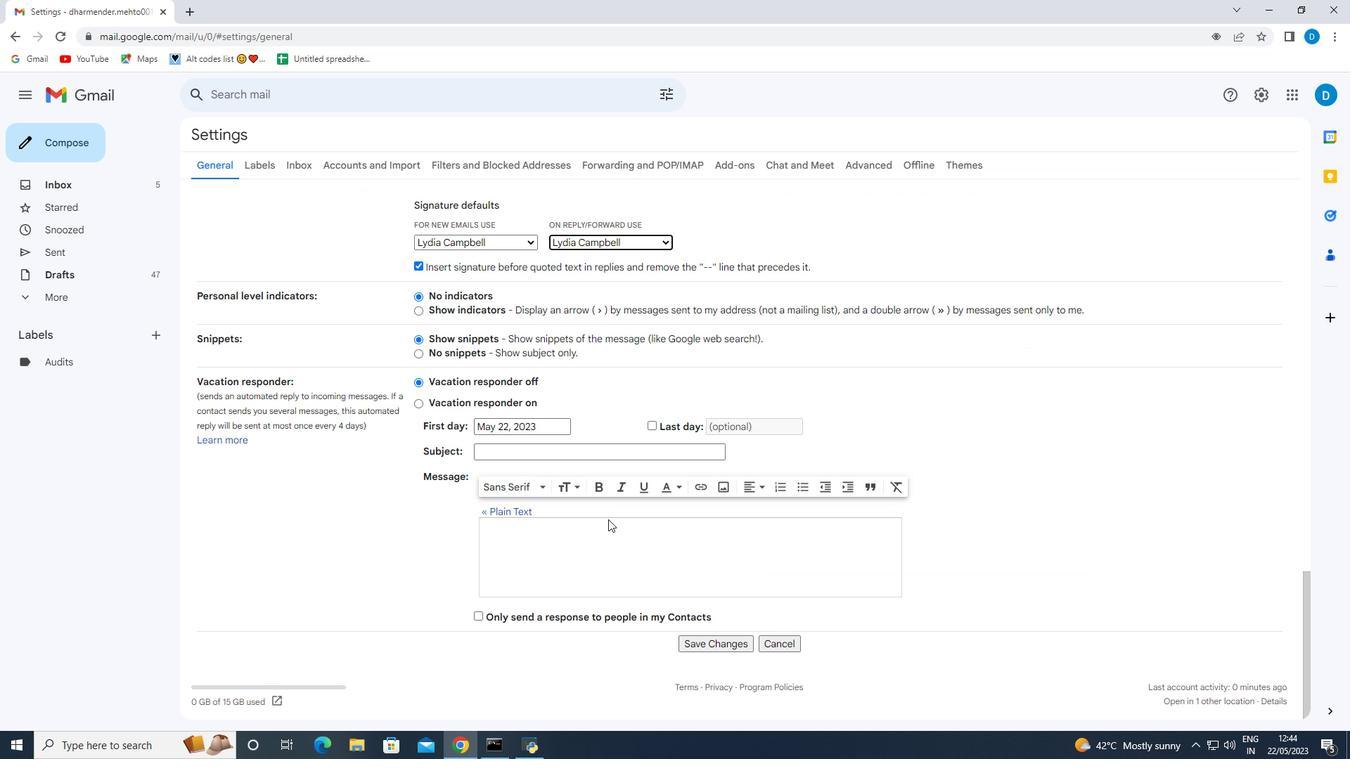 
Action: Mouse scrolled (639, 575) with delta (0, 0)
Screenshot: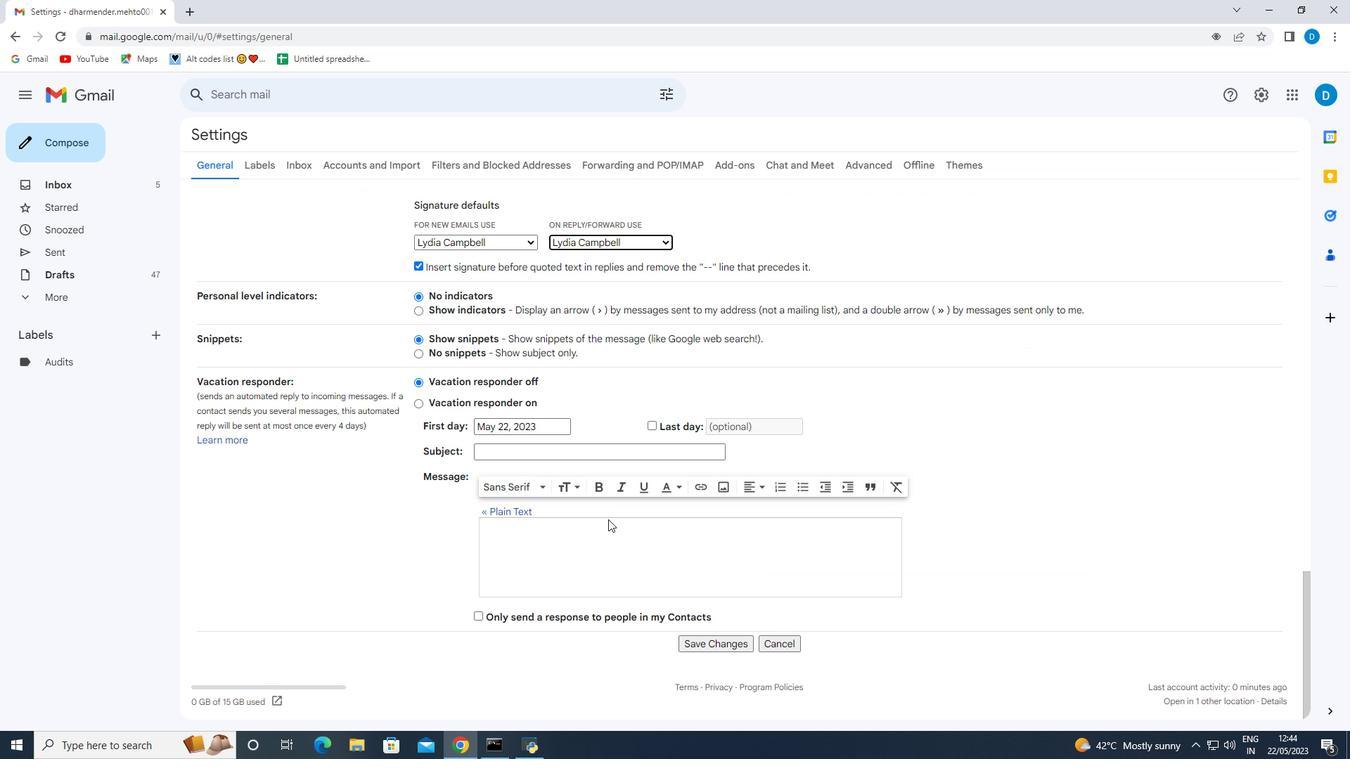 
Action: Mouse moved to (733, 641)
Screenshot: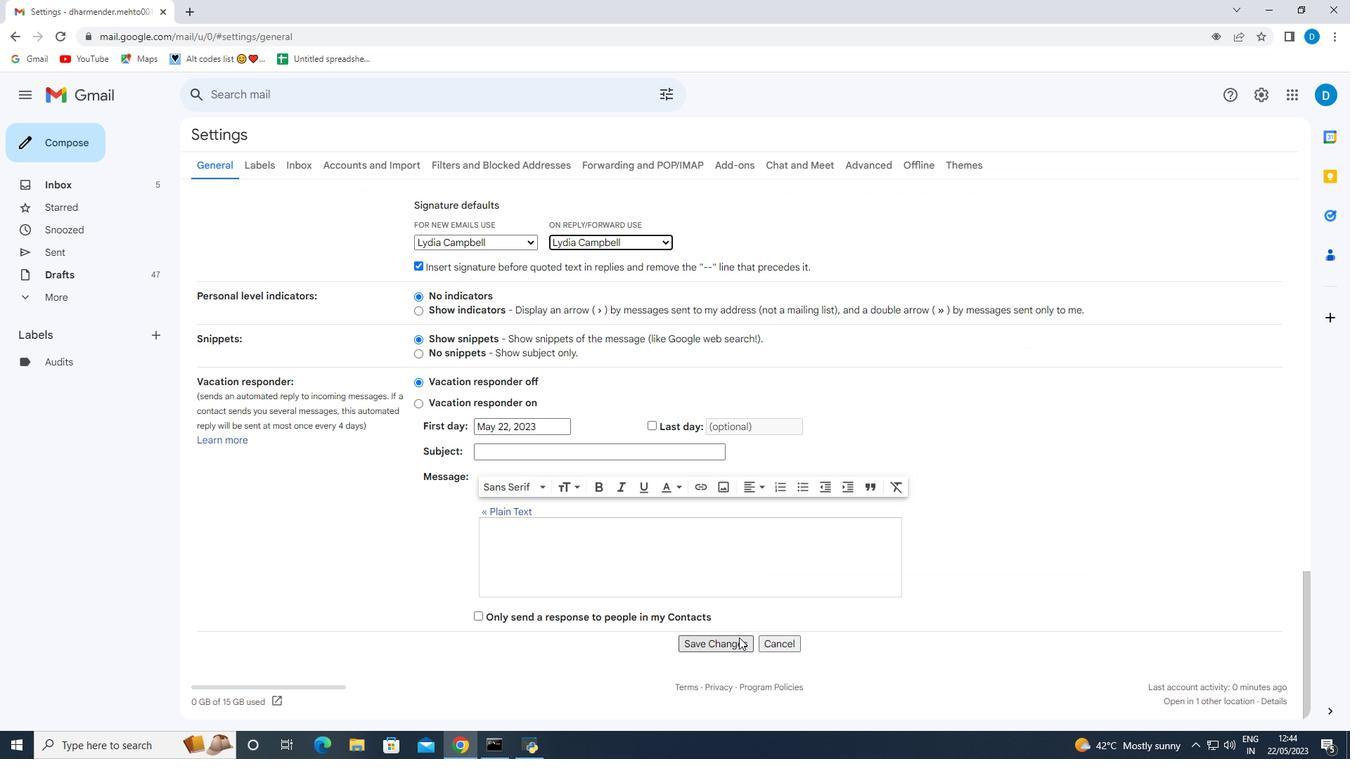 
Action: Mouse pressed left at (733, 641)
Screenshot: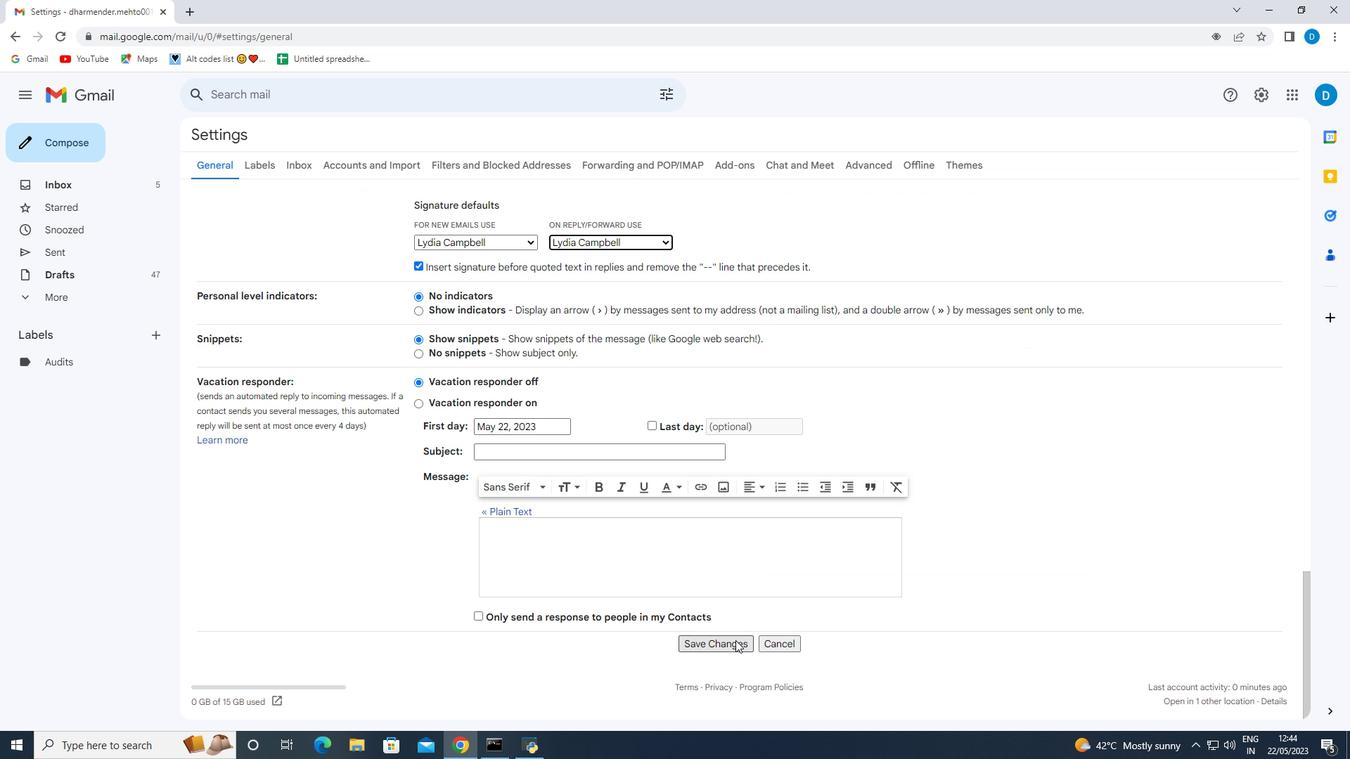 
Action: Mouse moved to (74, 143)
Screenshot: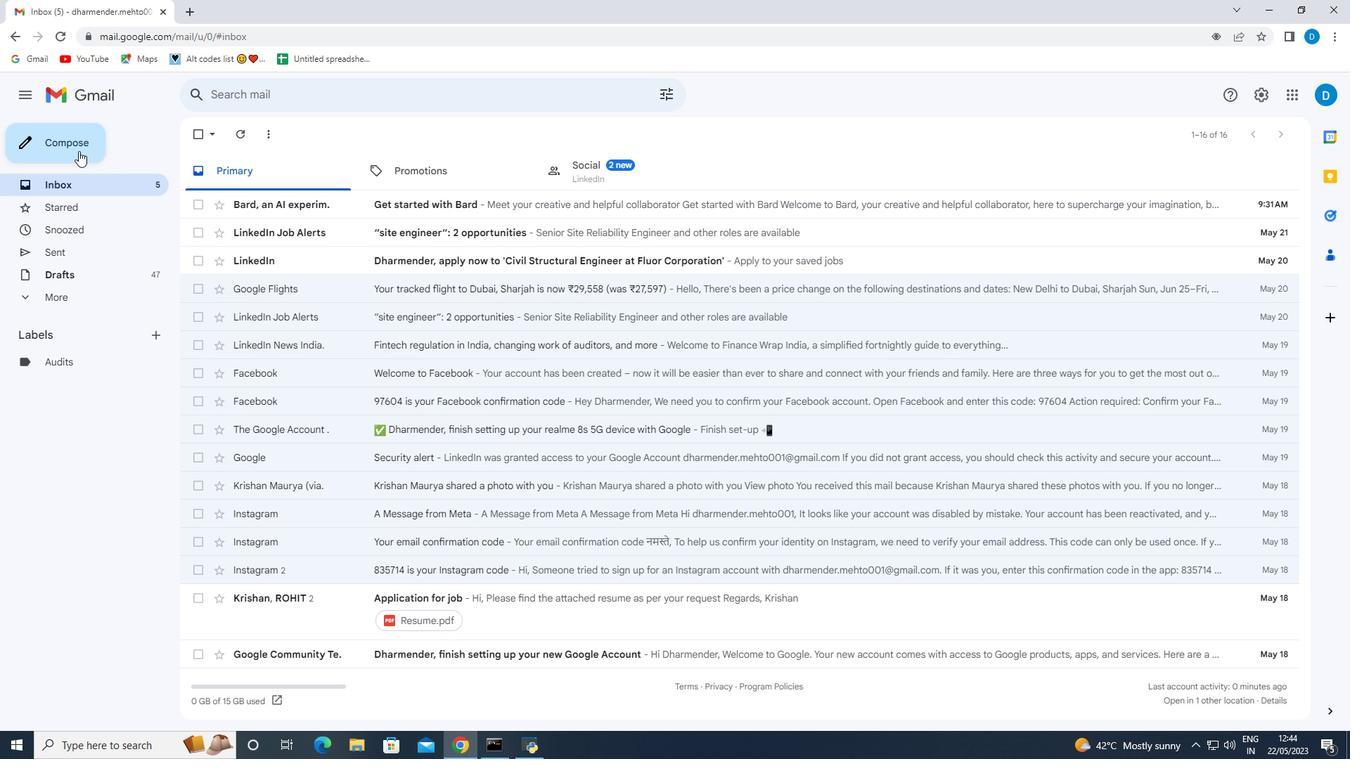 
Action: Mouse pressed left at (74, 143)
Screenshot: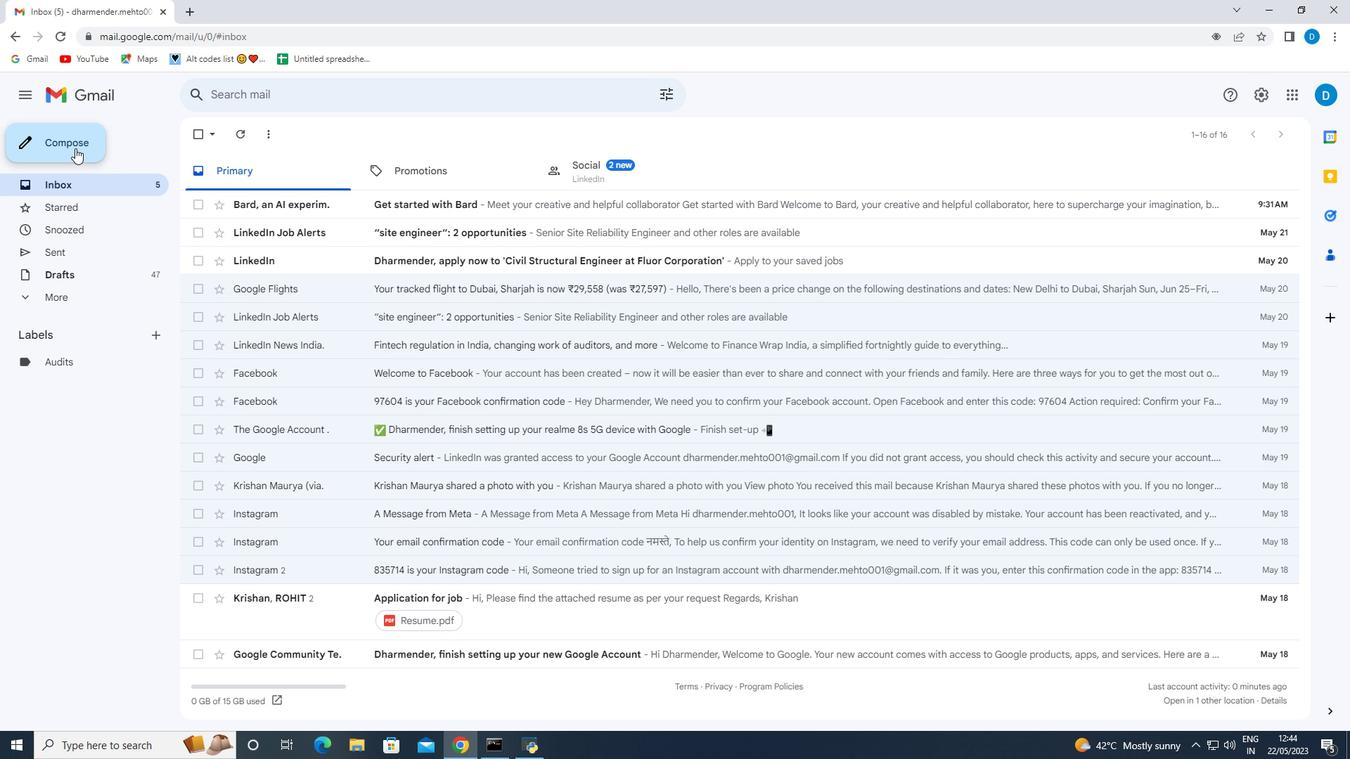 
Action: Mouse moved to (896, 390)
Screenshot: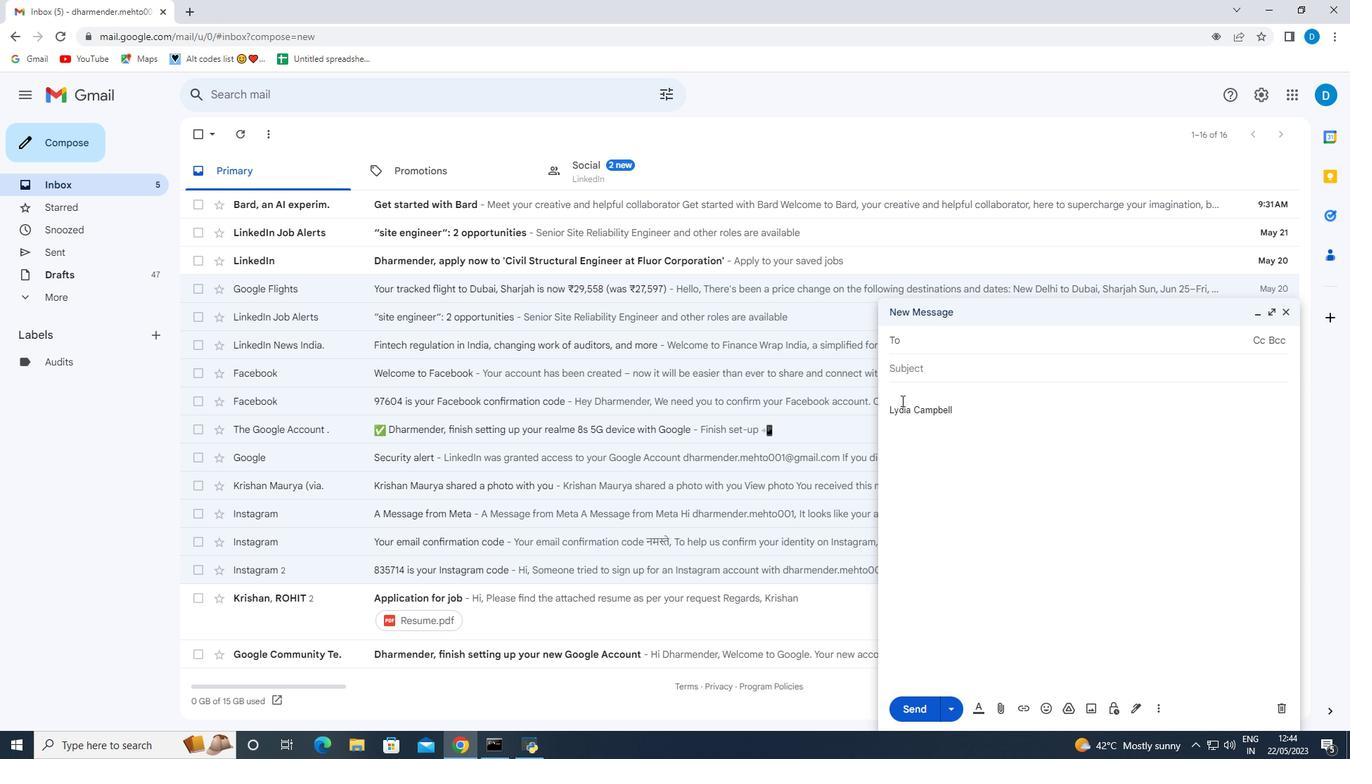 
Action: Mouse pressed left at (896, 390)
Screenshot: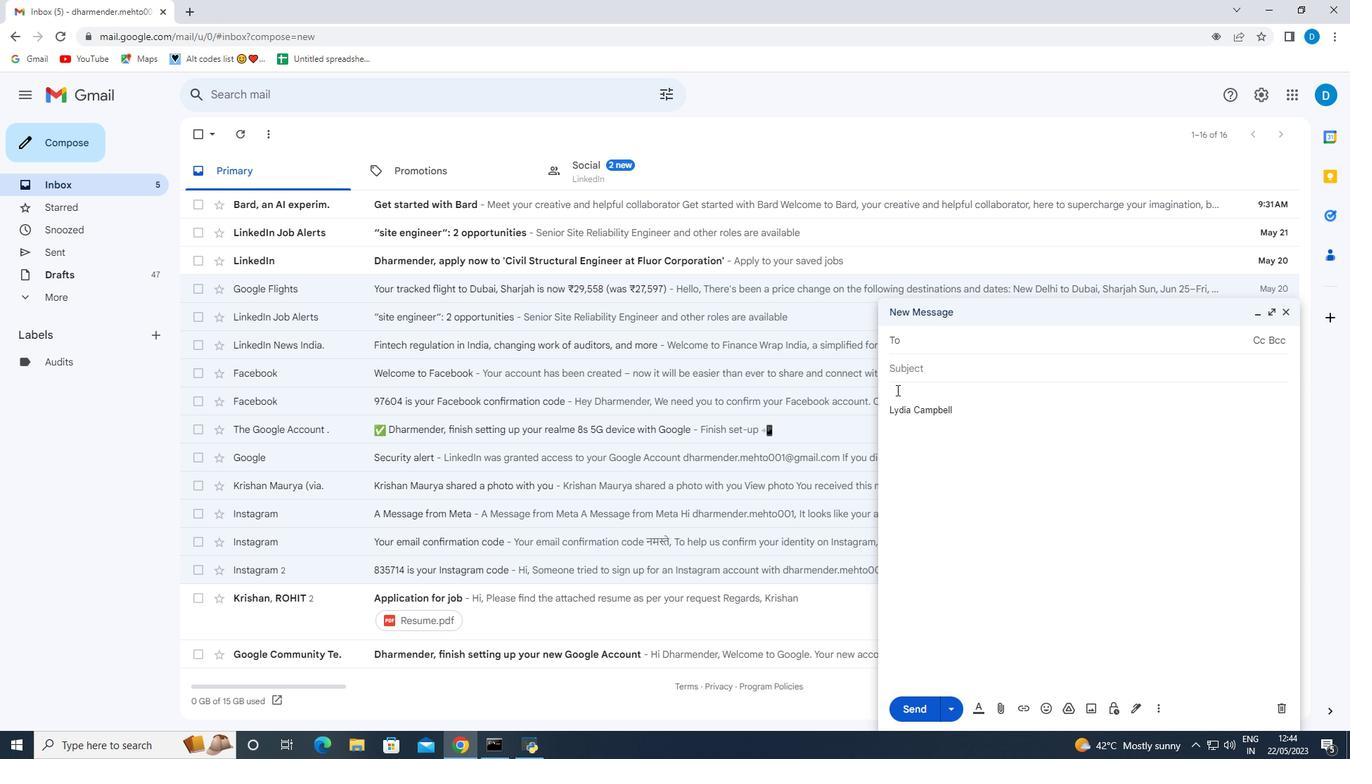 
Action: Key pressed <Key.enter><Key.up><Key.shift>Best<Key.space>wishes<Key.space>for<Key.space>a<Key.space>happy<Key.space><Key.shift>National<Key.space><Key.shift>Alzheimers<Key.space><Key.shift>Disease<Key.space><Key.shift>Awareness<Key.space><Key.shift>Month,
Screenshot: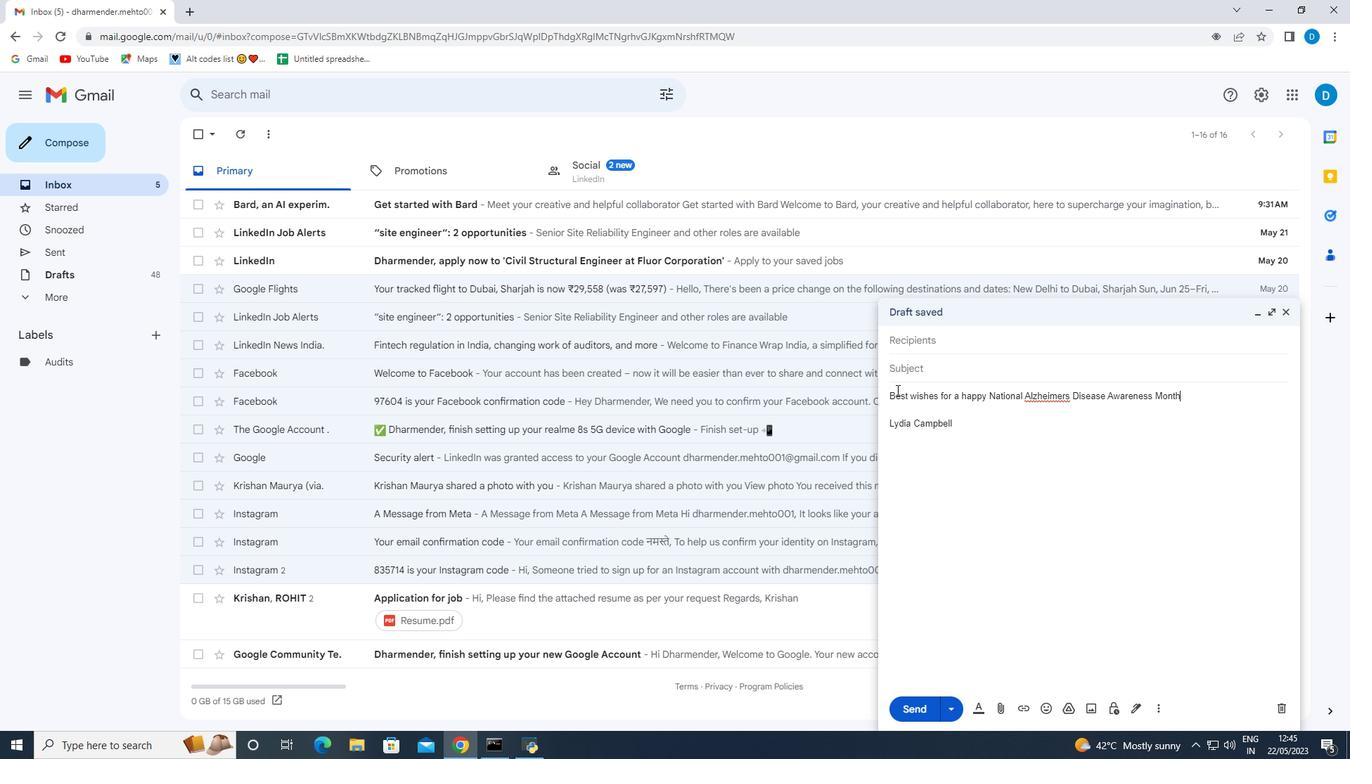 
Action: Mouse moved to (1158, 709)
Screenshot: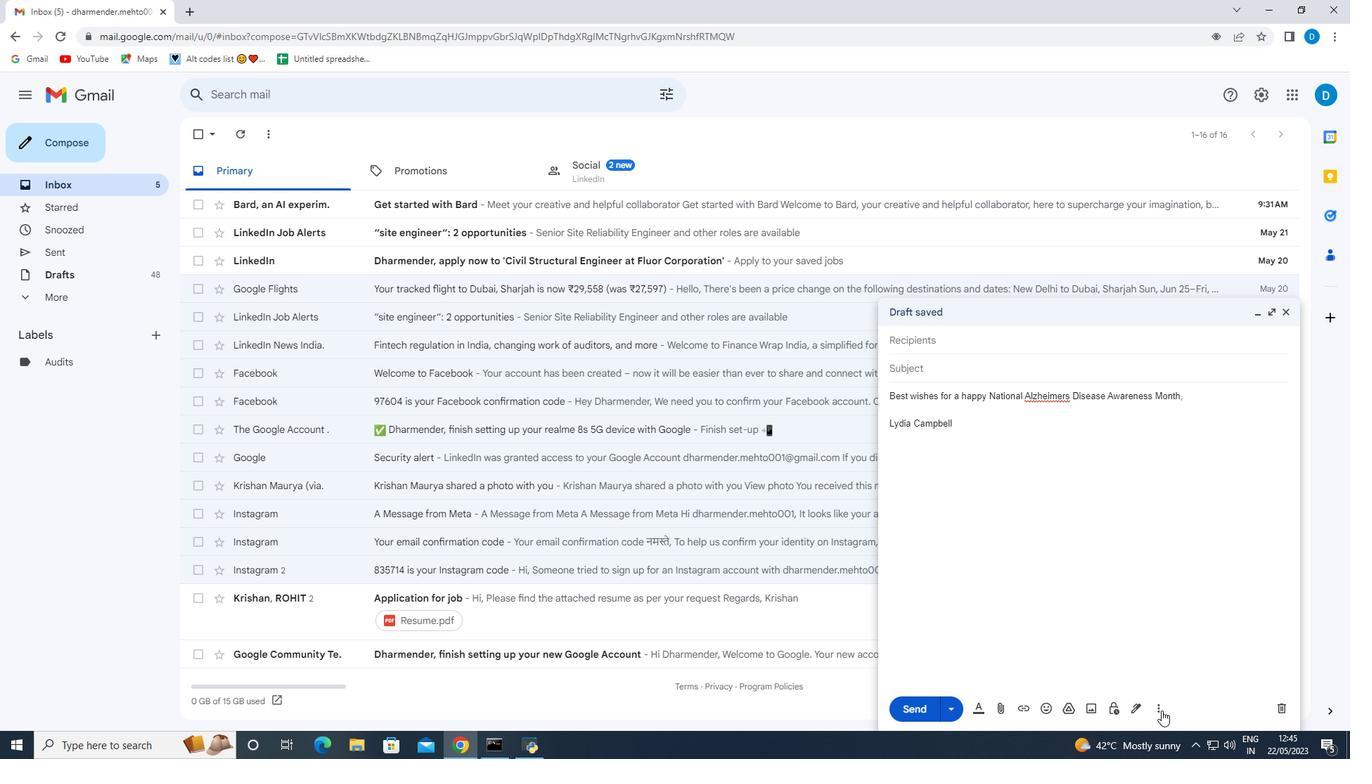 
Action: Mouse pressed left at (1158, 709)
Screenshot: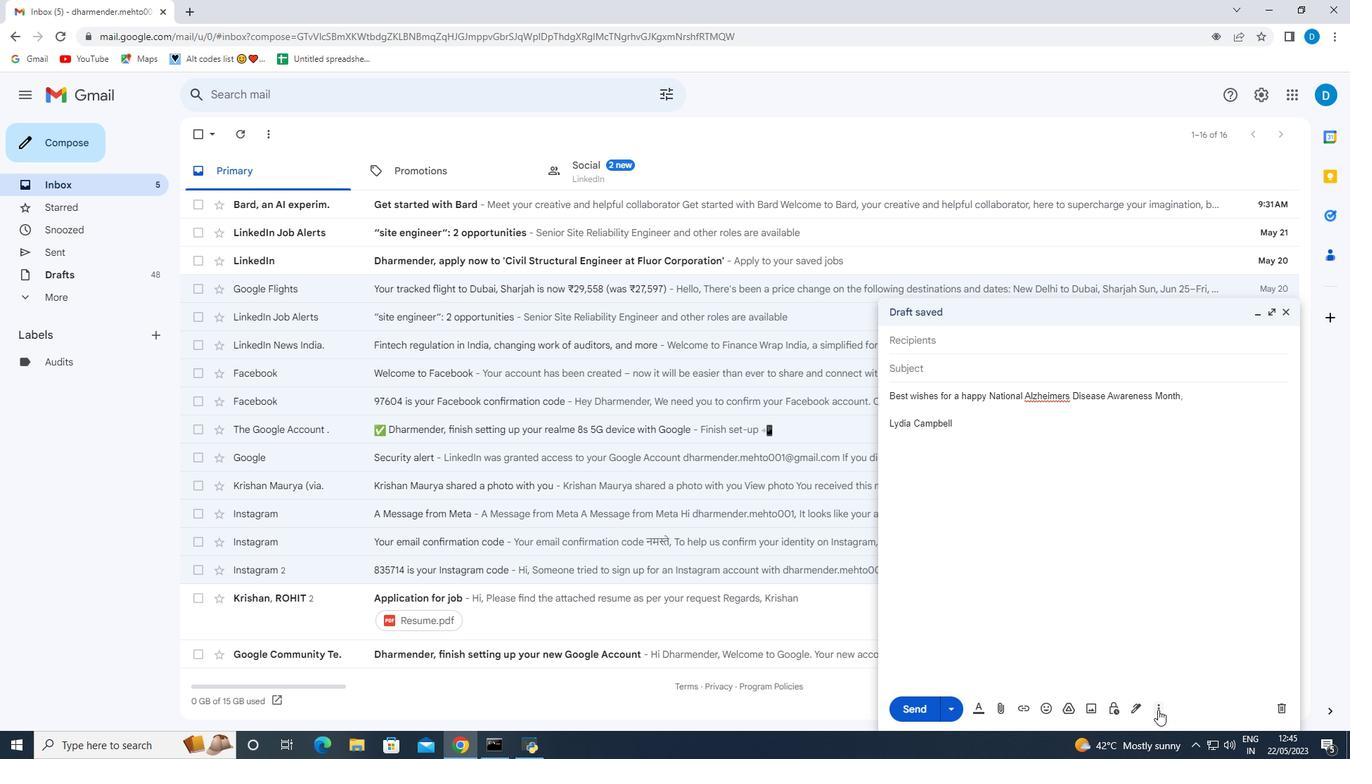 
Action: Mouse moved to (1195, 585)
Screenshot: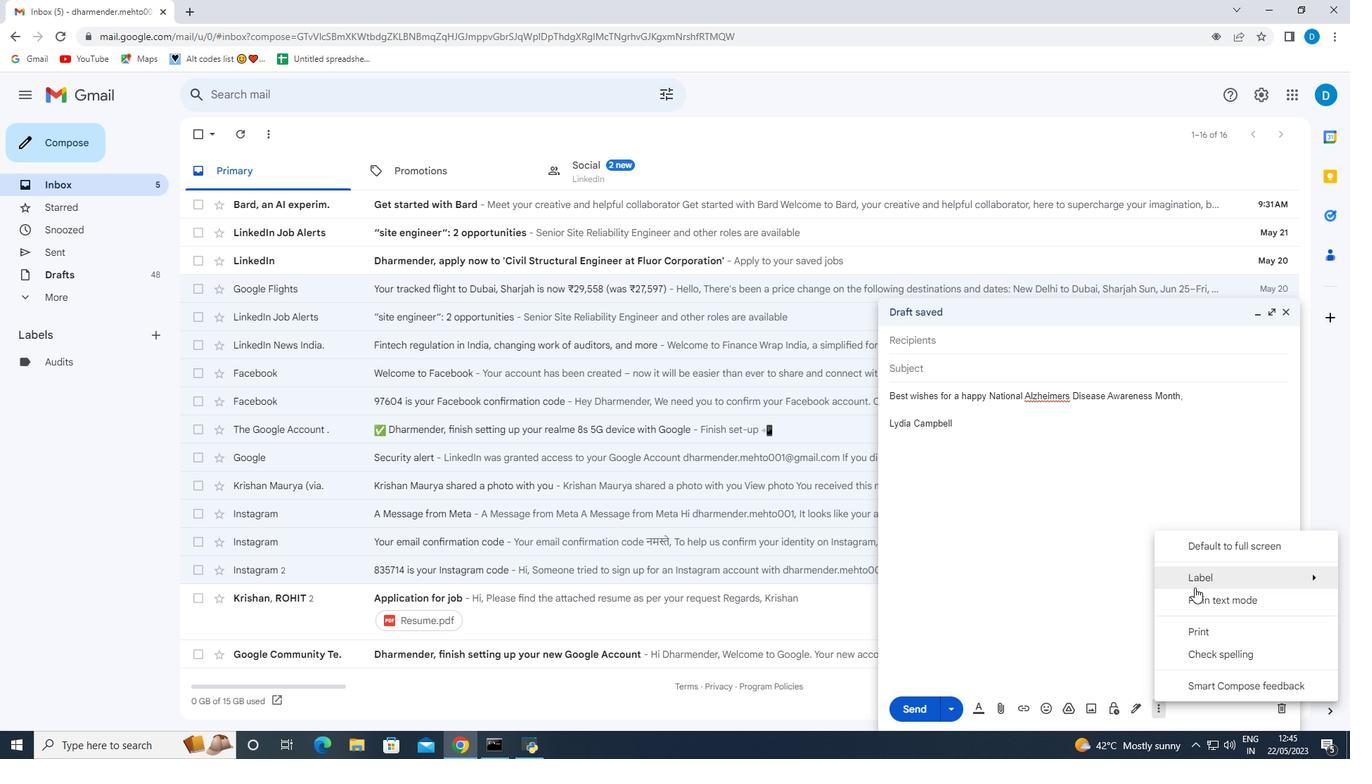 
Action: Mouse pressed left at (1195, 585)
Screenshot: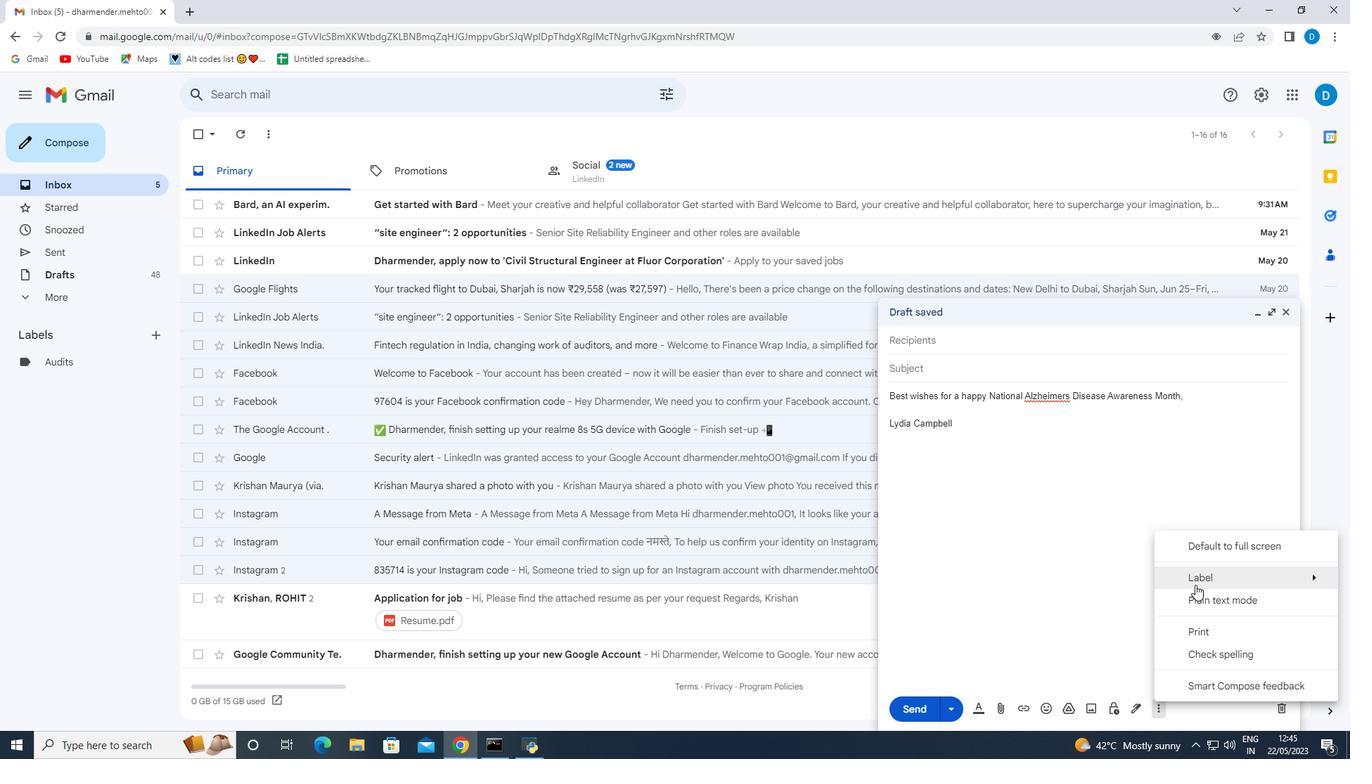 
Action: Mouse moved to (1035, 553)
Screenshot: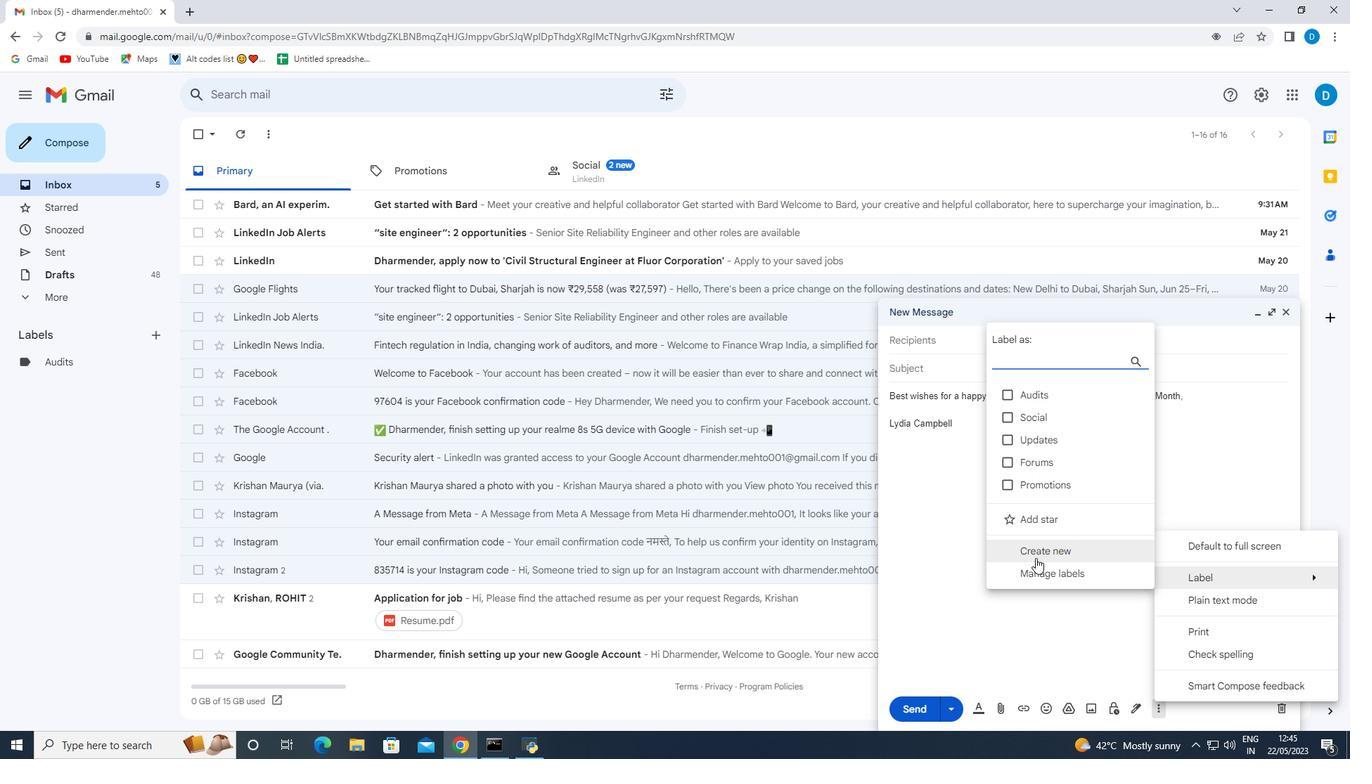 
Action: Mouse pressed left at (1035, 553)
Screenshot: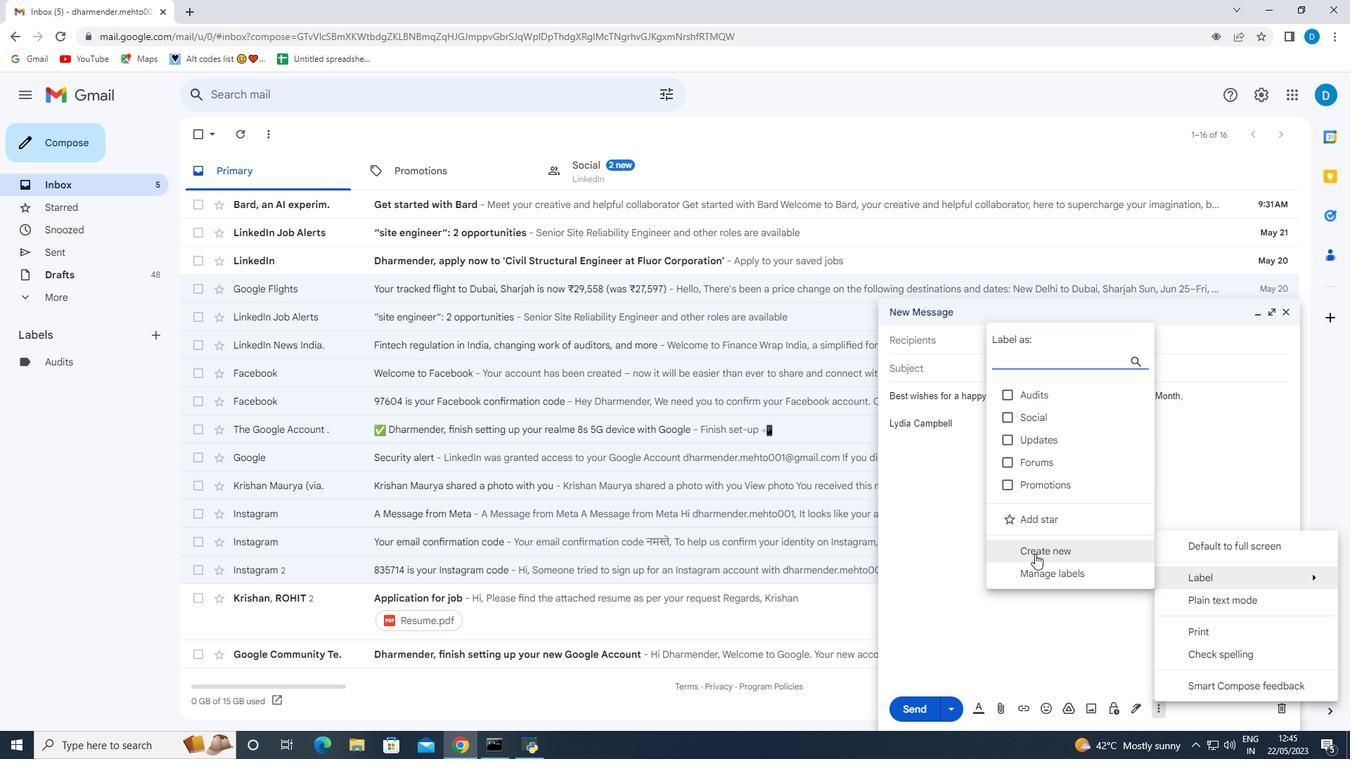 
Action: Mouse moved to (632, 379)
Screenshot: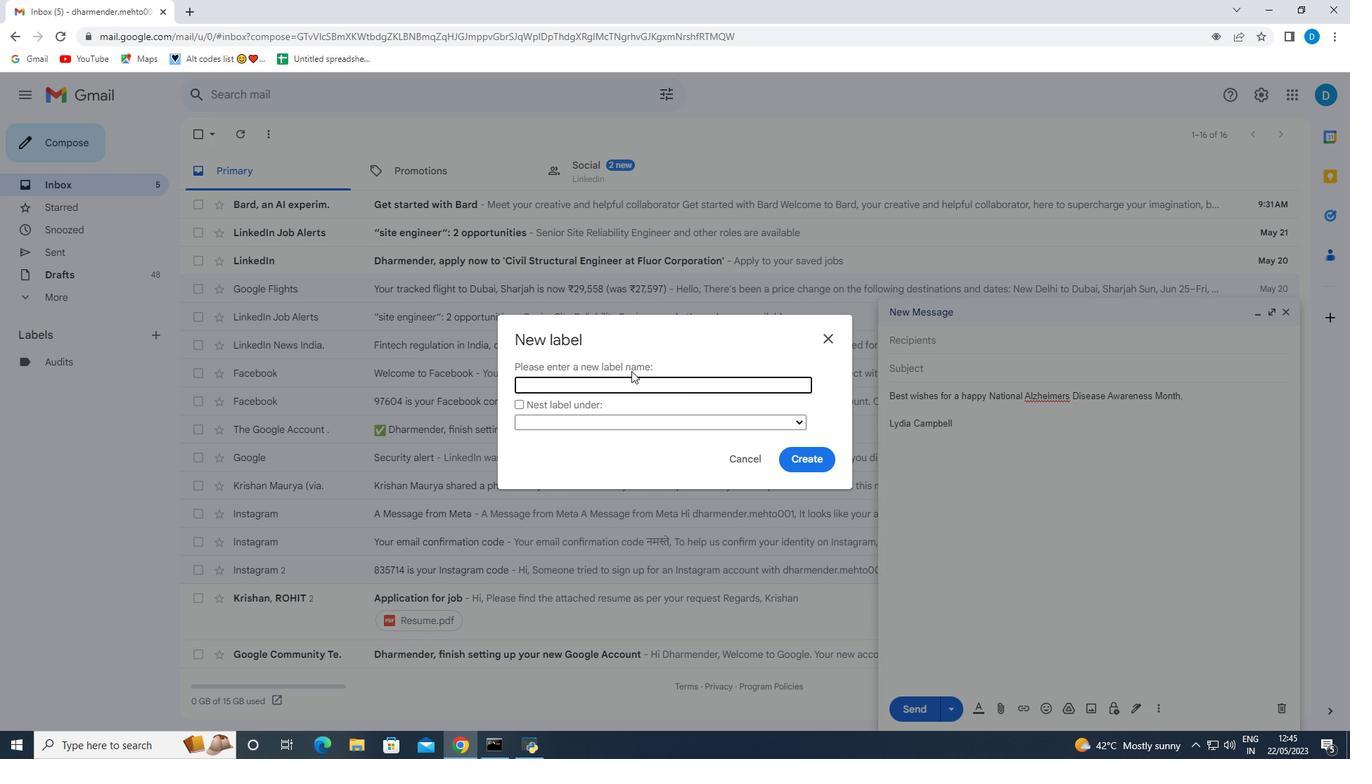 
Action: Mouse pressed left at (632, 379)
Screenshot: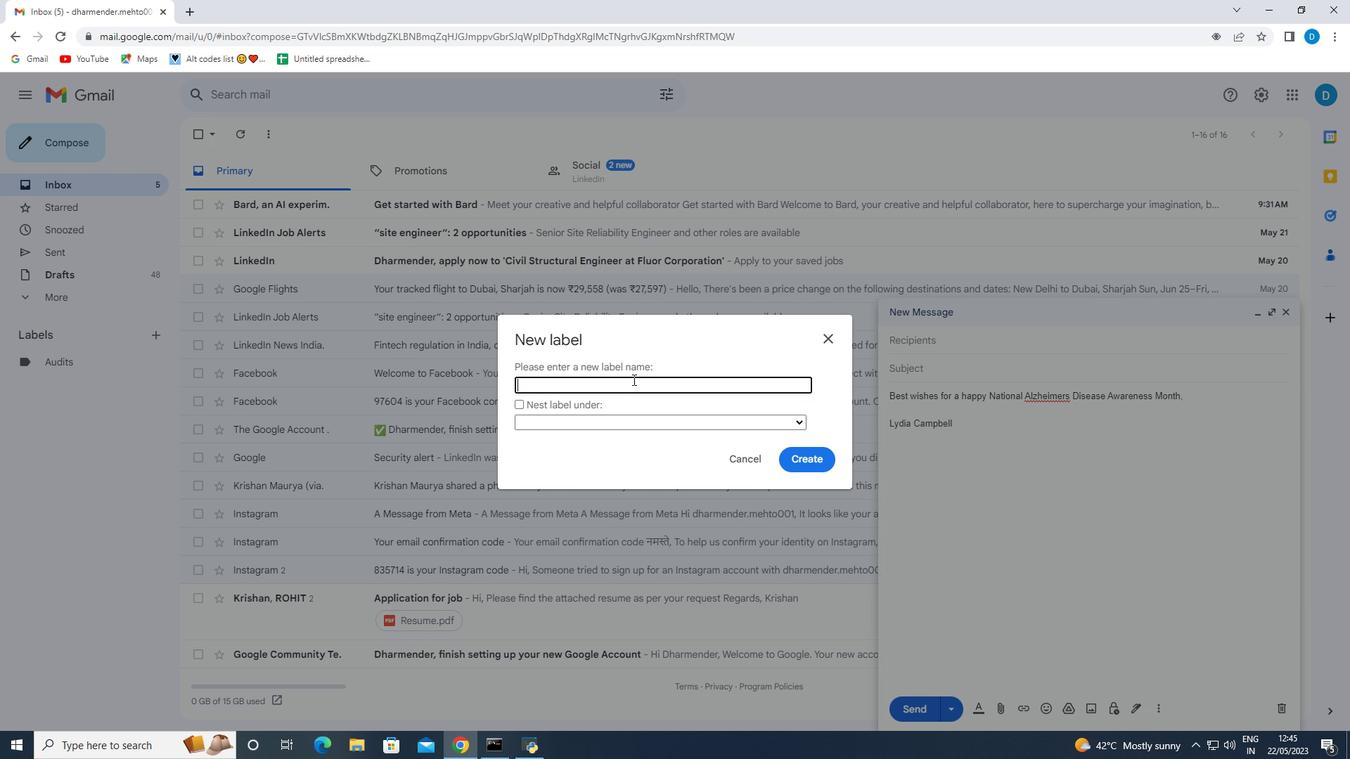 
Action: Key pressed <Key.shift>Mergers<Key.space>and<Key.space><Key.shift><Key.shift><Key.shift><Key.shift><Key.shift>acquisitions
Screenshot: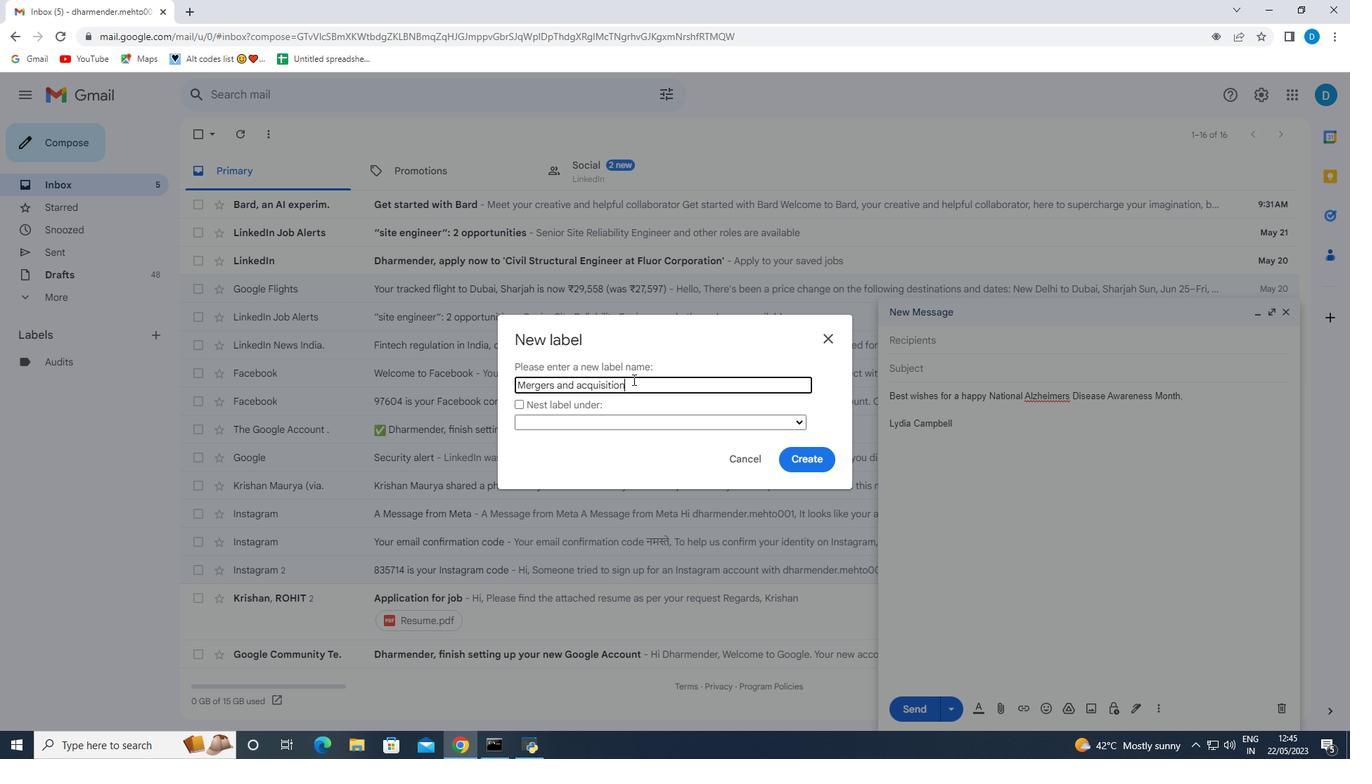 
Action: Mouse moved to (816, 457)
Screenshot: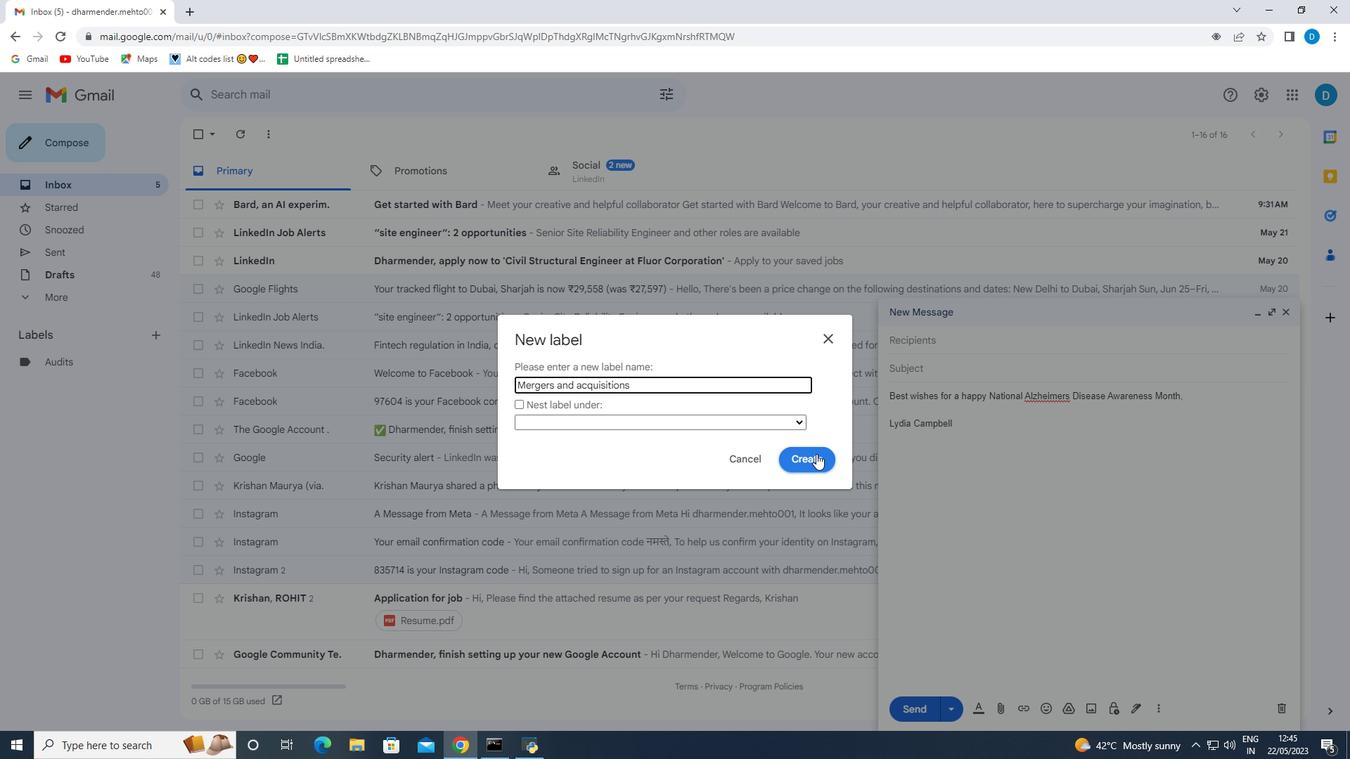 
Action: Mouse pressed left at (816, 457)
Screenshot: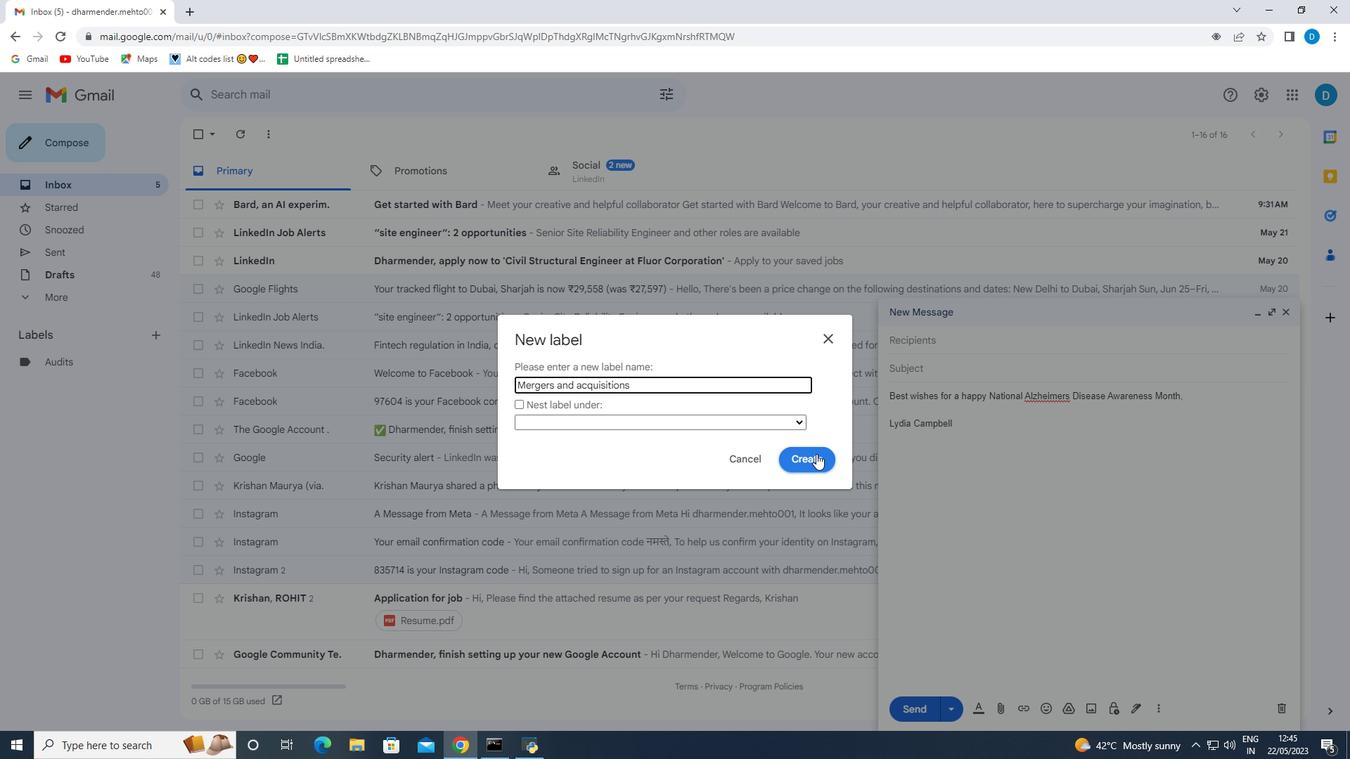 
Action: Mouse moved to (156, 386)
Screenshot: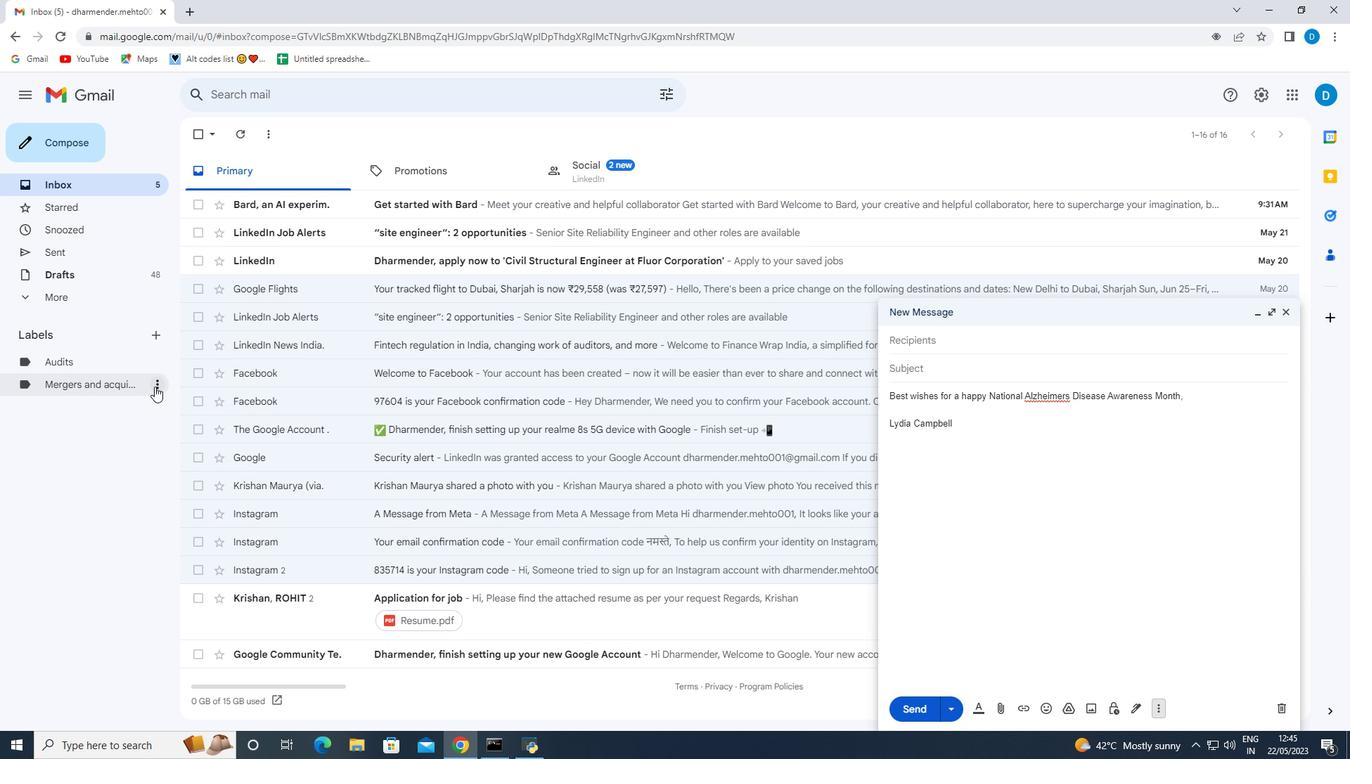 
Action: Mouse pressed left at (156, 386)
Screenshot: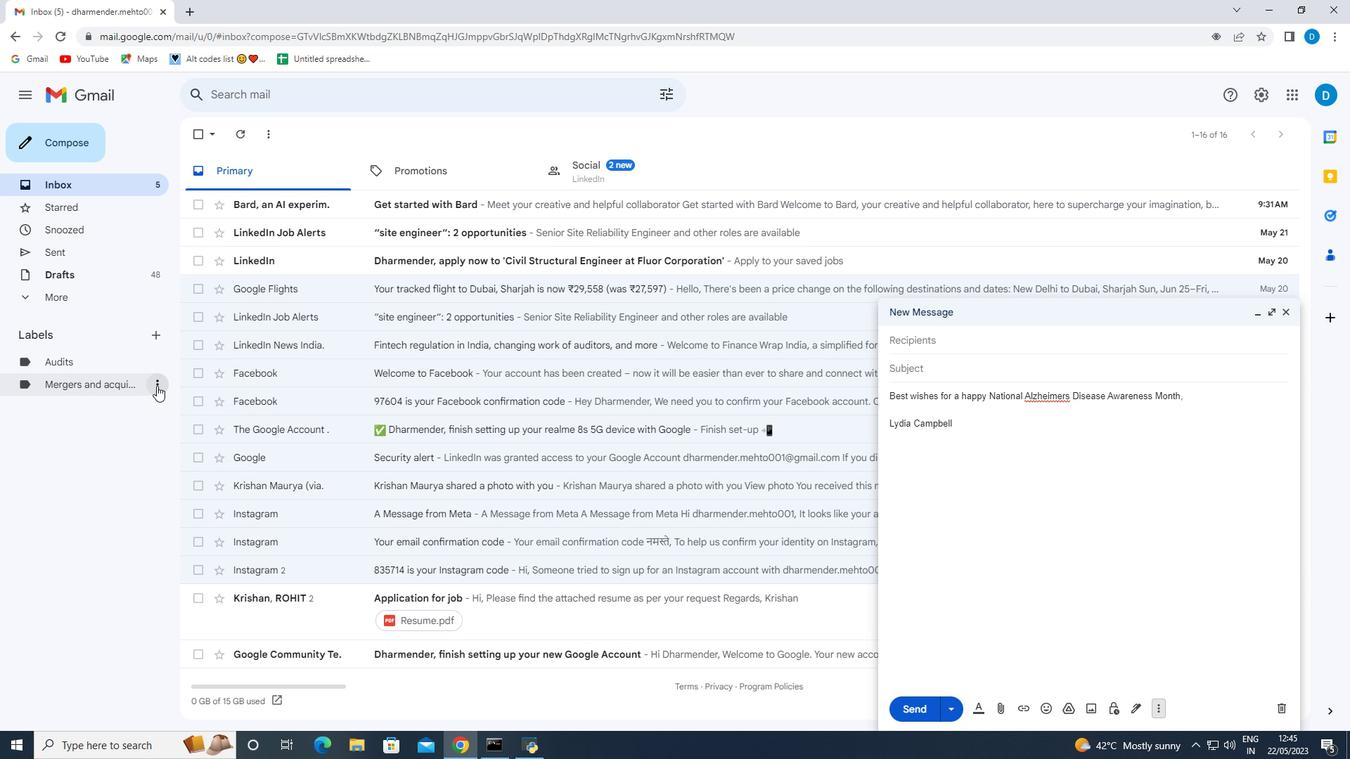 
Action: Mouse moved to (218, 411)
Screenshot: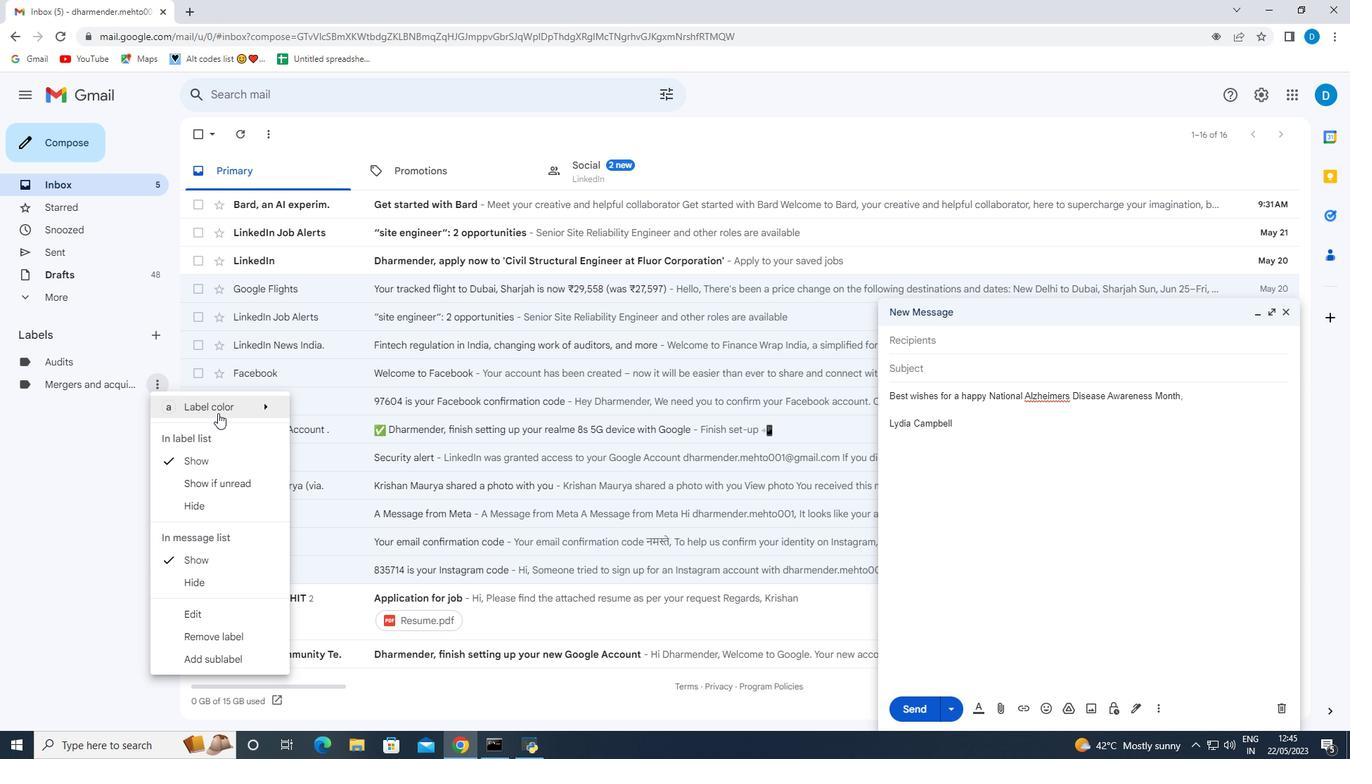 
Action: Mouse pressed left at (218, 411)
Screenshot: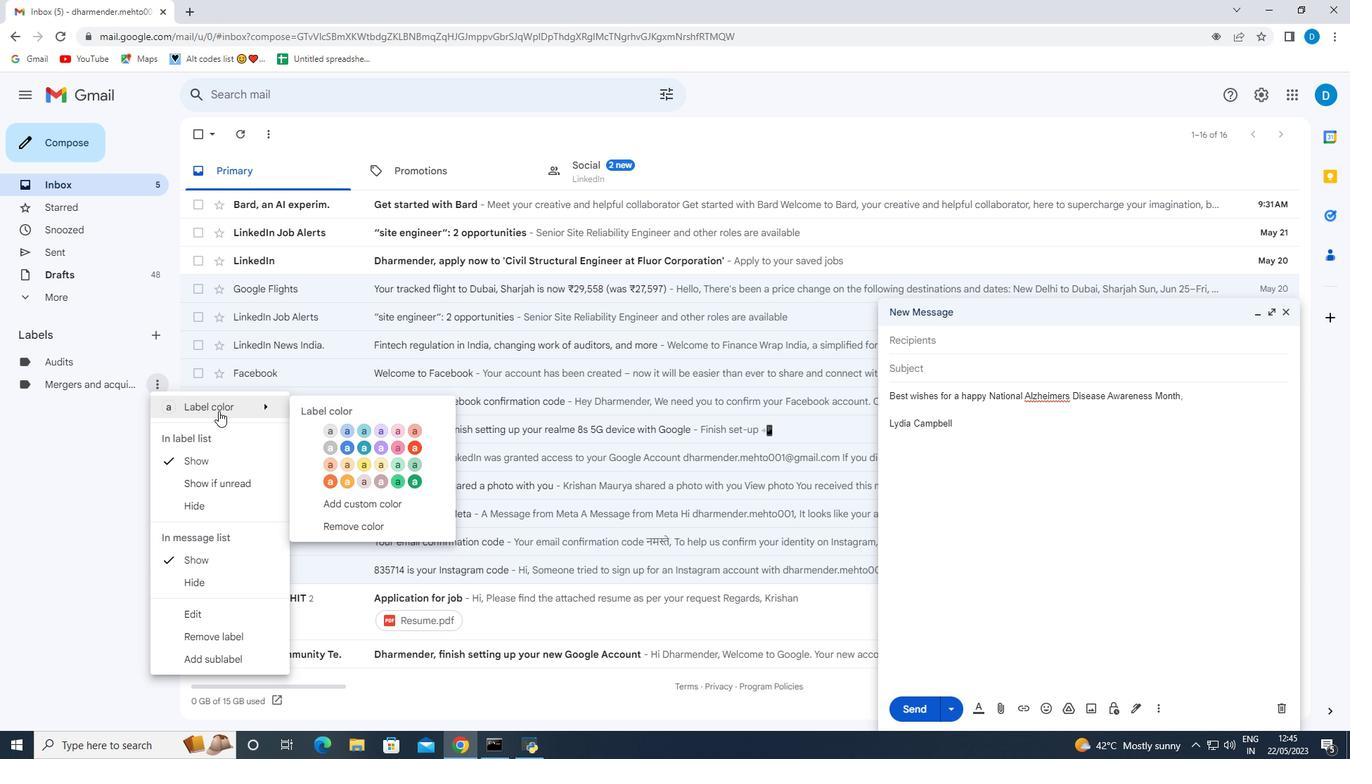 
Action: Mouse moved to (378, 483)
Screenshot: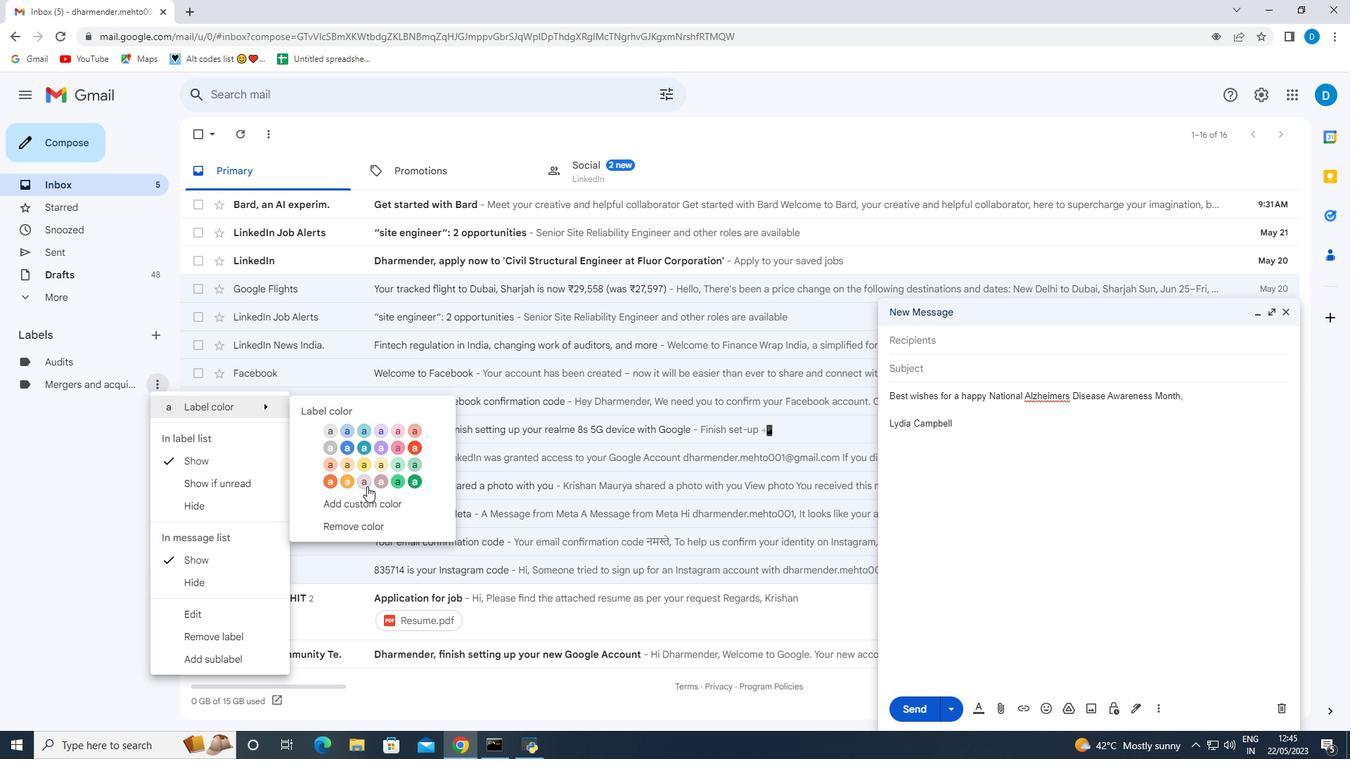 
Action: Mouse pressed left at (378, 483)
Screenshot: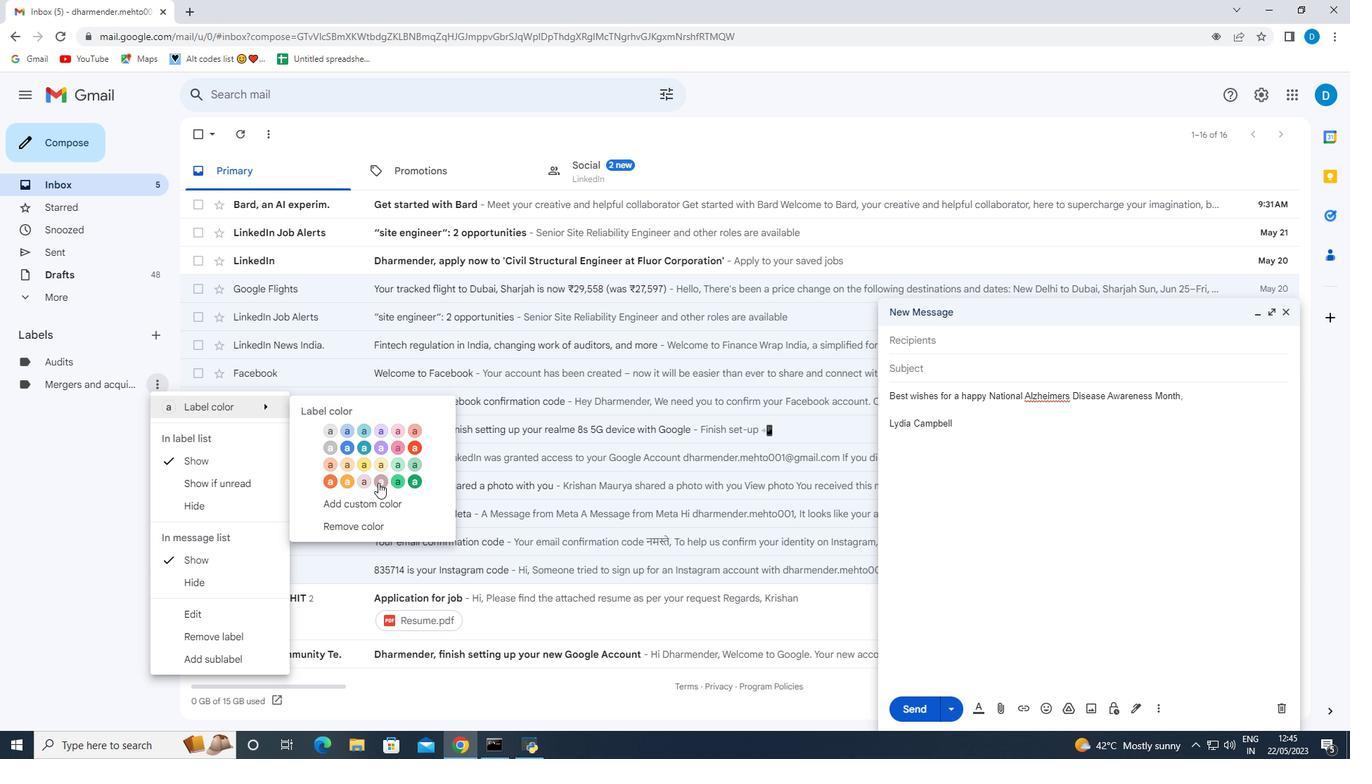 
Action: Mouse moved to (159, 362)
Screenshot: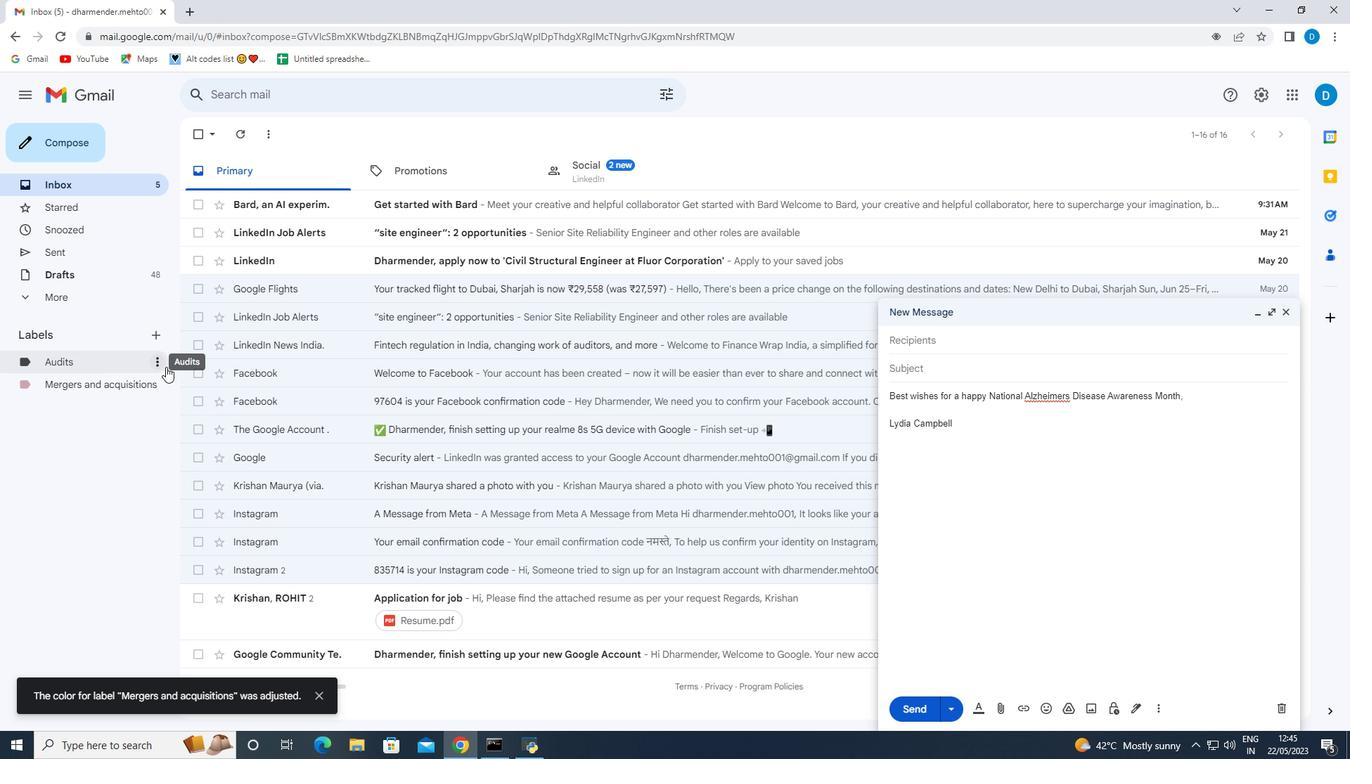 
Action: Mouse pressed left at (159, 362)
Screenshot: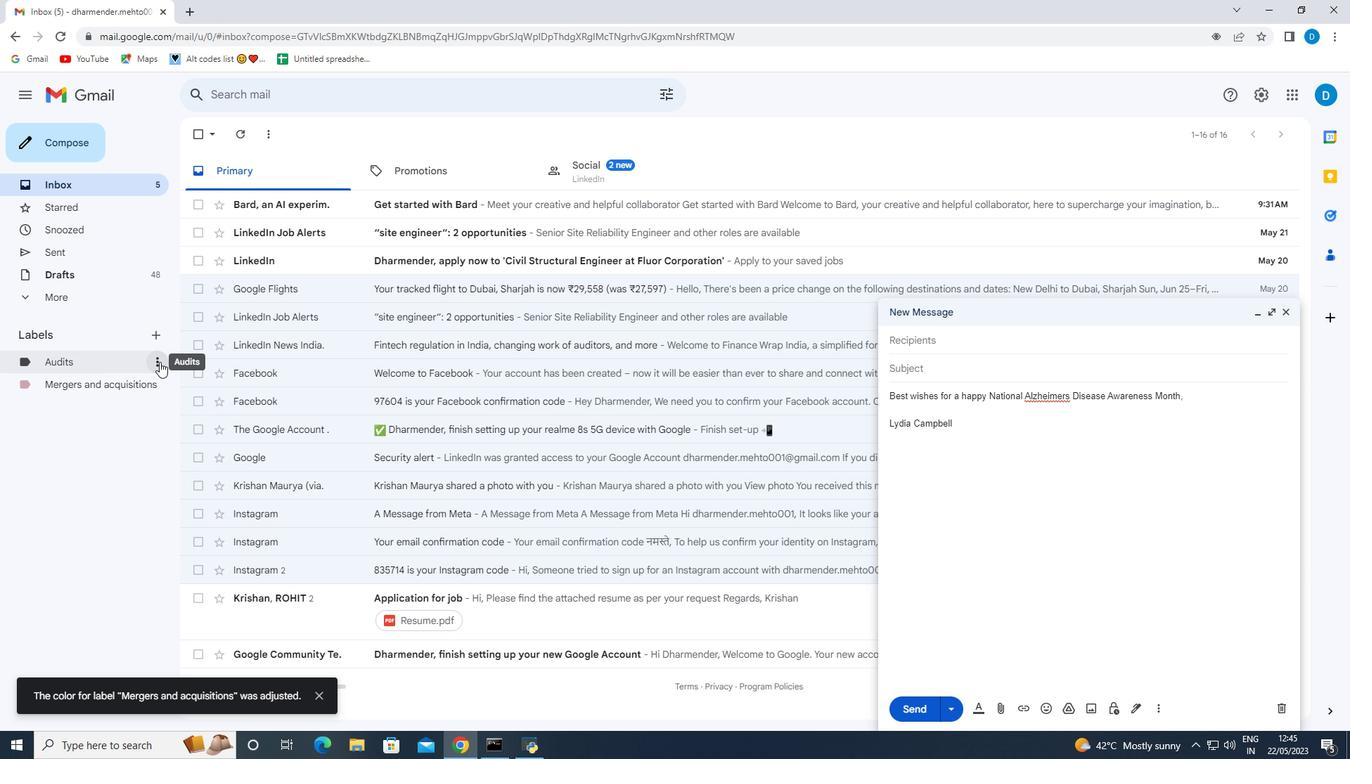 
Action: Mouse moved to (203, 606)
Screenshot: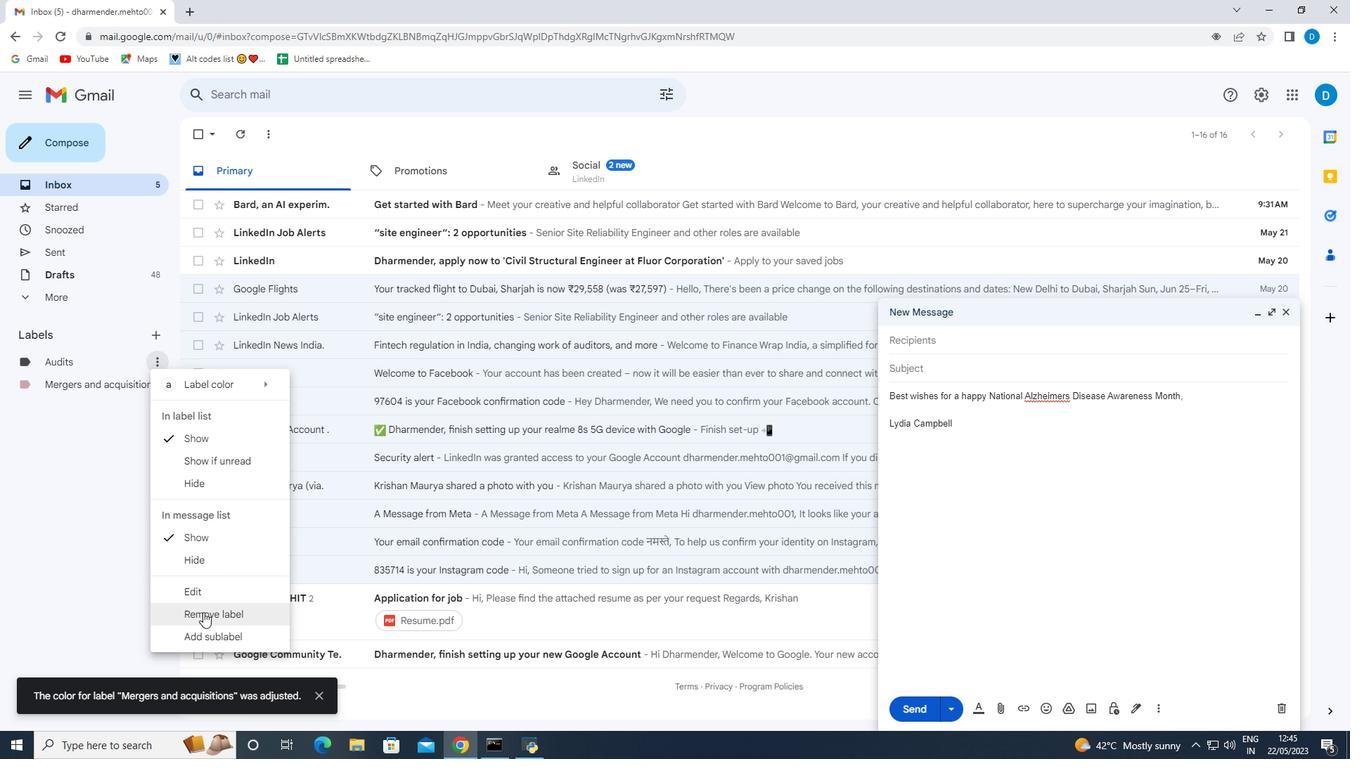 
Action: Mouse pressed left at (203, 606)
Screenshot: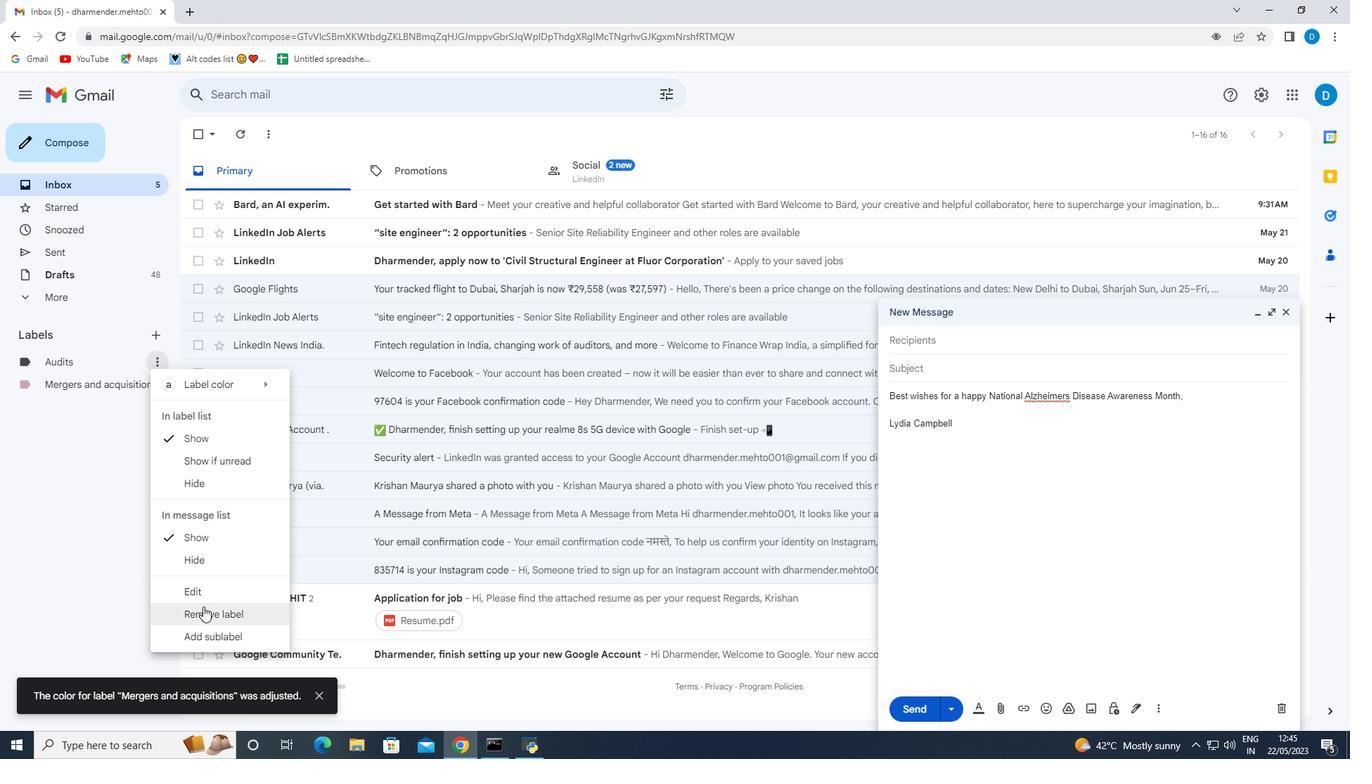 
Action: Mouse moved to (811, 443)
Screenshot: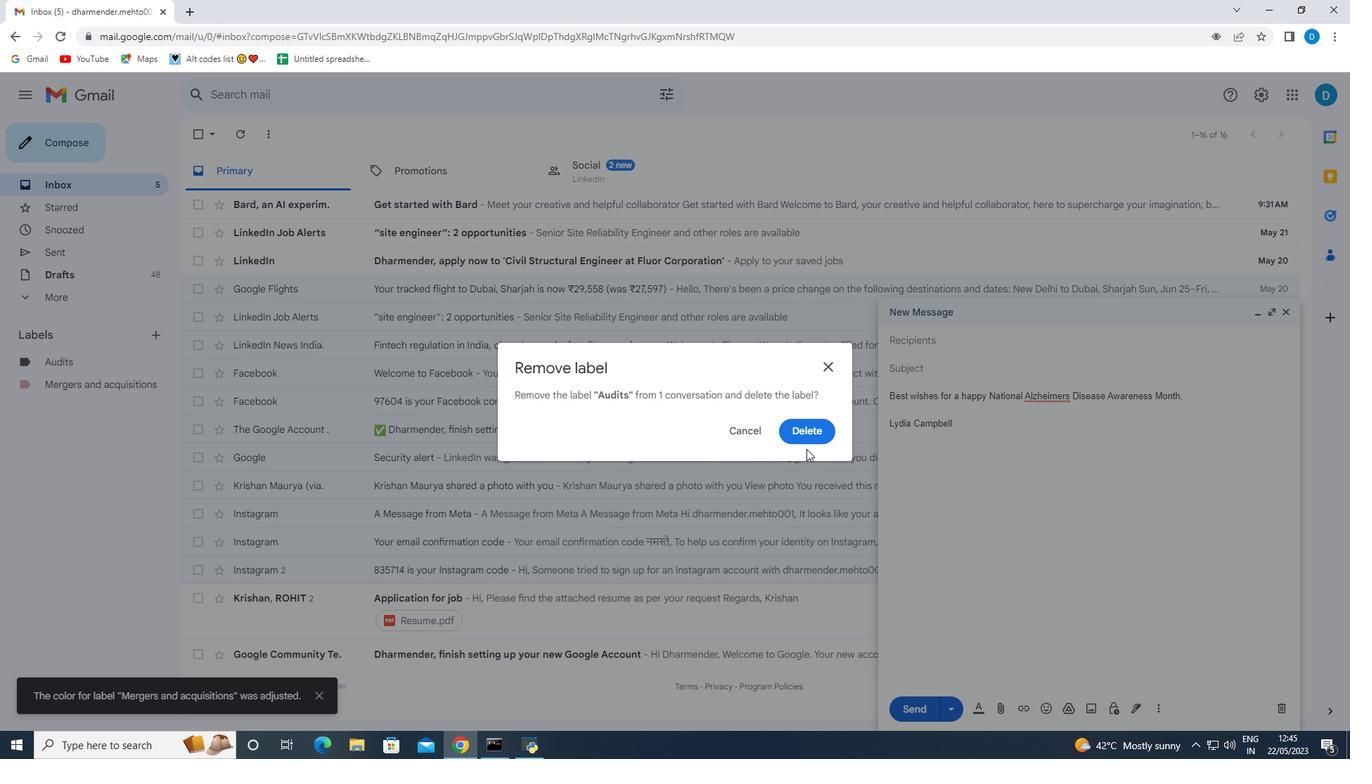 
Action: Mouse pressed left at (811, 443)
Screenshot: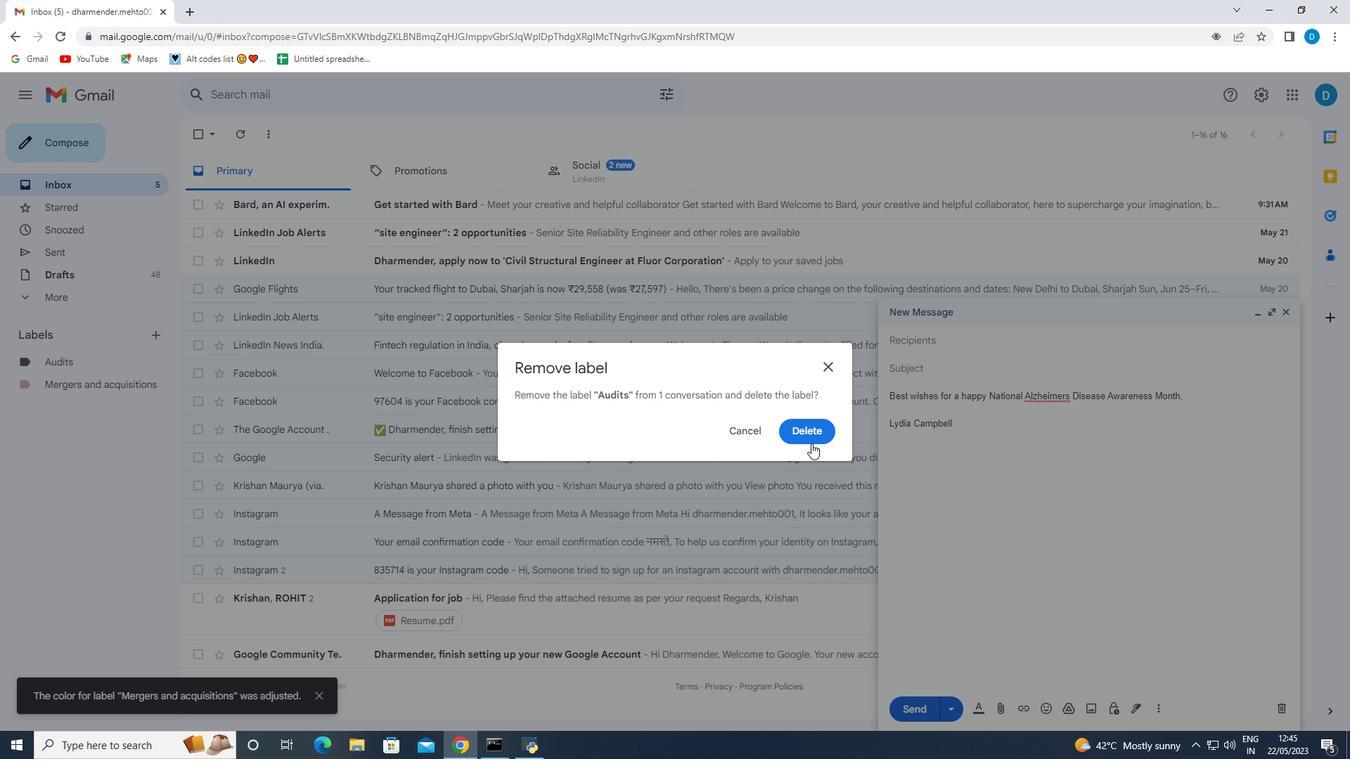 
Action: Mouse moved to (1101, 555)
Screenshot: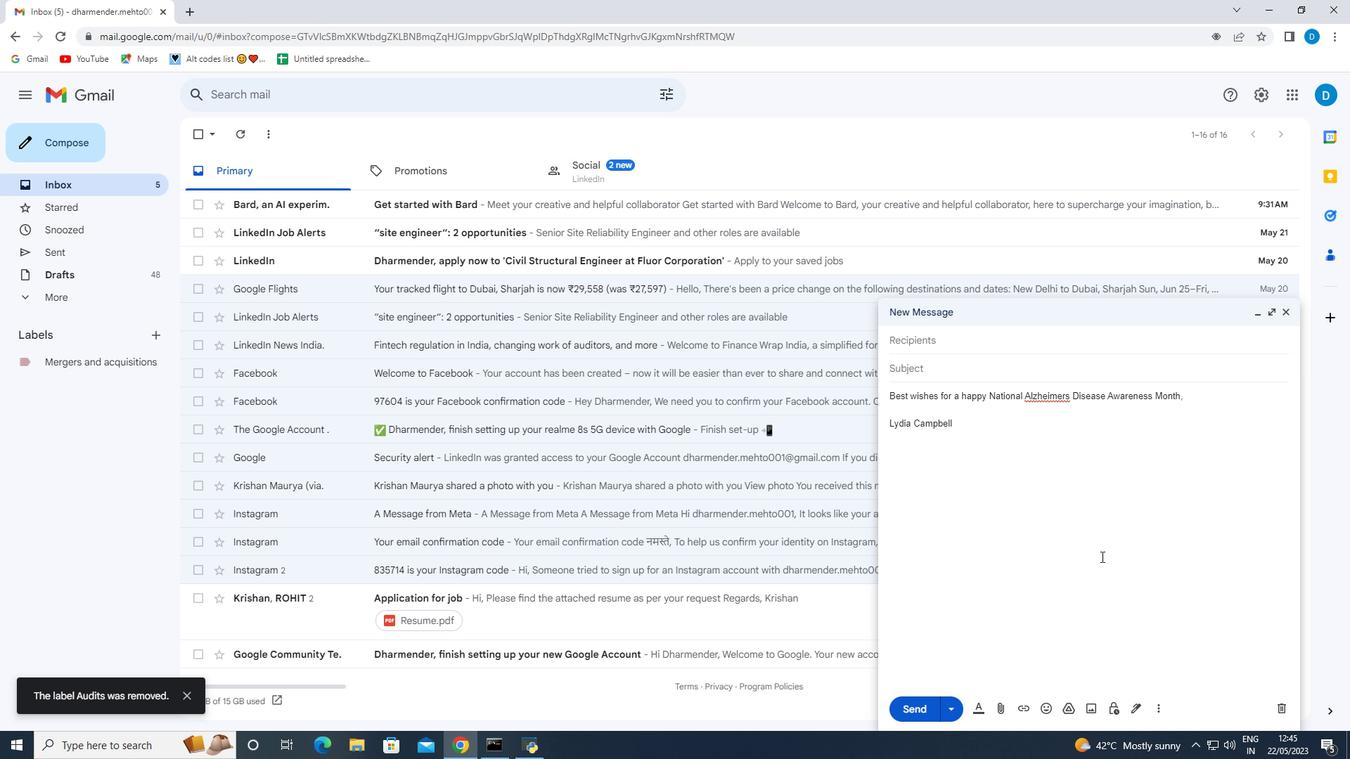 
Action: Mouse scrolled (1101, 554) with delta (0, 0)
Screenshot: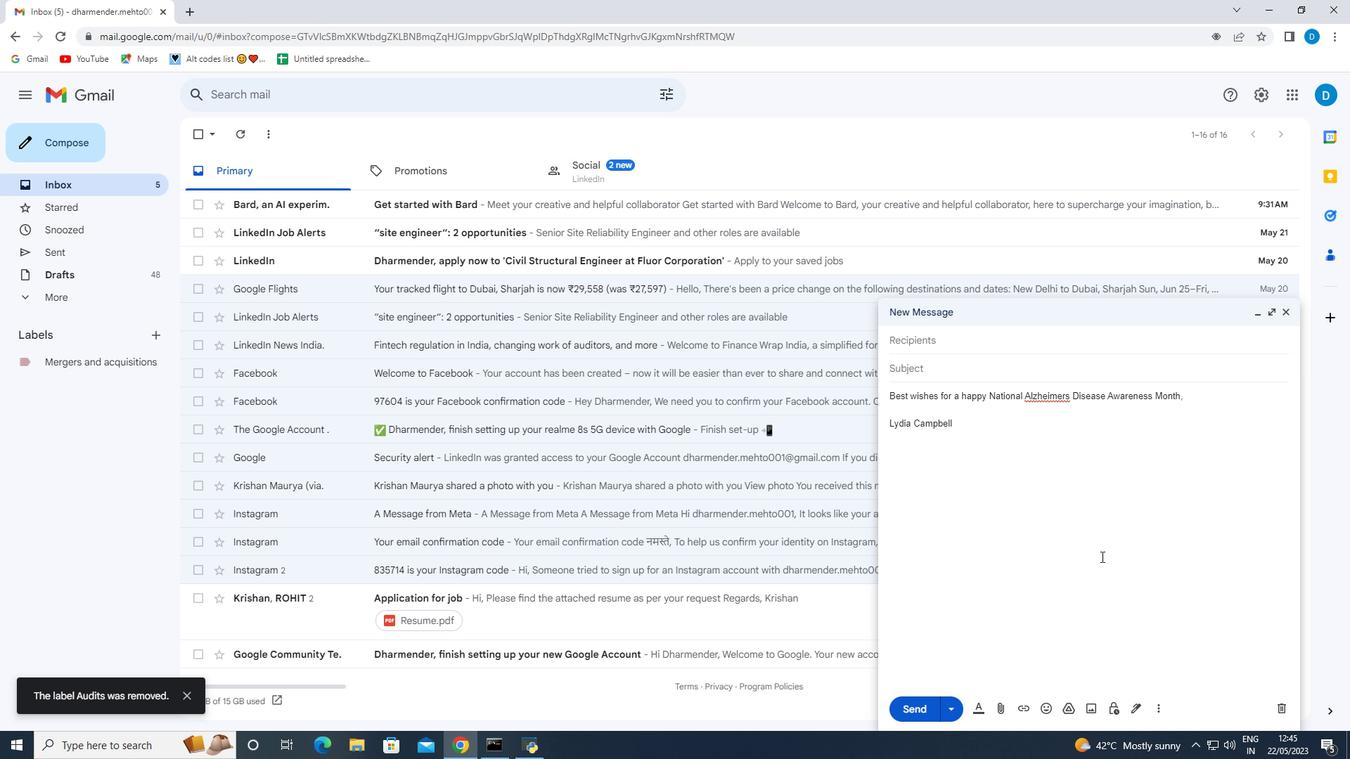 
Action: Mouse scrolled (1101, 554) with delta (0, 0)
Screenshot: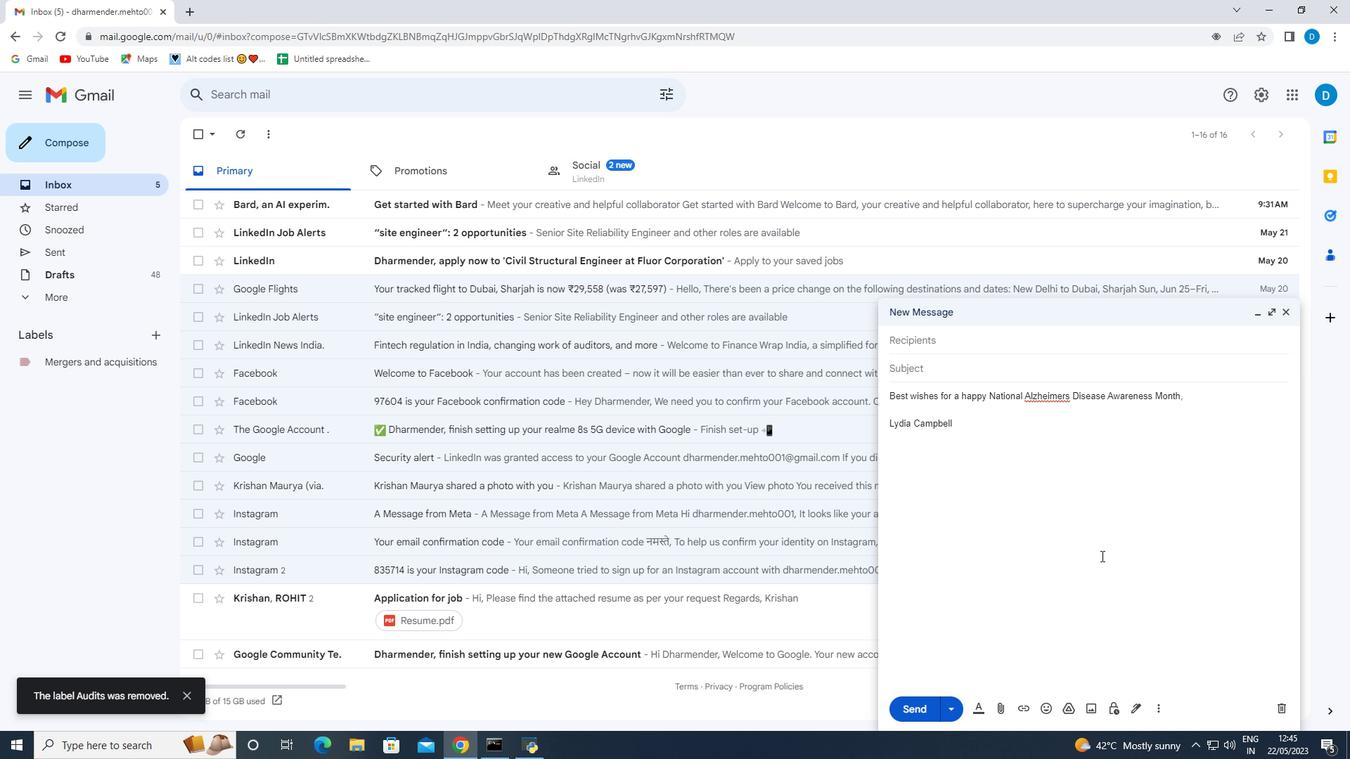 
Action: Mouse moved to (1161, 710)
Screenshot: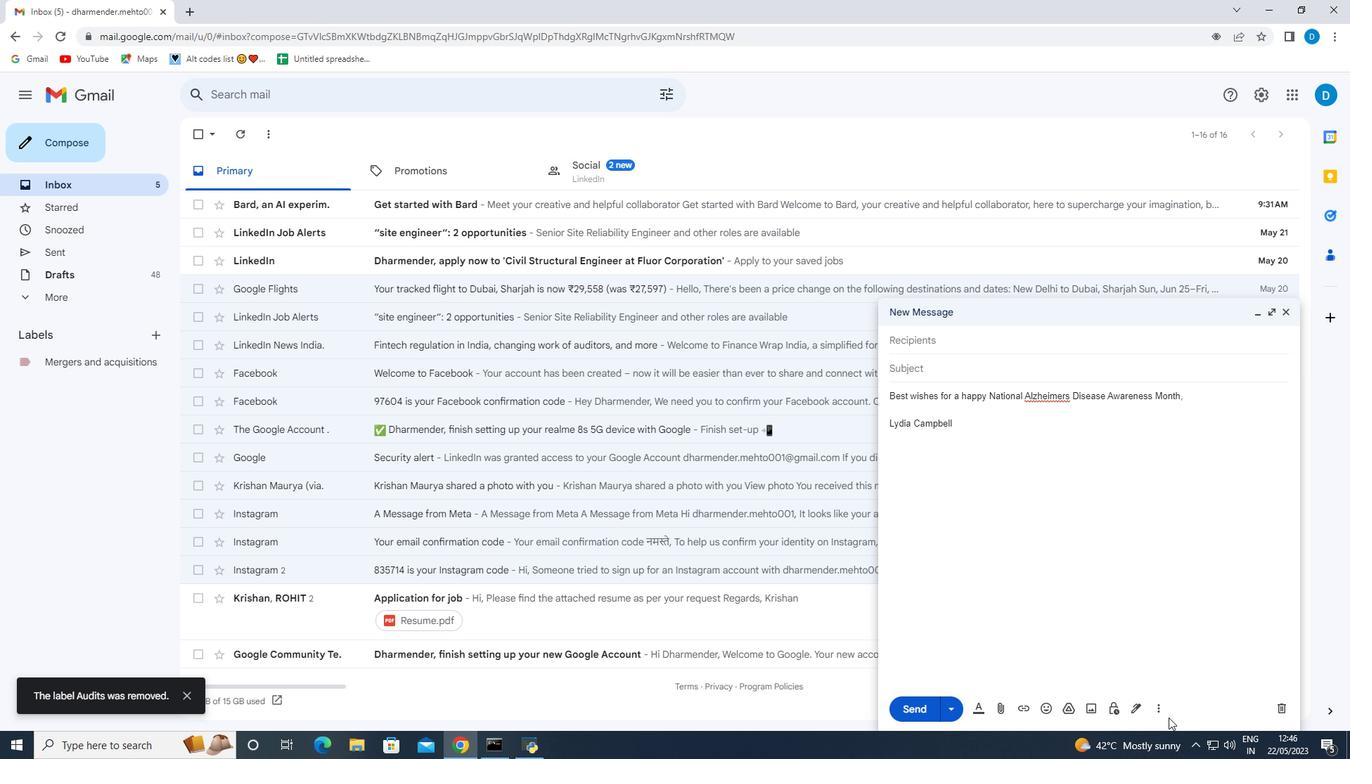 
Action: Mouse pressed left at (1161, 710)
Screenshot: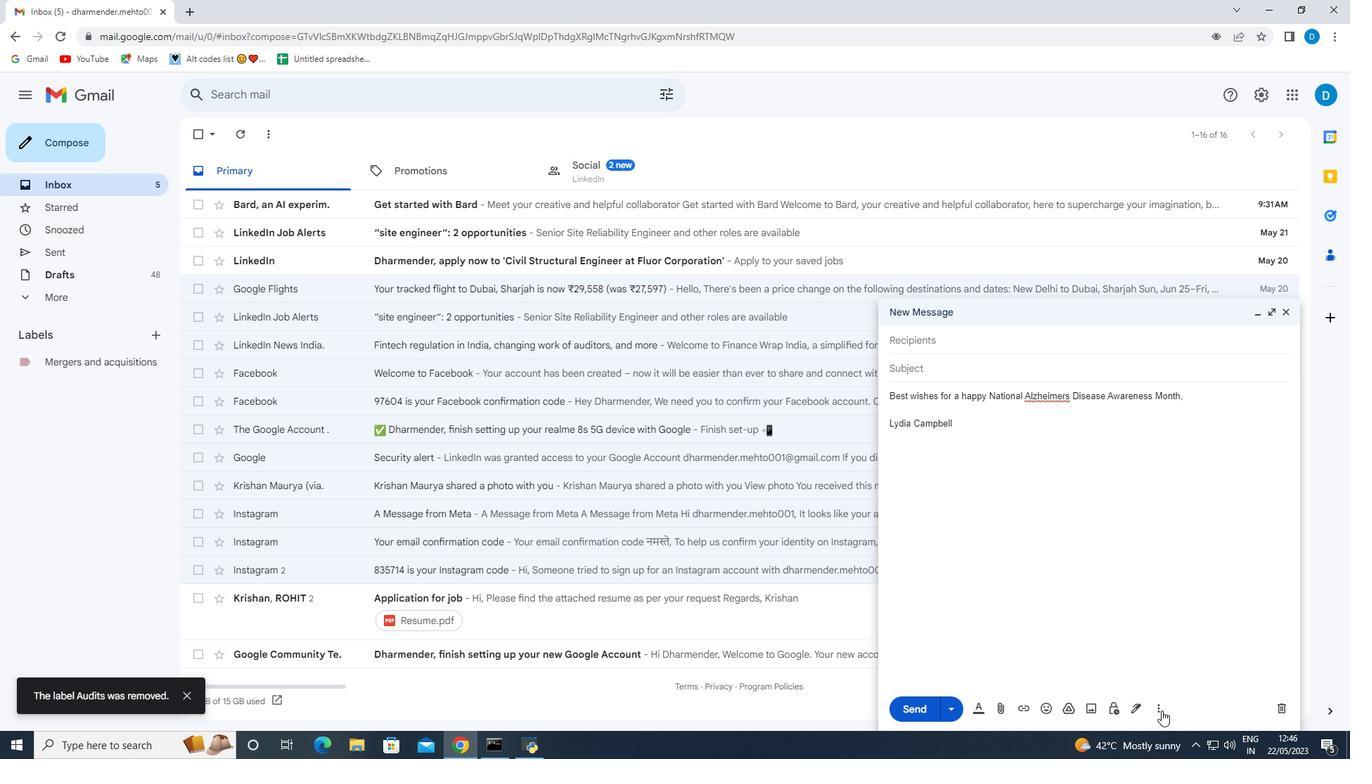 
Action: Mouse moved to (1196, 580)
Screenshot: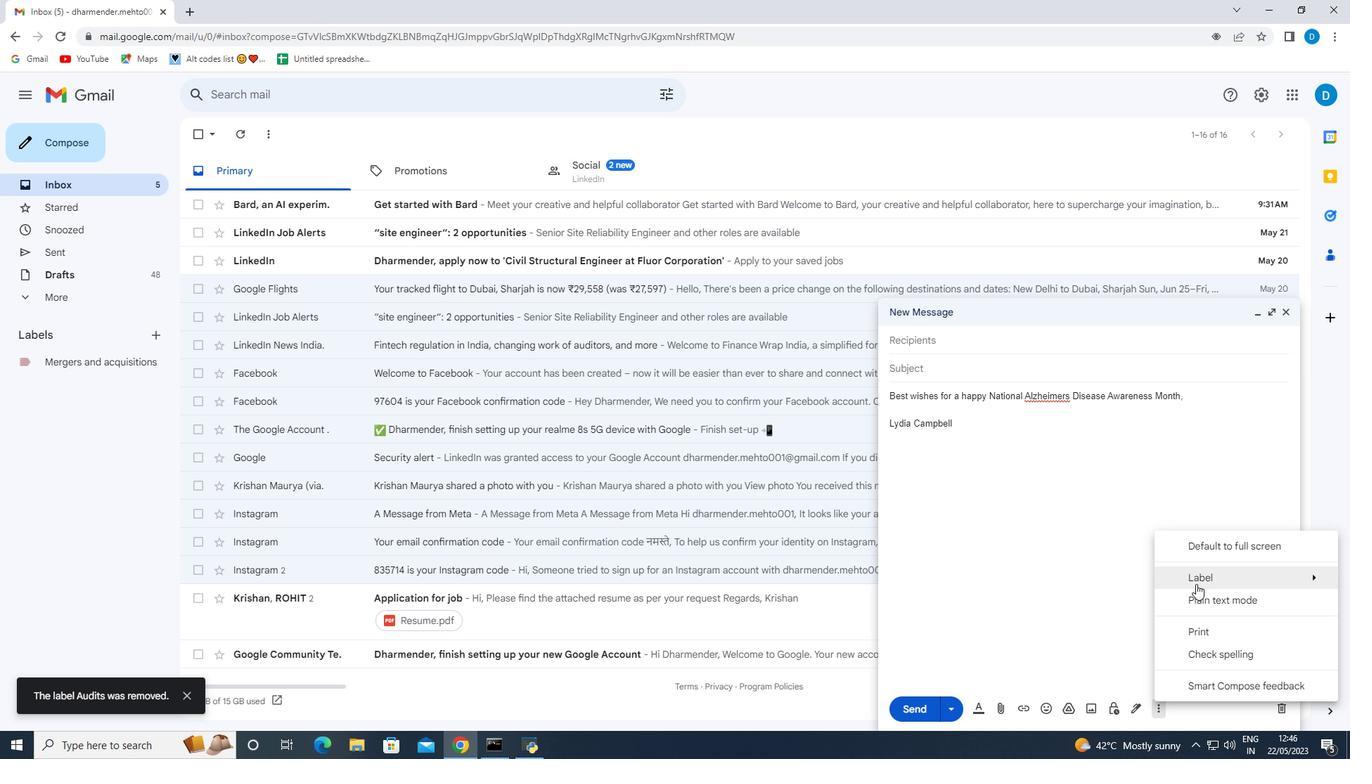 
Action: Mouse pressed left at (1196, 580)
Screenshot: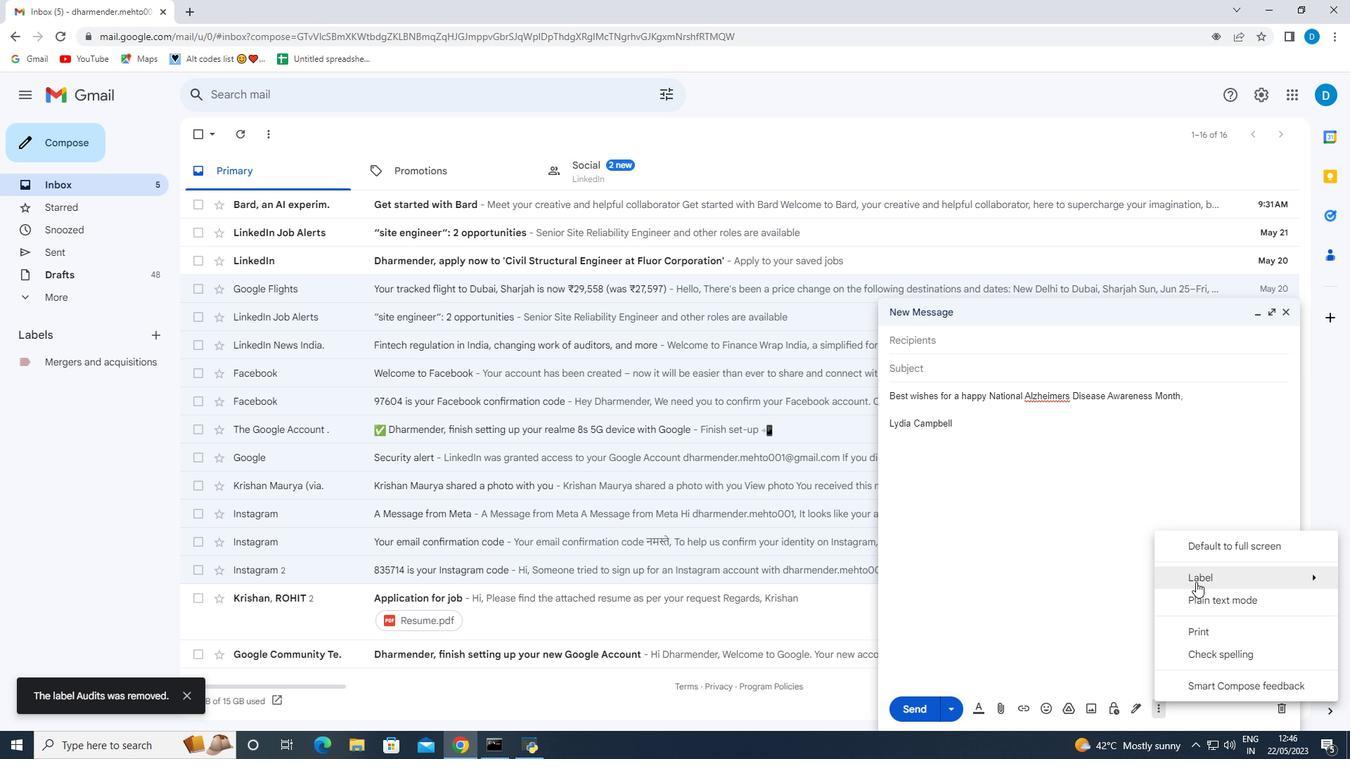 
Action: Mouse moved to (993, 395)
Screenshot: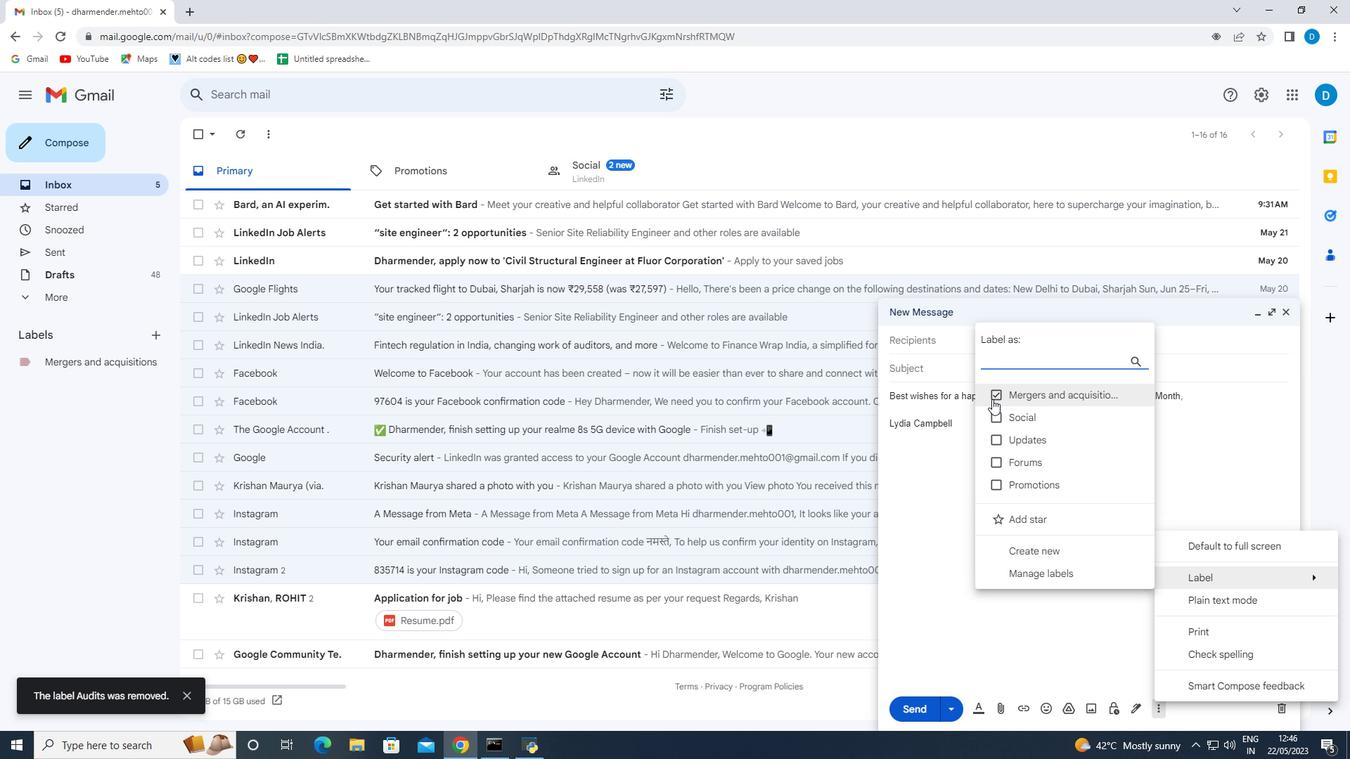 
Action: Mouse pressed left at (993, 395)
Screenshot: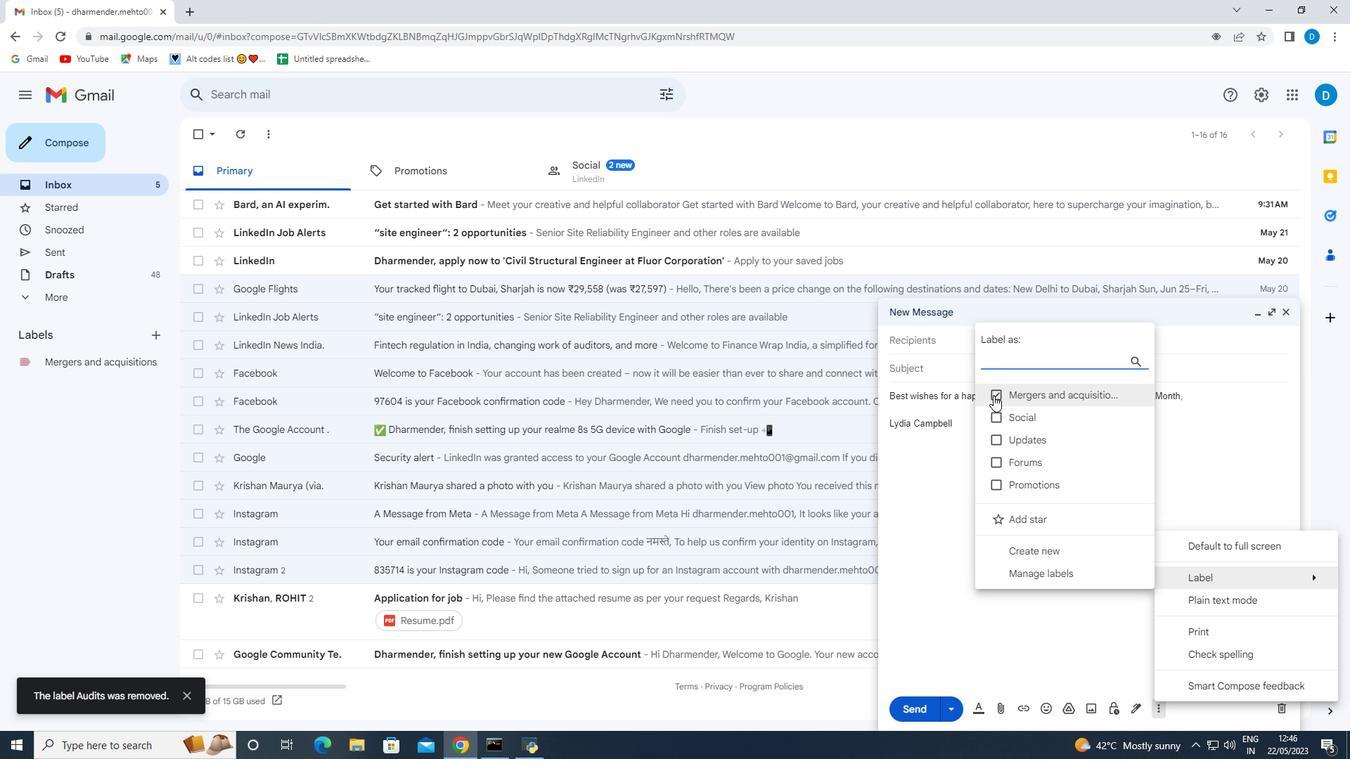 
Action: Mouse pressed left at (993, 395)
Screenshot: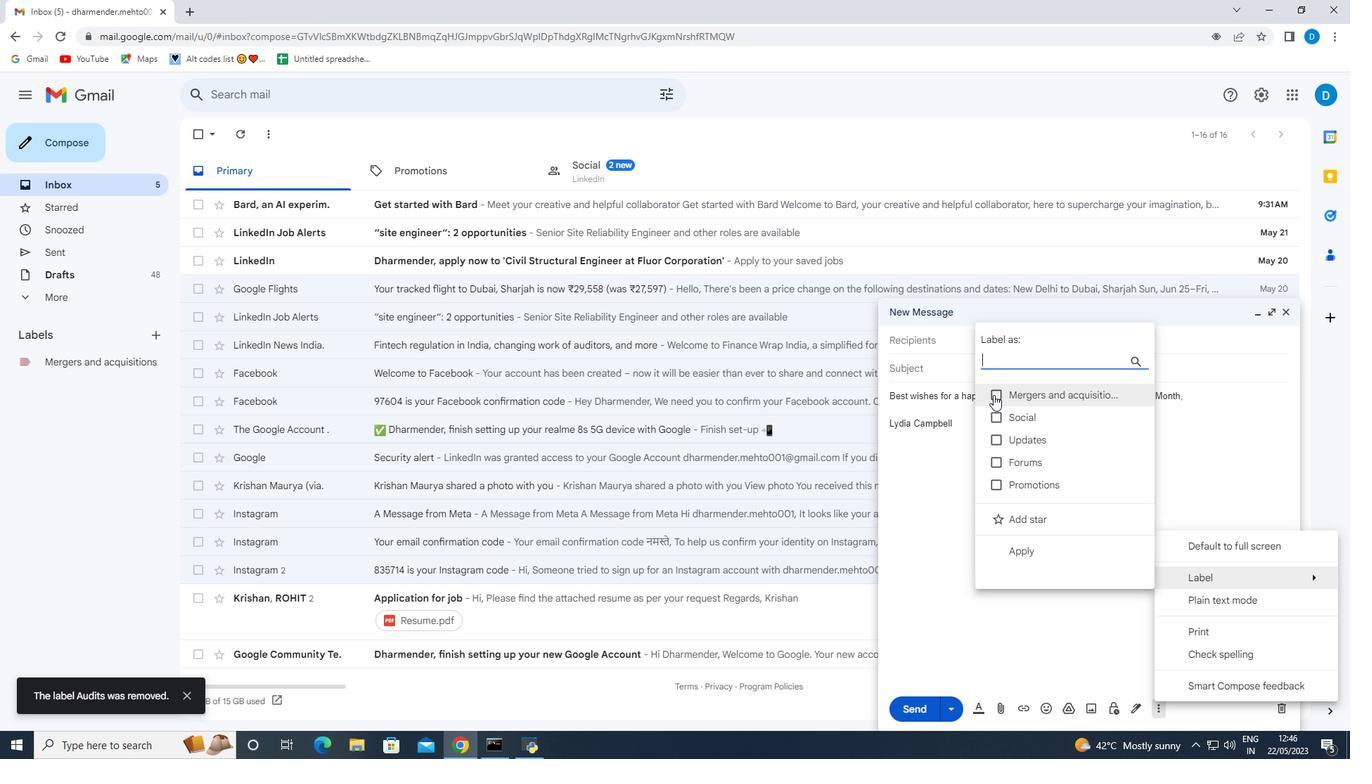 
Action: Mouse moved to (940, 585)
Screenshot: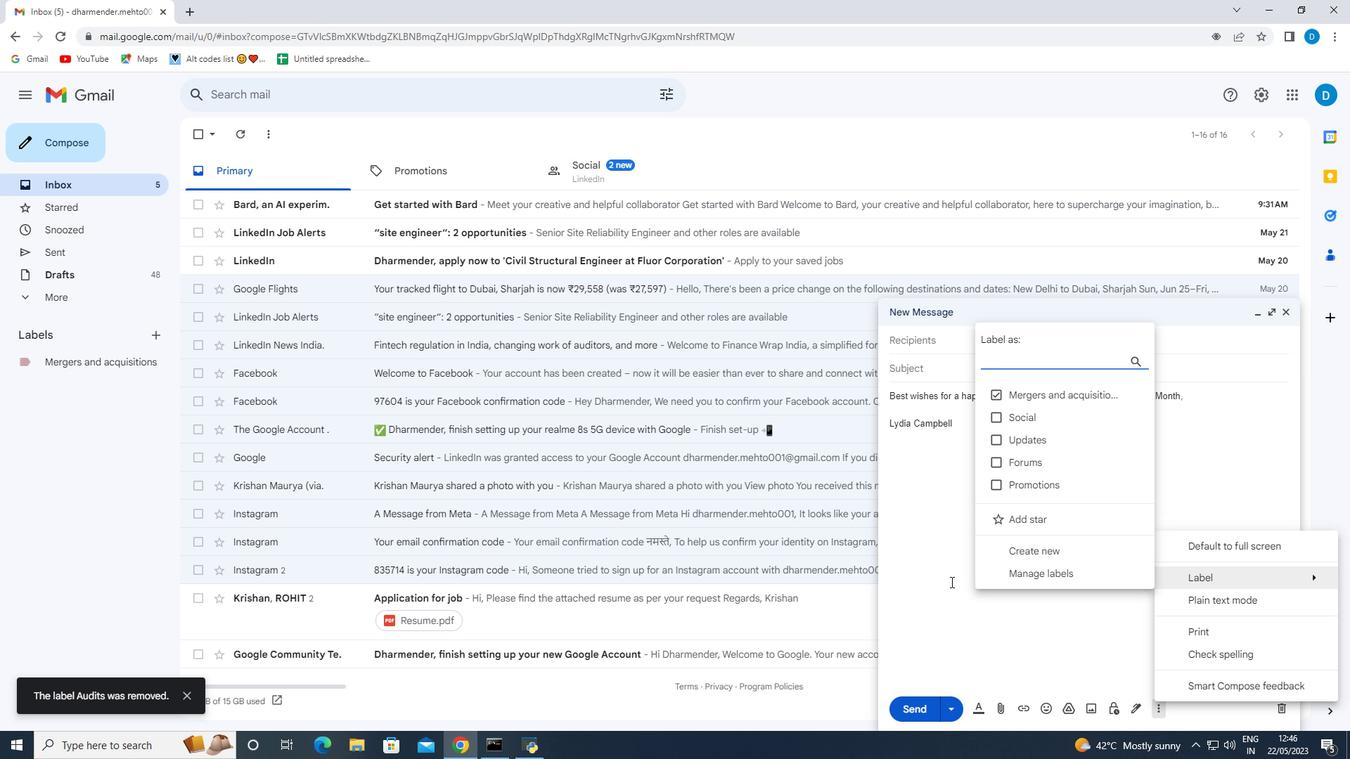 
Action: Mouse pressed left at (940, 585)
Screenshot: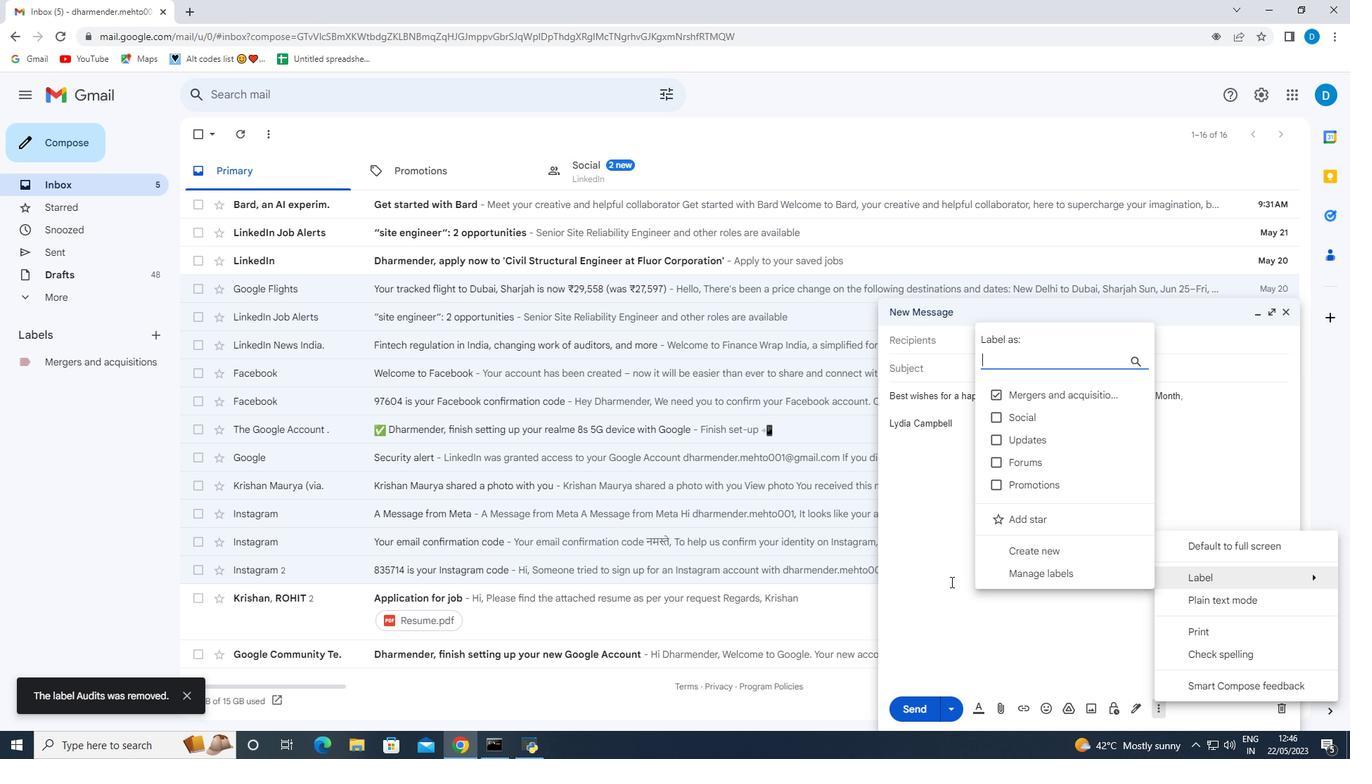 
Action: Mouse moved to (988, 538)
Screenshot: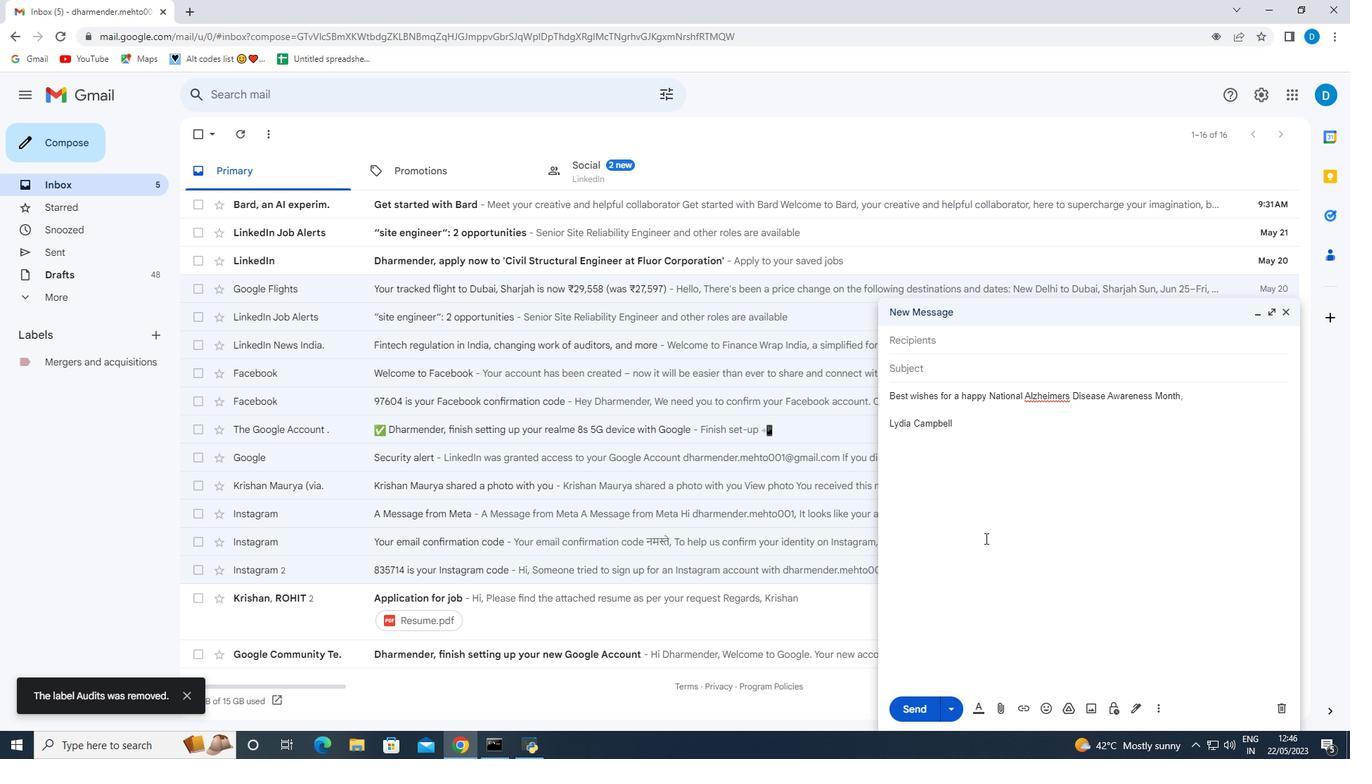 
Action: Mouse scrolled (988, 537) with delta (0, 0)
Screenshot: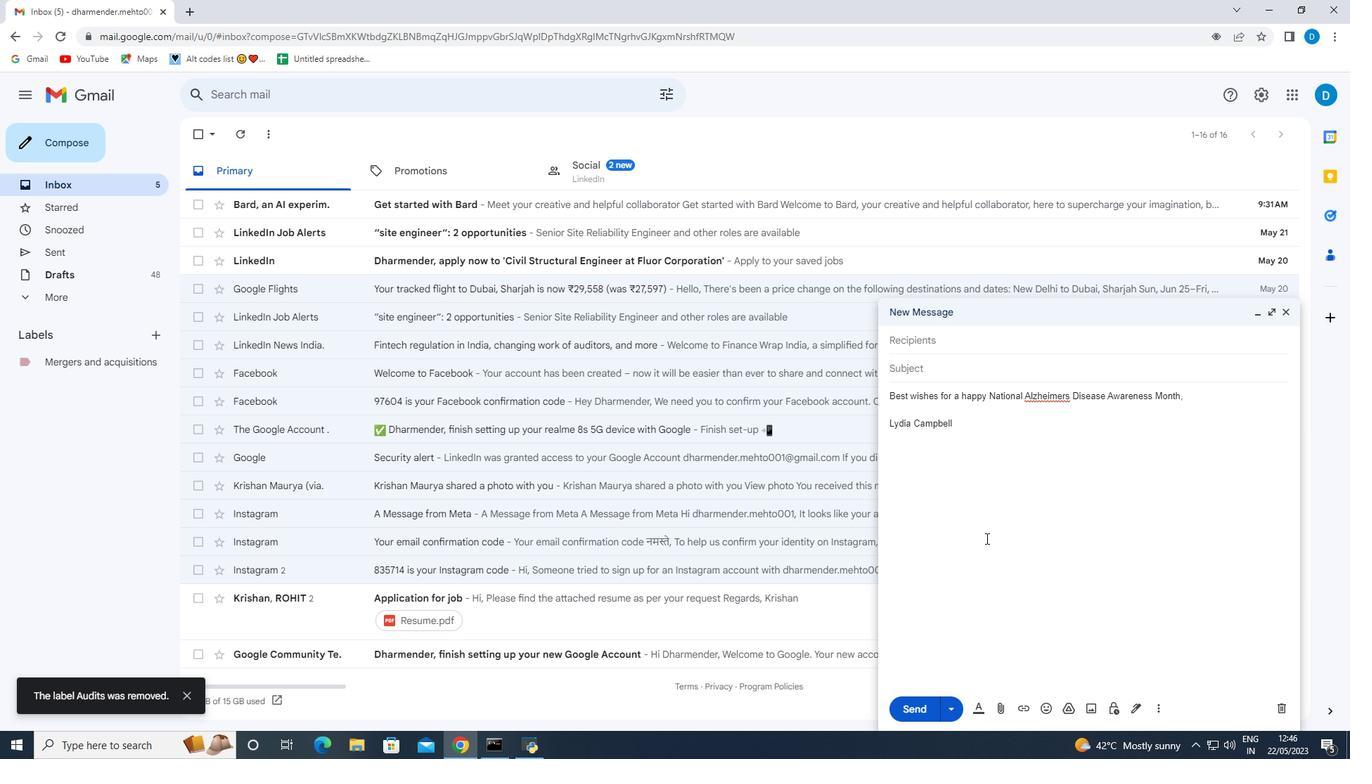 
Action: Mouse scrolled (988, 537) with delta (0, 0)
Screenshot: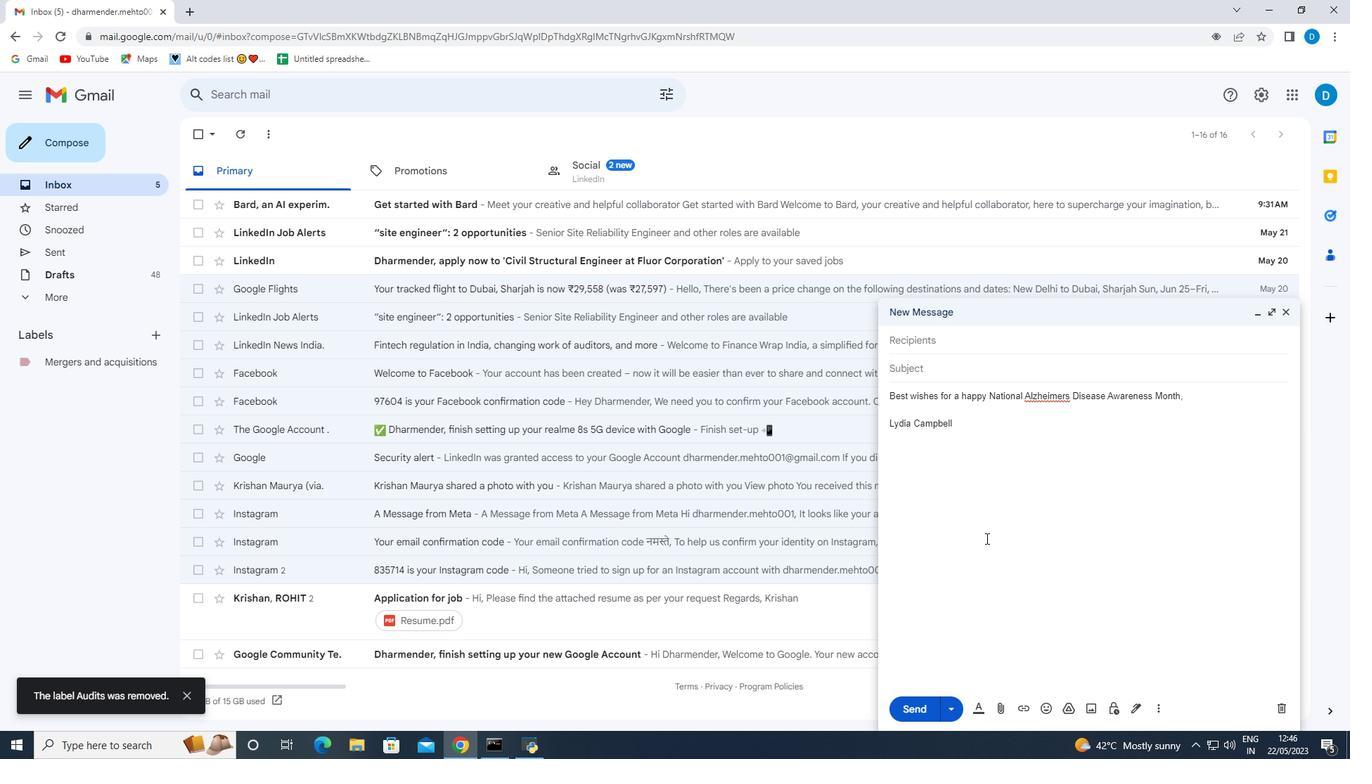 
Action: Mouse moved to (988, 539)
Screenshot: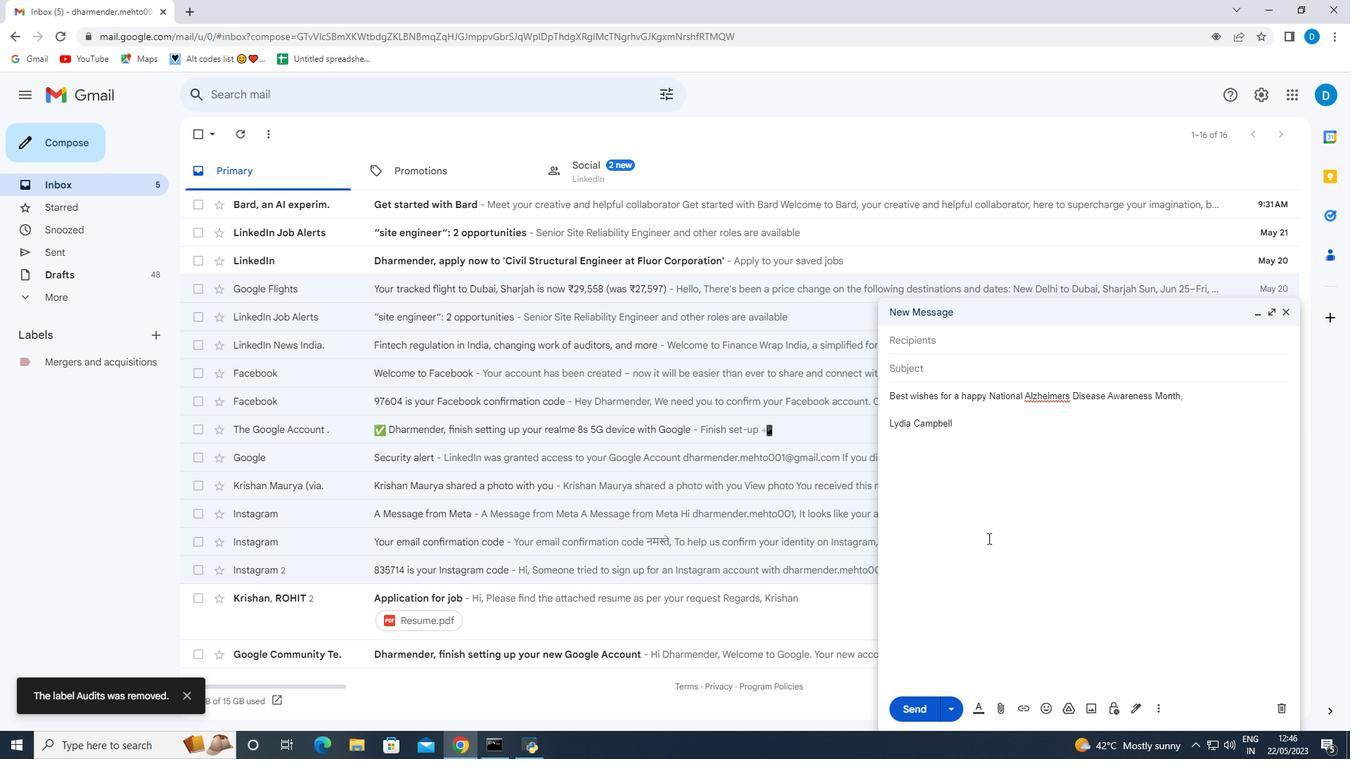 
Action: Mouse scrolled (988, 538) with delta (0, 0)
Screenshot: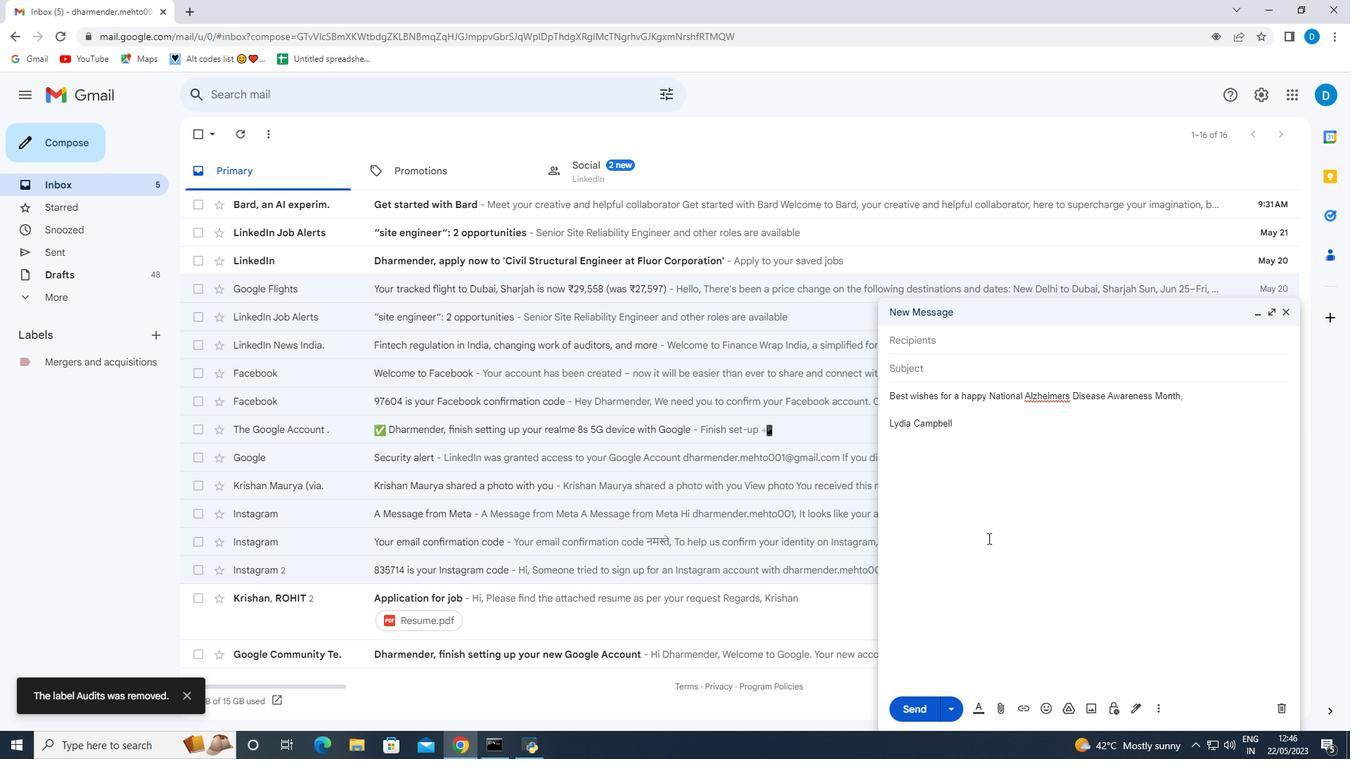 
Action: Mouse moved to (1008, 501)
Screenshot: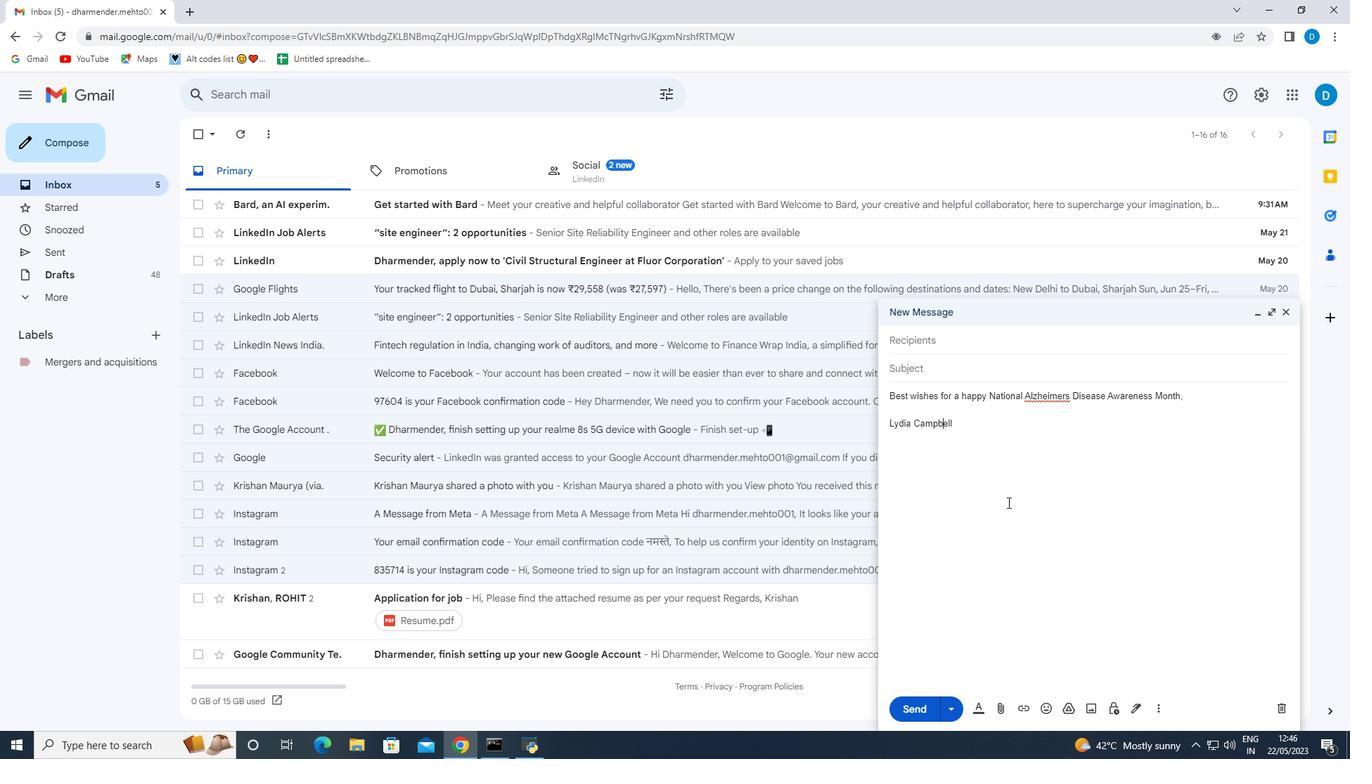 
Action: Mouse pressed left at (1008, 501)
Screenshot: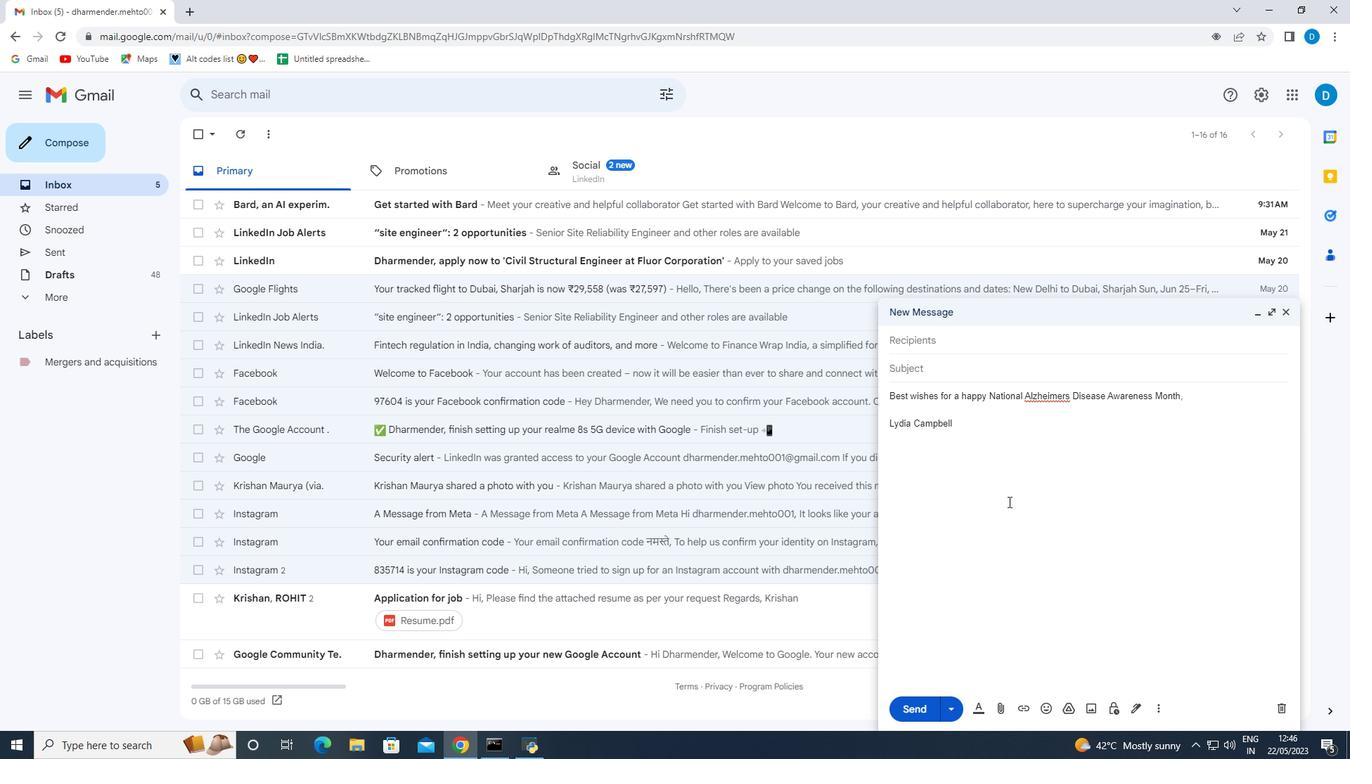 
Action: Mouse moved to (1008, 501)
Screenshot: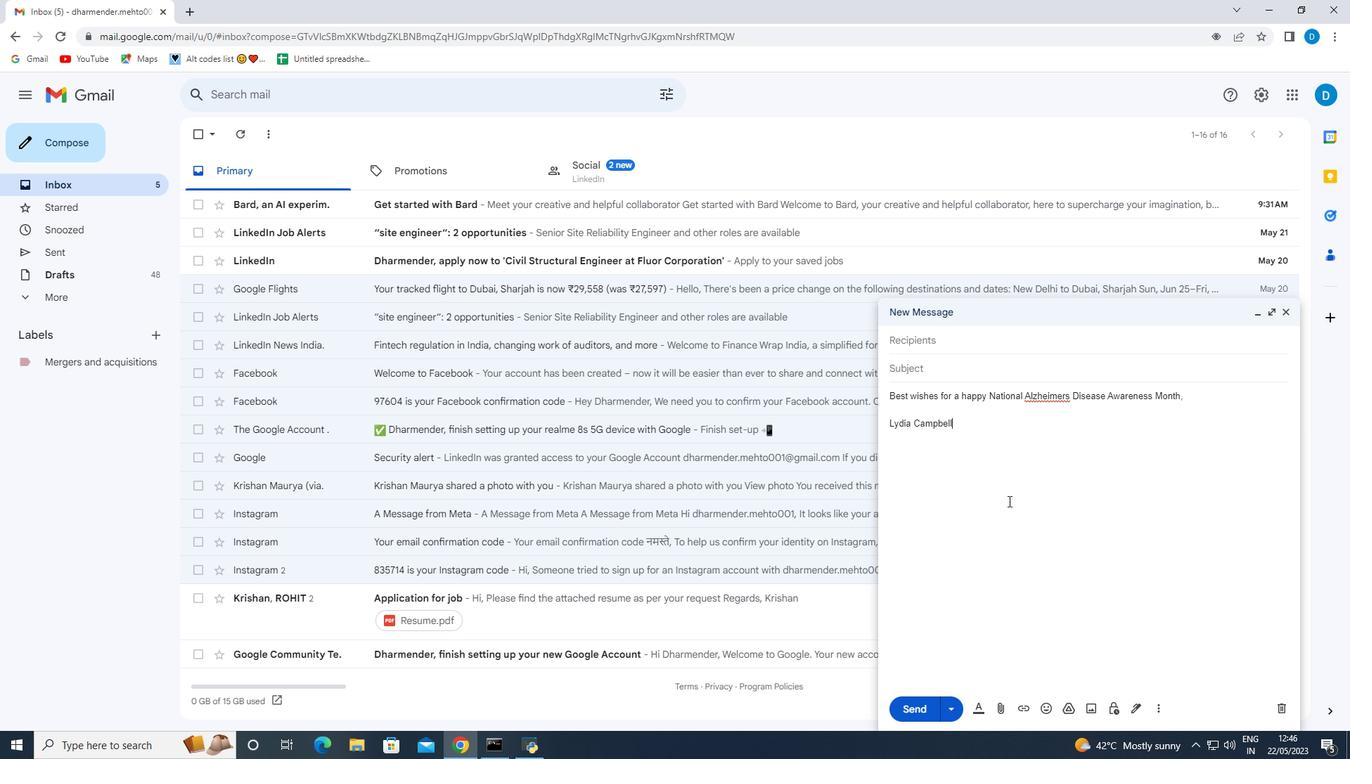 
